 Task: Look for space in Upper Arlington, United States from 24th August, 2023 to 10th September, 2023 for 8 adults in price range Rs.12000 to Rs.15000. Place can be entire place or shared room with 4 bedrooms having 8 beds and 4 bathrooms. Property type can be house, flat, guest house. Amenities needed are: wifi, TV, free parkinig on premises, gym, breakfast. Booking option can be shelf check-in. Required host language is English.
Action: Mouse moved to (531, 138)
Screenshot: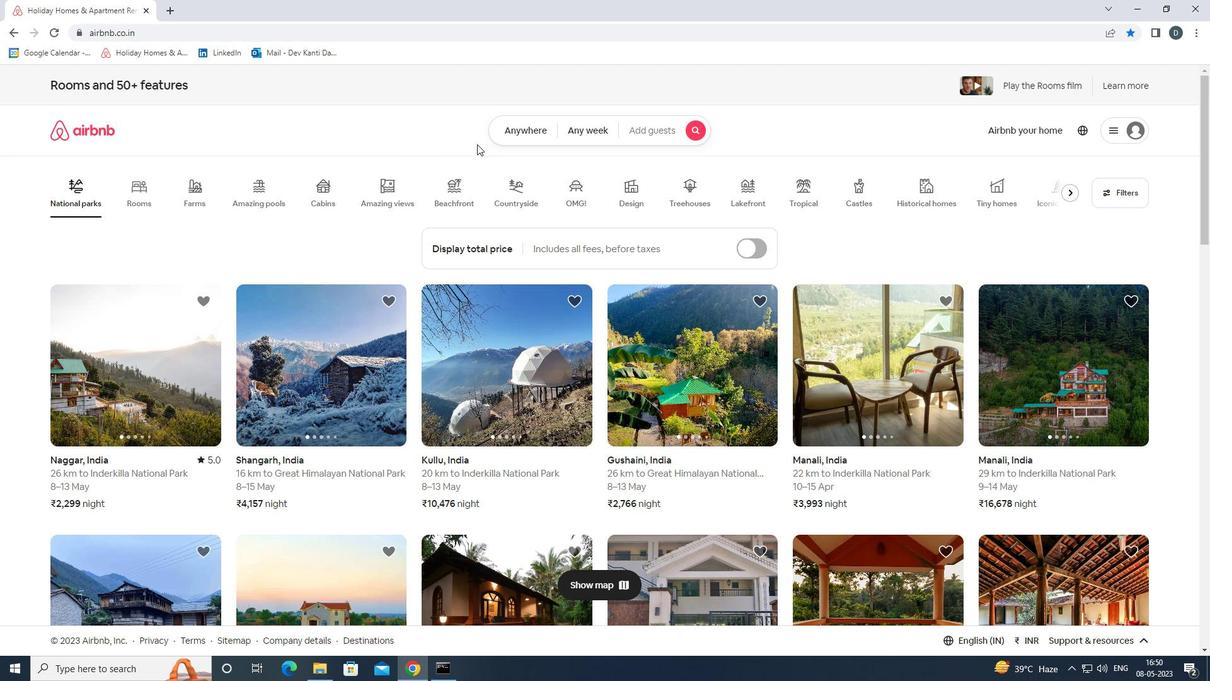 
Action: Mouse pressed left at (531, 138)
Screenshot: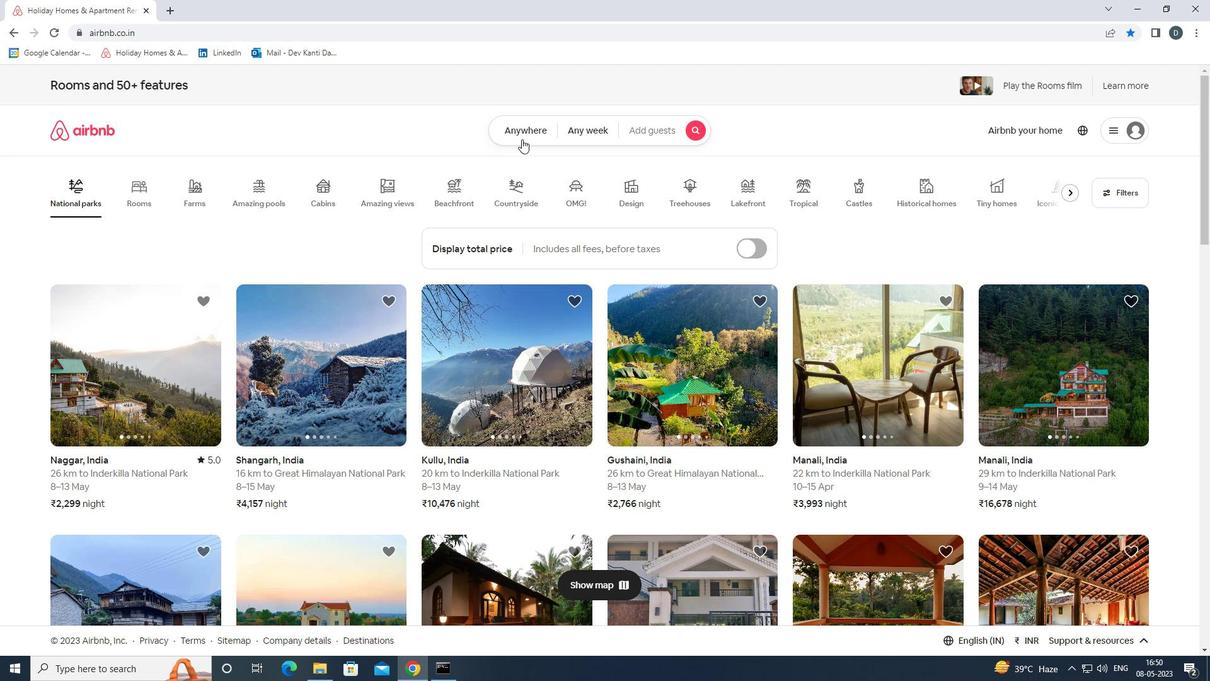 
Action: Mouse moved to (462, 180)
Screenshot: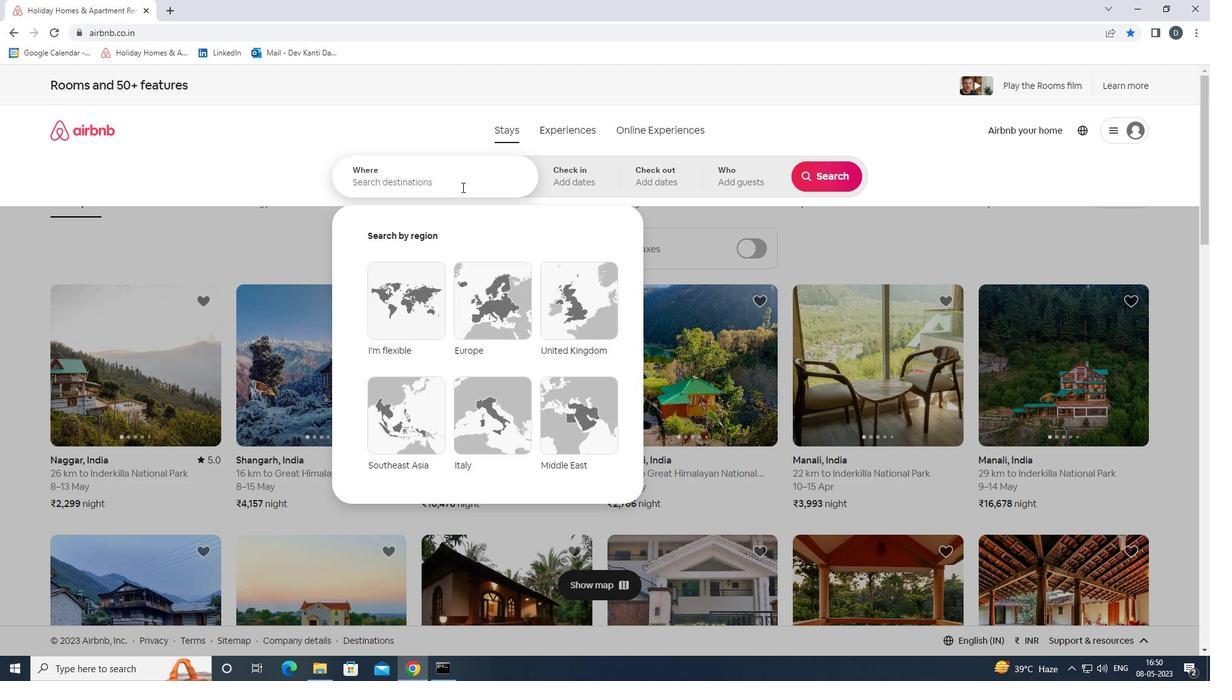 
Action: Mouse pressed left at (462, 180)
Screenshot: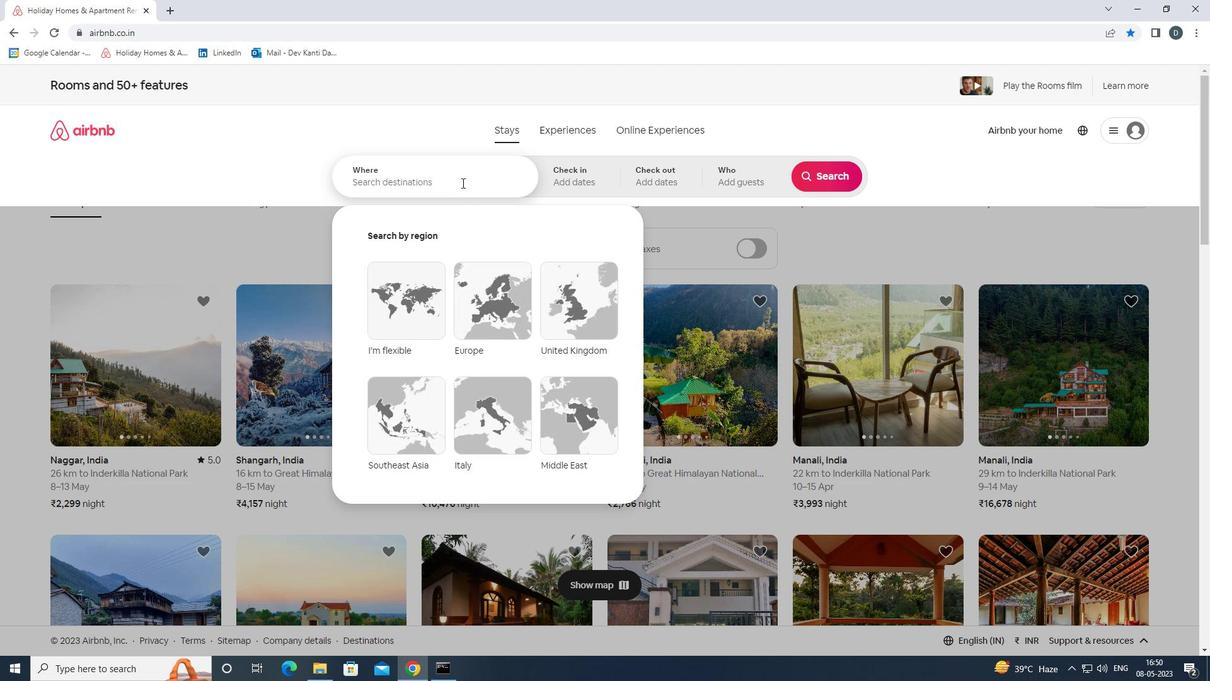 
Action: Key pressed <Key.shift><Key.shift><Key.shift><Key.shift><Key.shift><Key.shift><Key.shift><Key.shift><Key.shift><Key.shift><Key.shift><Key.shift>UPPER<Key.space><Key.shift>ARLINGTON,<Key.shift><Key.shift><Key.shift><Key.shift><Key.shift><Key.shift><Key.shift><Key.shift><Key.shift><Key.shift><Key.shift><Key.shift><Key.shift><Key.shift><Key.shift><Key.shift><Key.shift>UNITED<Key.space><Key.shift><Key.shift><Key.shift><Key.shift><Key.shift><Key.shift><Key.shift><Key.shift><Key.shift><Key.shift><Key.shift><Key.shift><Key.shift><Key.shift><Key.shift><Key.shift><Key.shift><Key.shift><Key.shift><Key.shift><Key.shift><Key.shift><Key.shift><Key.shift><Key.shift><Key.shift><Key.shift><Key.shift><Key.shift><Key.shift><Key.shift><Key.shift><Key.shift><Key.shift><Key.shift><Key.shift><Key.shift>STATES<Key.enter>
Screenshot: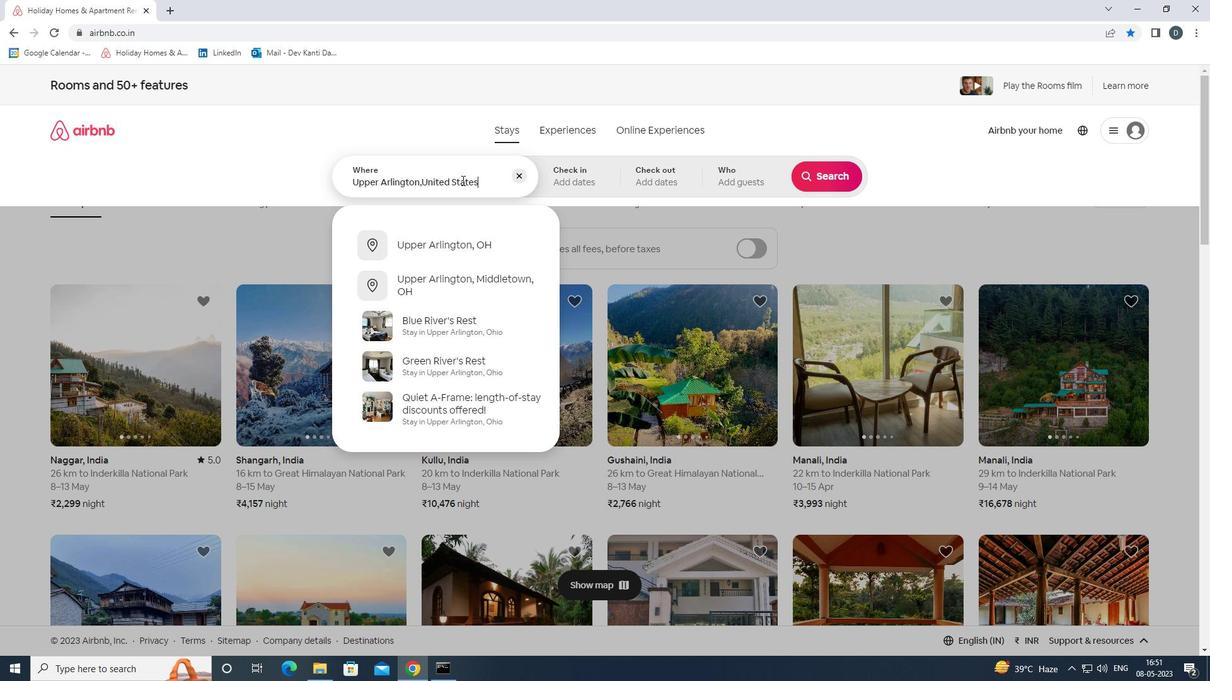 
Action: Mouse moved to (831, 279)
Screenshot: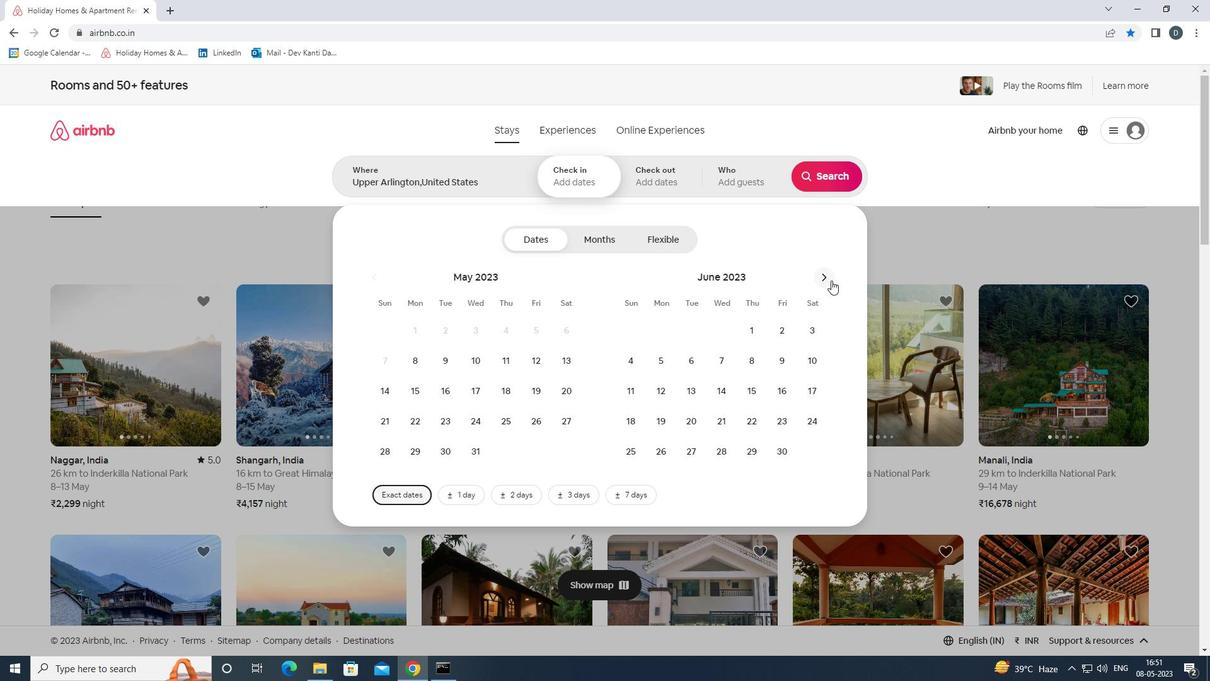 
Action: Mouse pressed left at (831, 279)
Screenshot: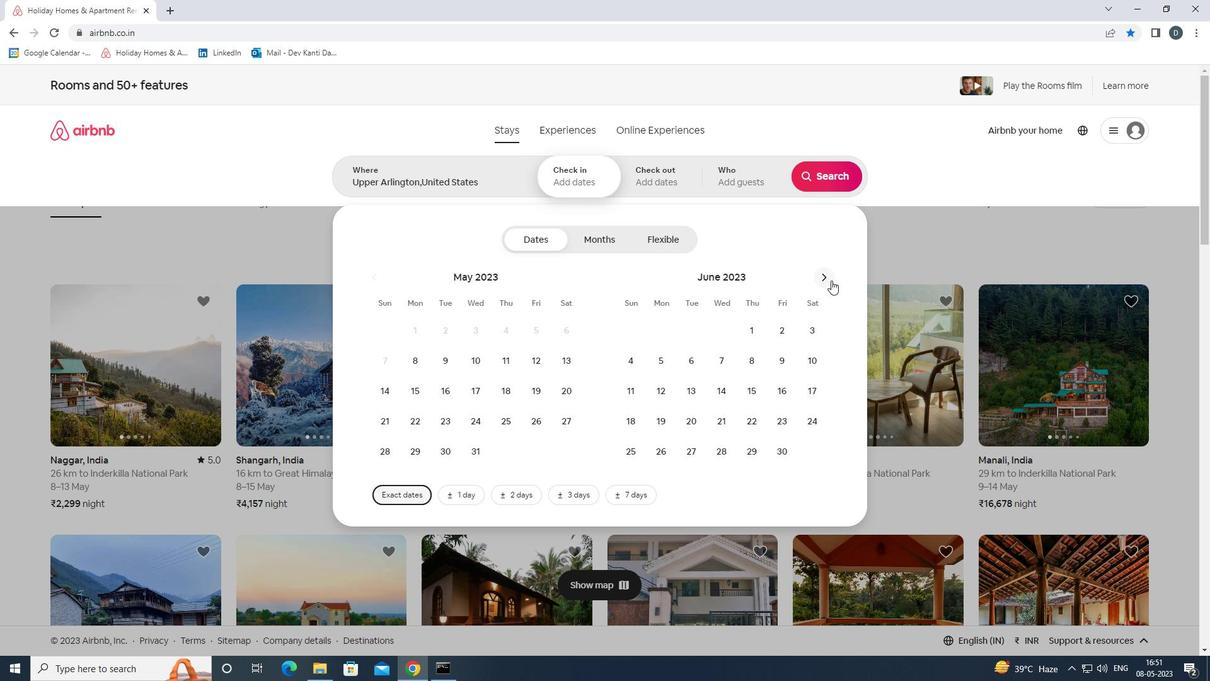 
Action: Mouse pressed left at (831, 279)
Screenshot: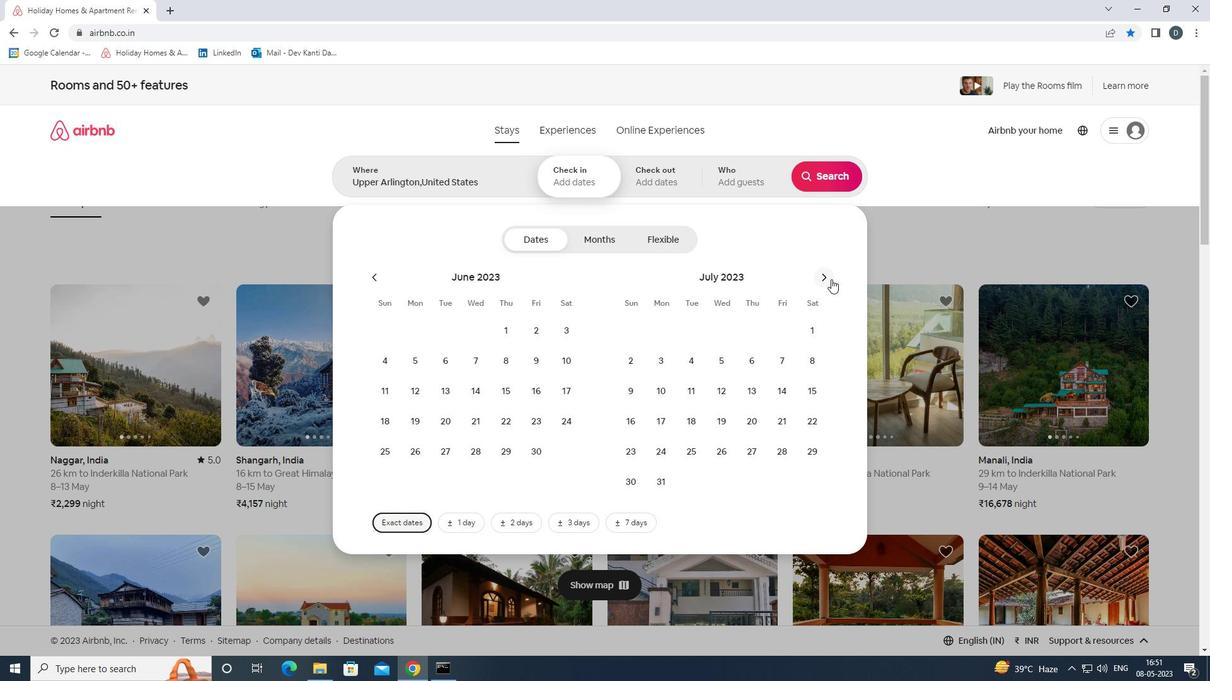 
Action: Mouse moved to (761, 413)
Screenshot: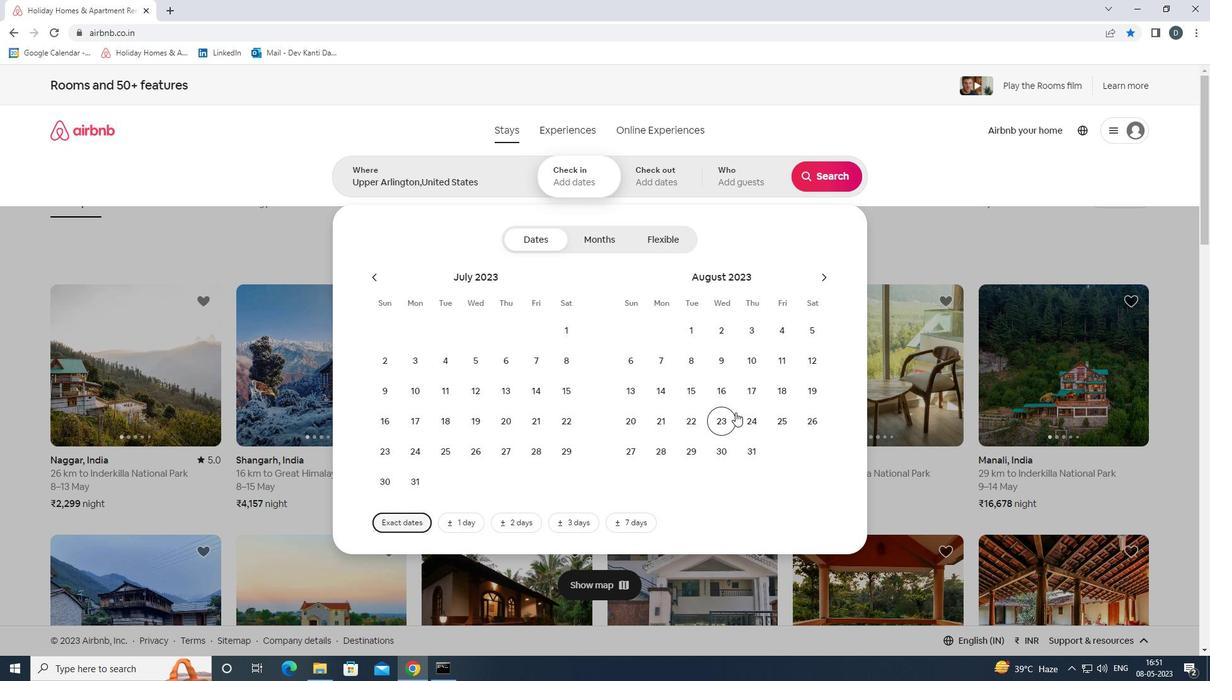 
Action: Mouse pressed left at (761, 413)
Screenshot: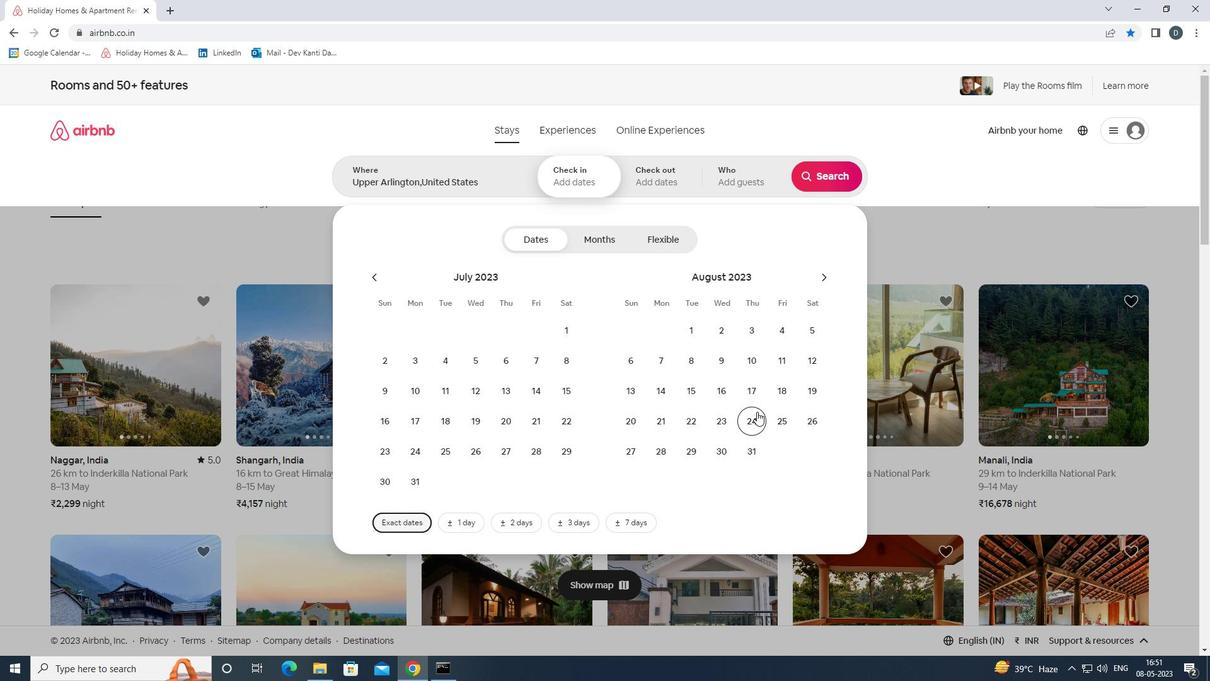 
Action: Mouse moved to (829, 276)
Screenshot: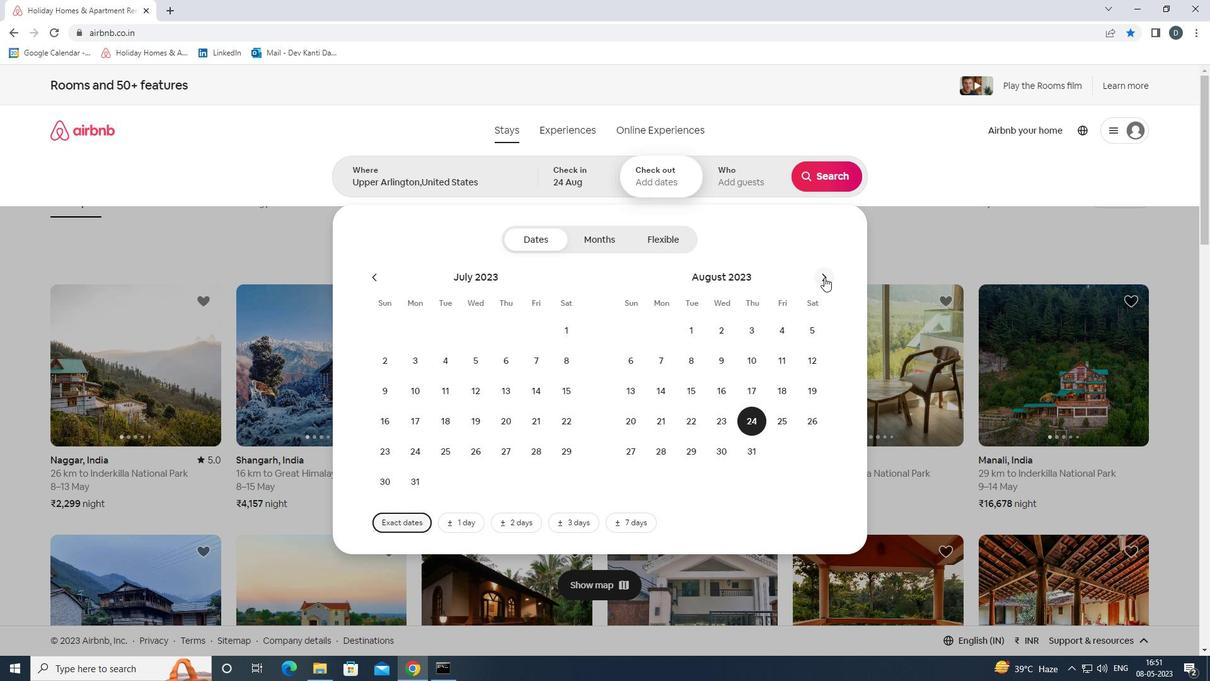 
Action: Mouse pressed left at (829, 276)
Screenshot: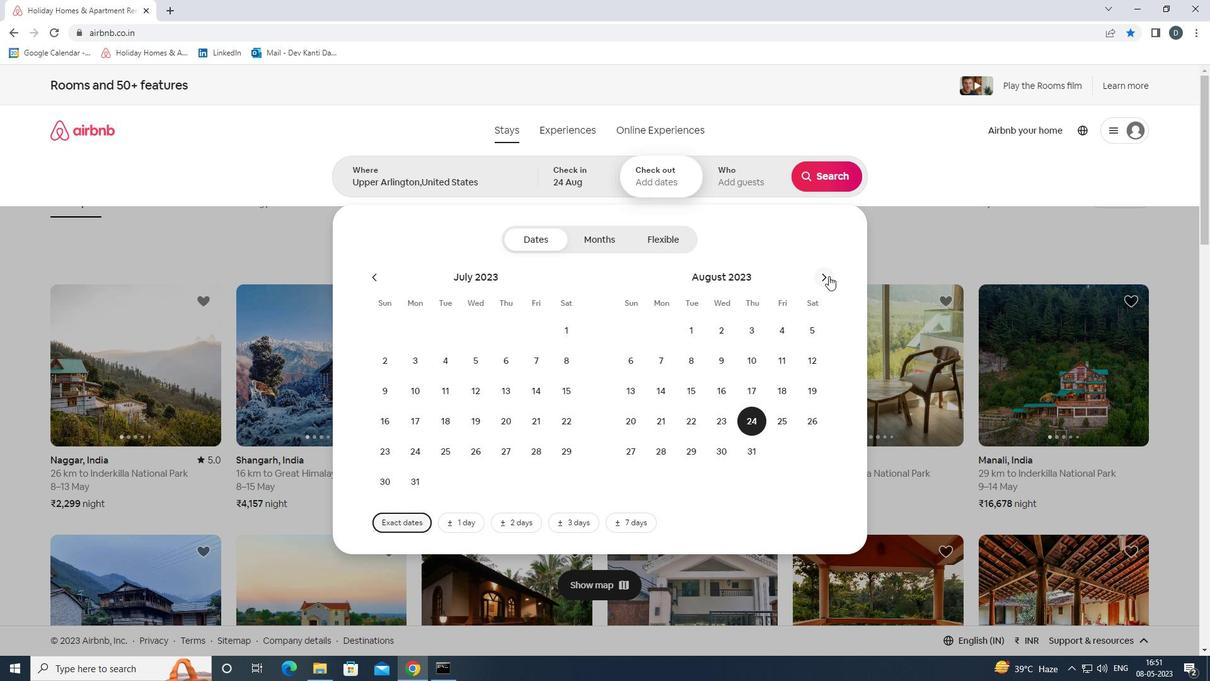 
Action: Mouse moved to (630, 392)
Screenshot: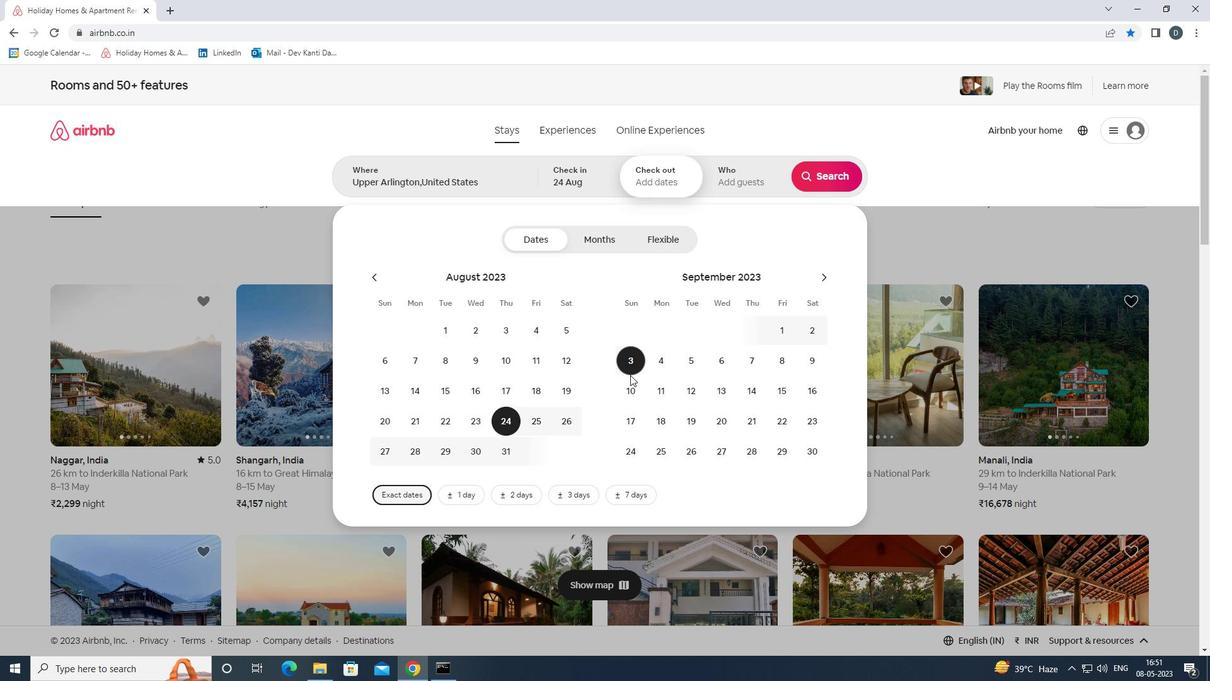 
Action: Mouse pressed left at (630, 392)
Screenshot: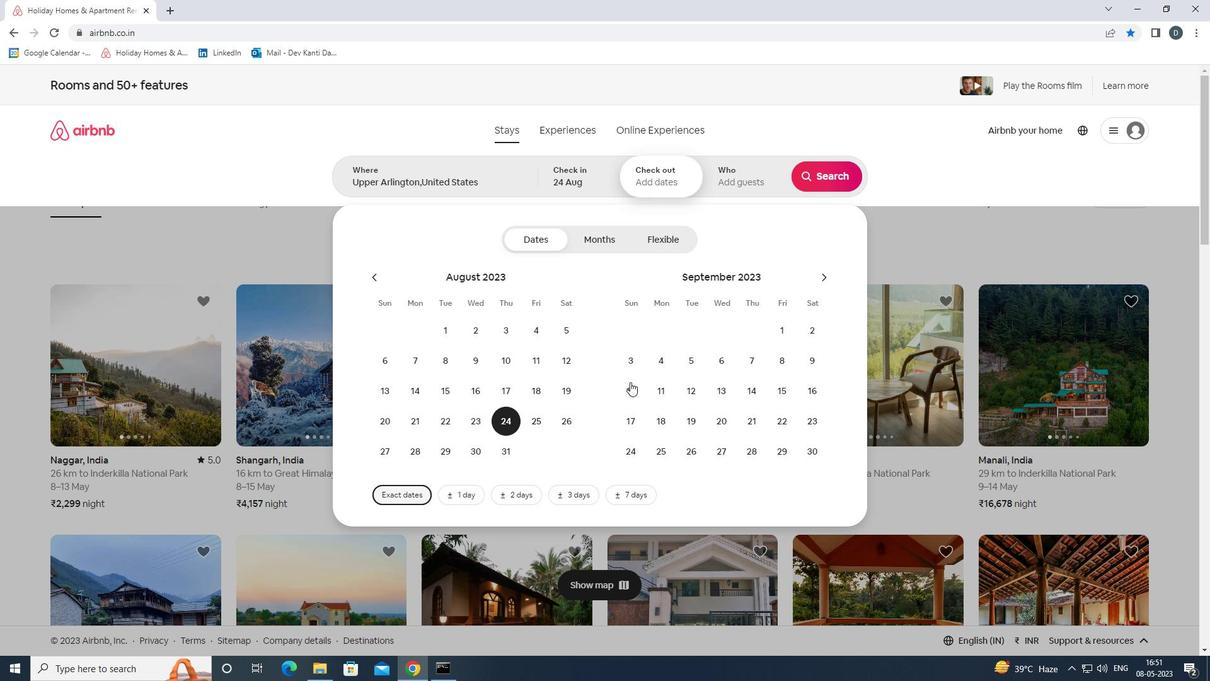 
Action: Mouse moved to (762, 186)
Screenshot: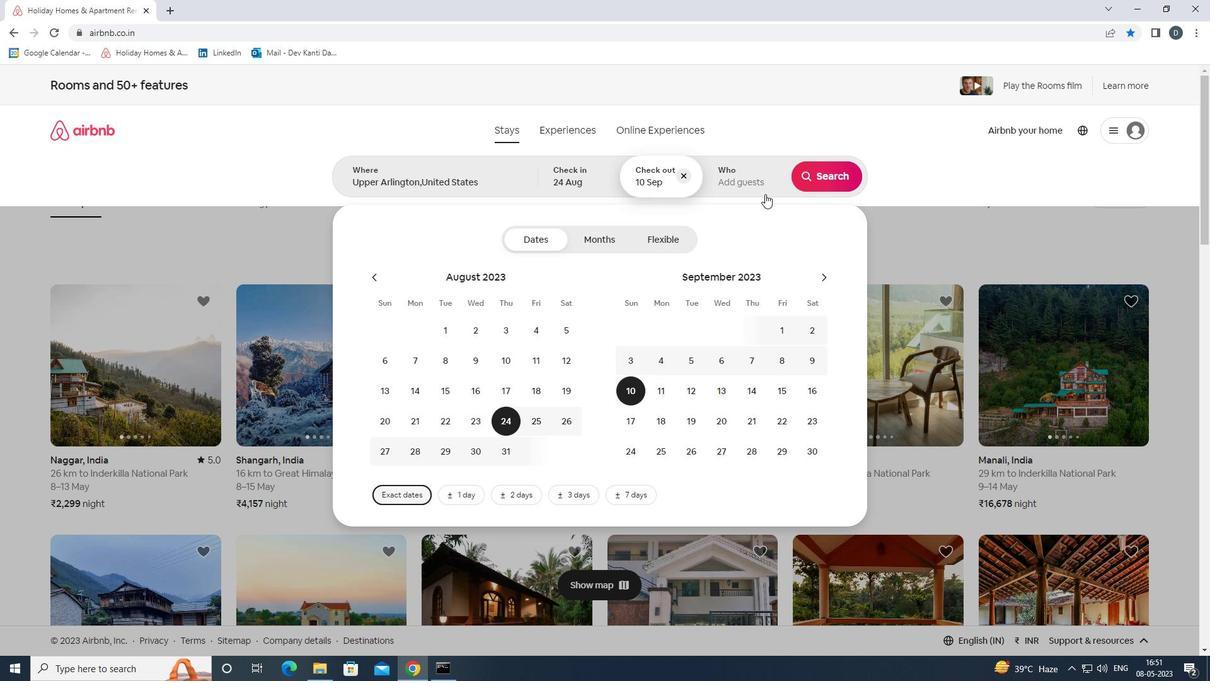 
Action: Mouse pressed left at (762, 186)
Screenshot: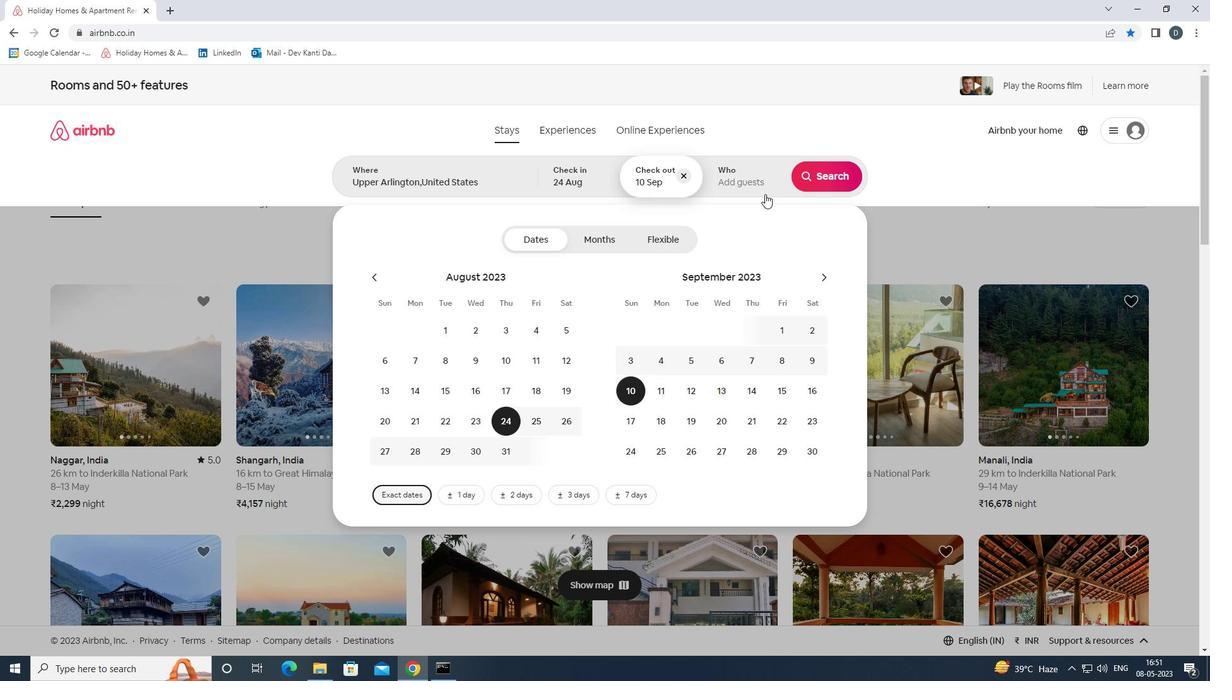 
Action: Mouse moved to (834, 242)
Screenshot: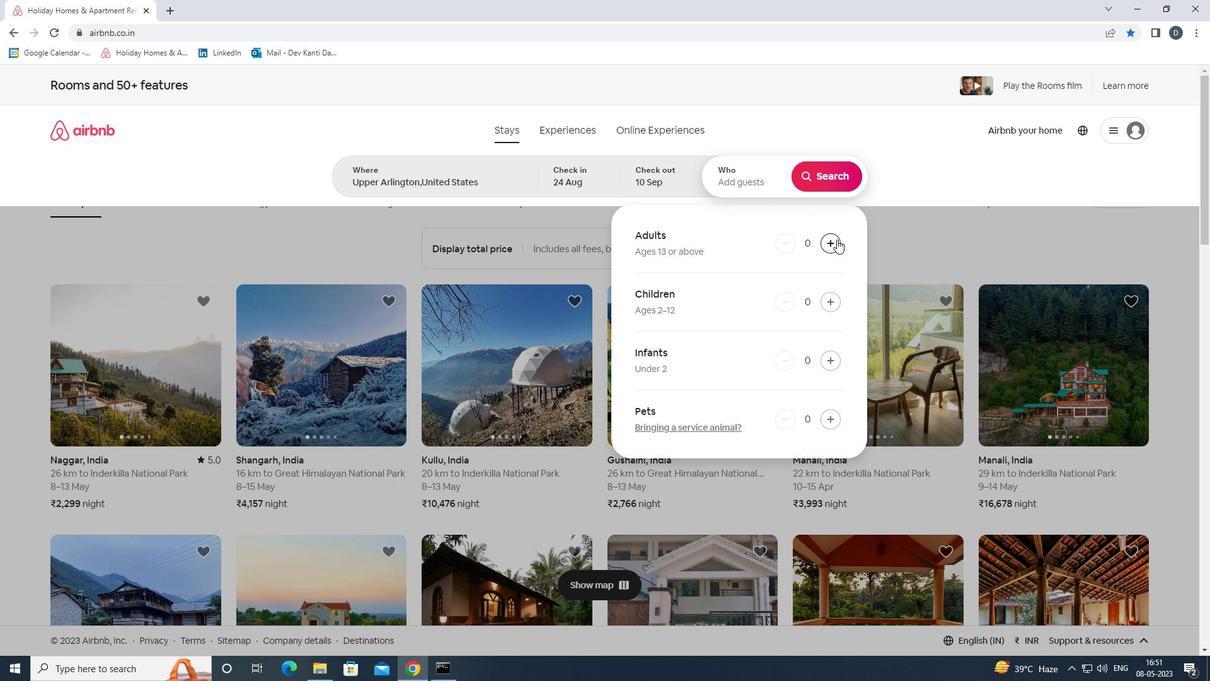 
Action: Mouse pressed left at (834, 242)
Screenshot: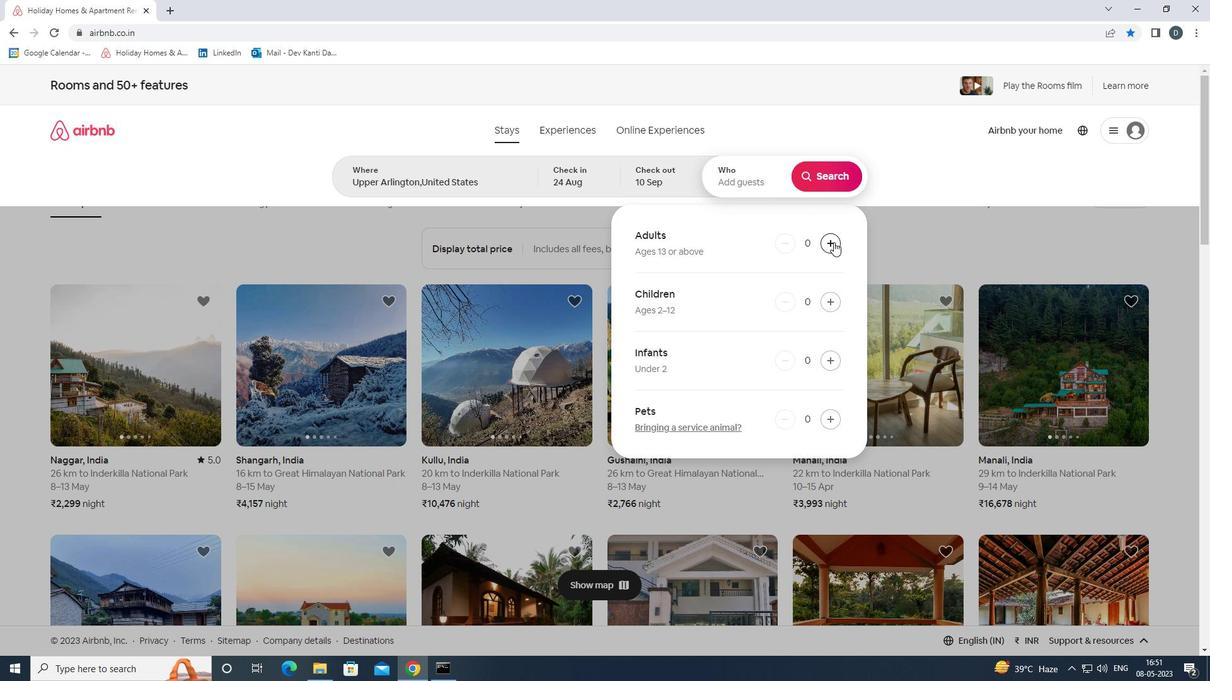 
Action: Mouse pressed left at (834, 242)
Screenshot: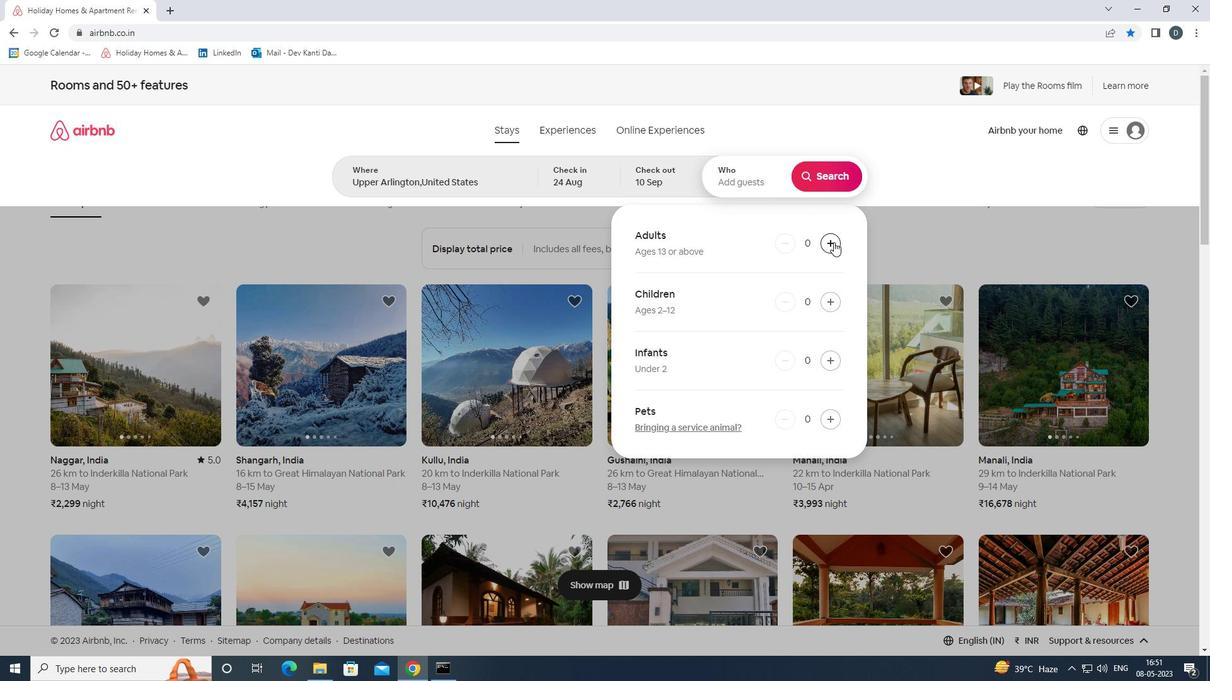 
Action: Mouse pressed left at (834, 242)
Screenshot: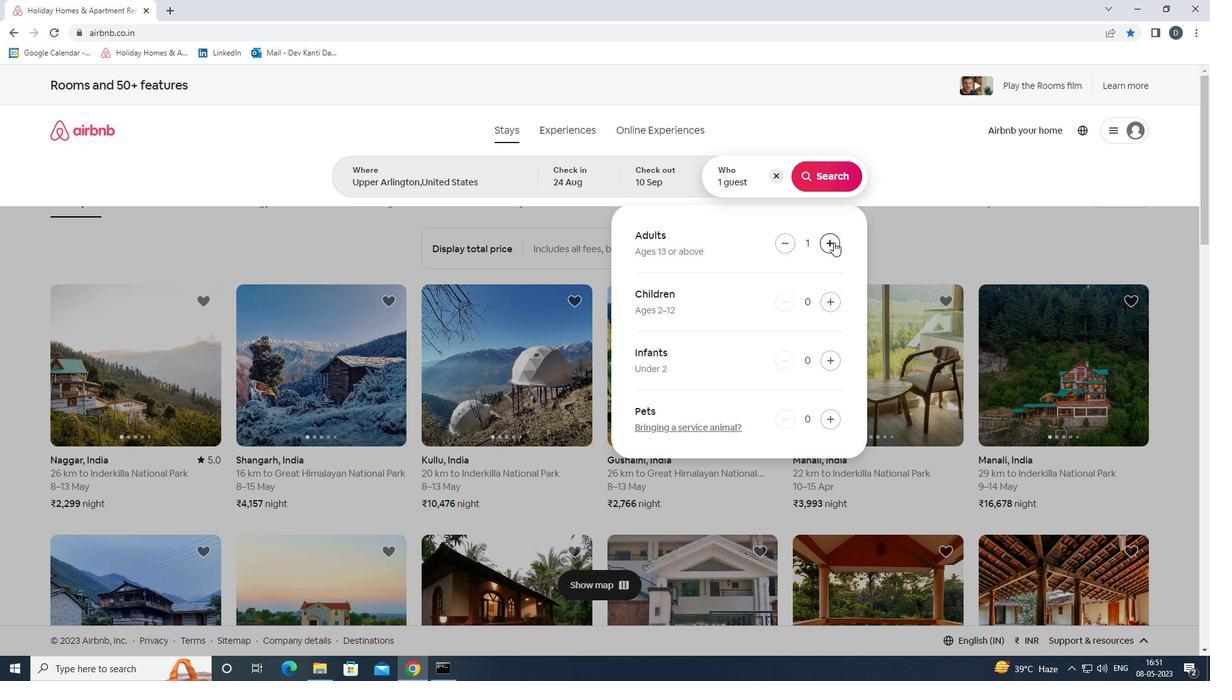 
Action: Mouse pressed left at (834, 242)
Screenshot: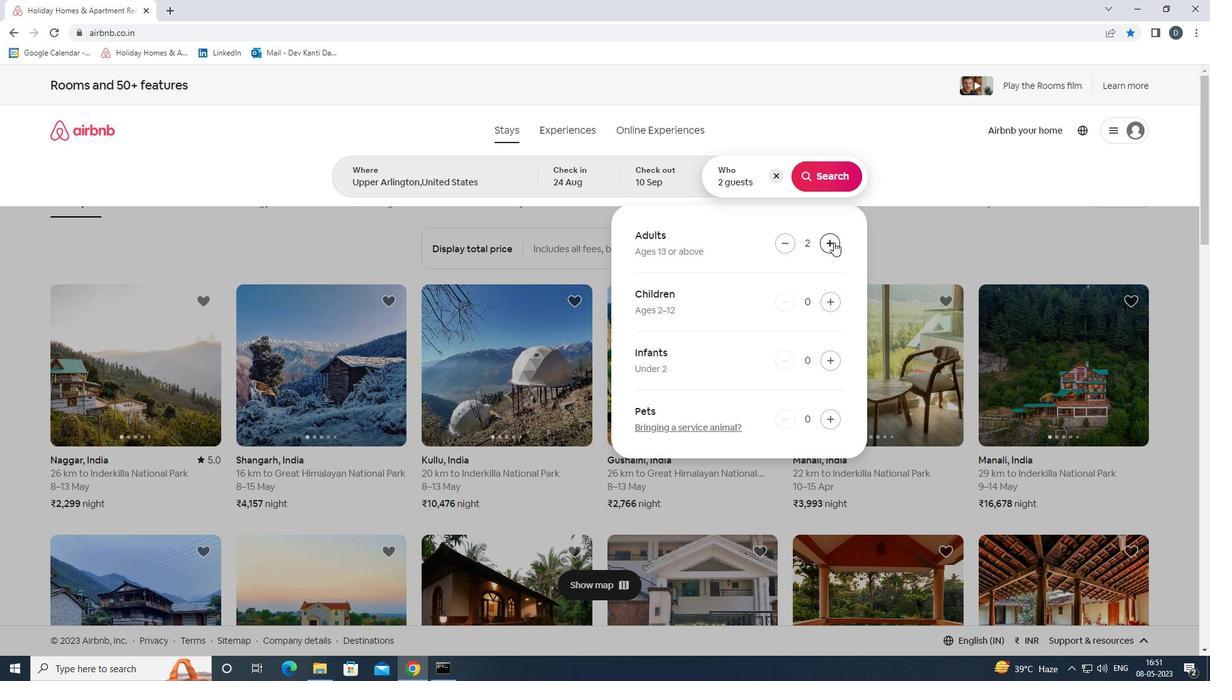 
Action: Mouse pressed left at (834, 242)
Screenshot: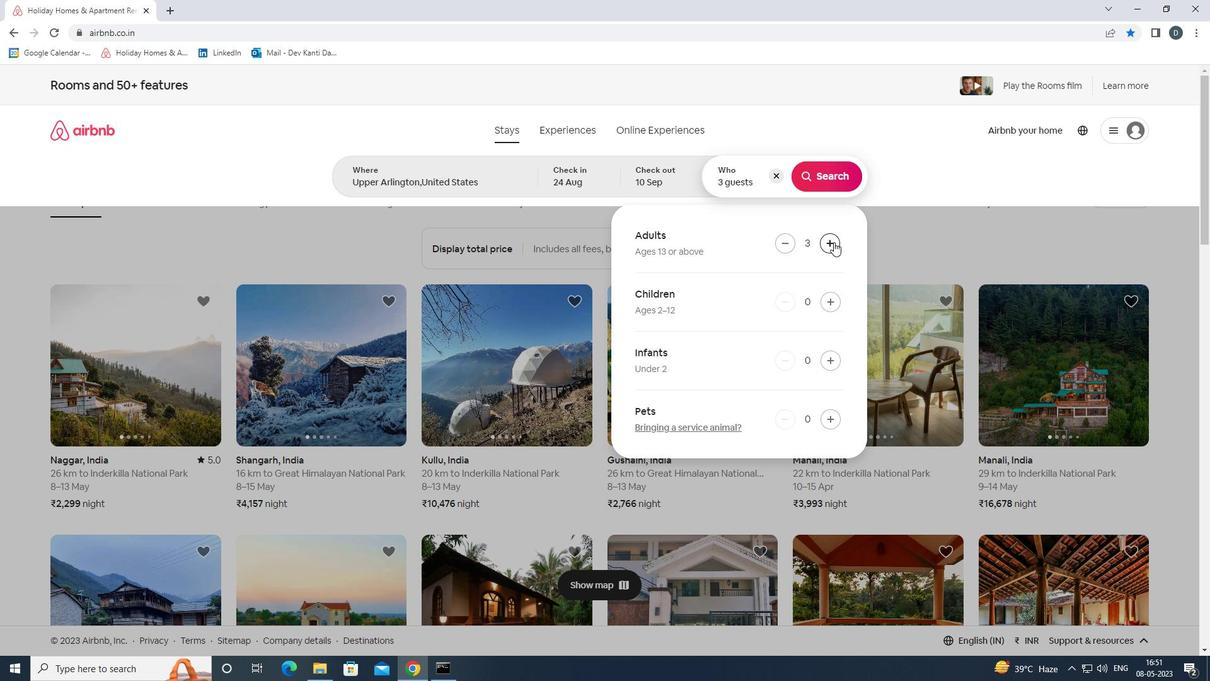 
Action: Mouse pressed left at (834, 242)
Screenshot: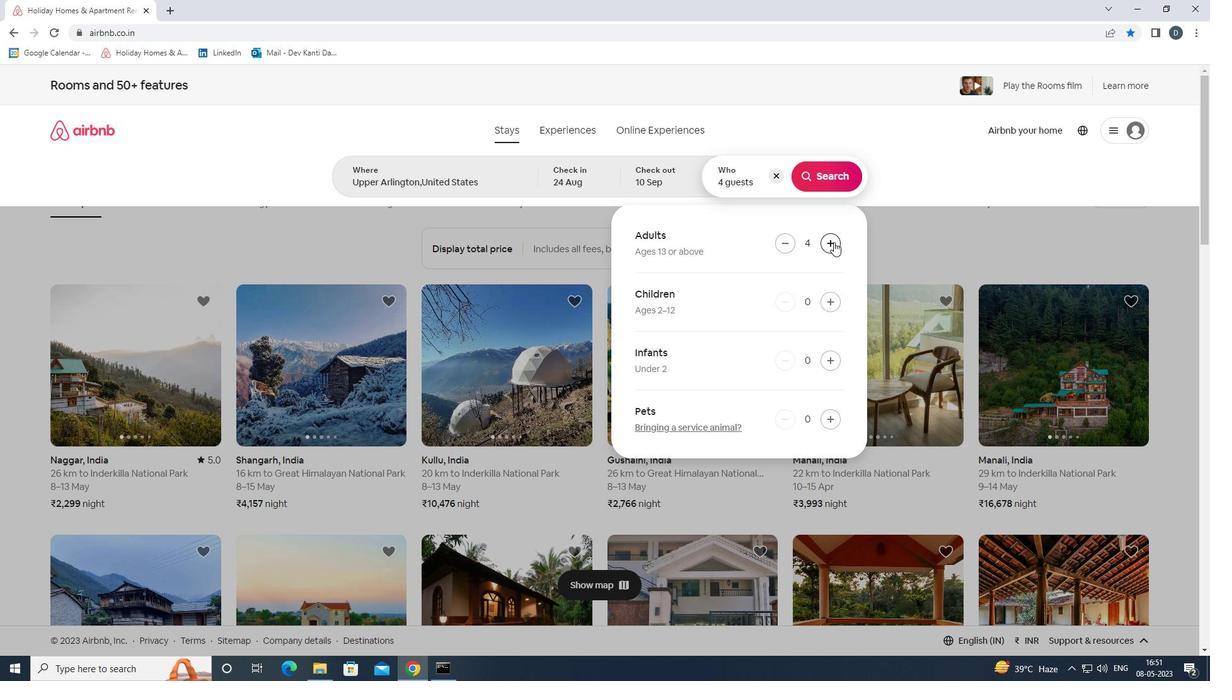 
Action: Mouse pressed left at (834, 242)
Screenshot: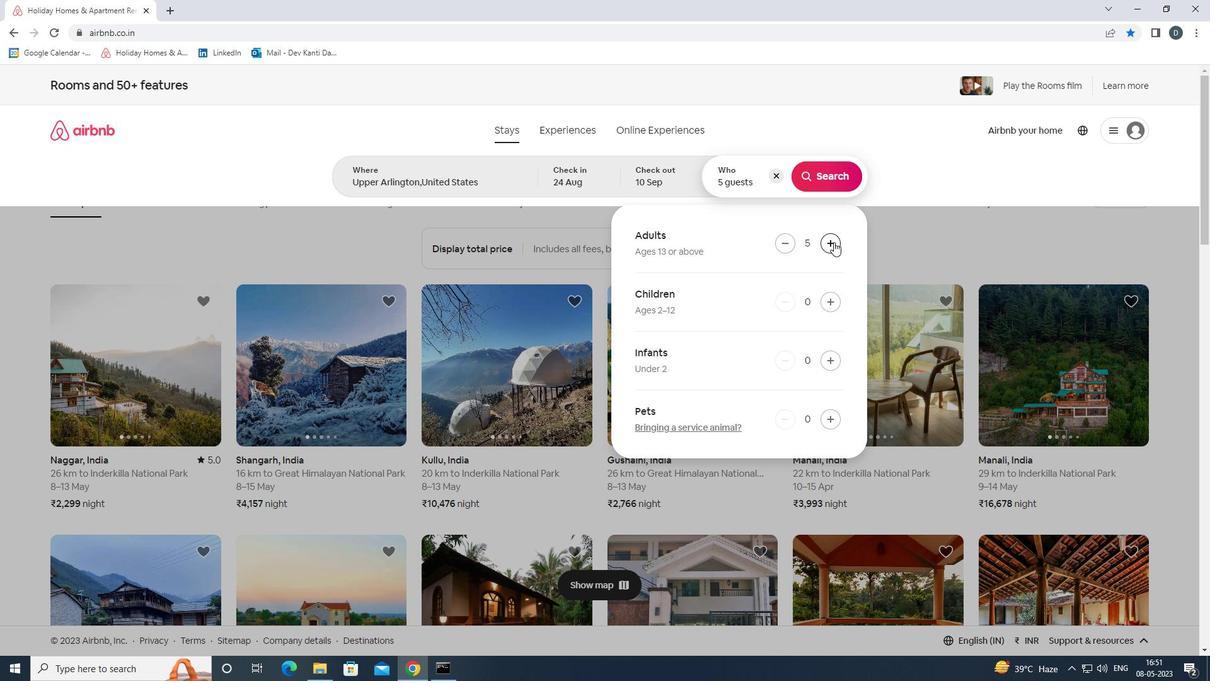 
Action: Mouse pressed left at (834, 242)
Screenshot: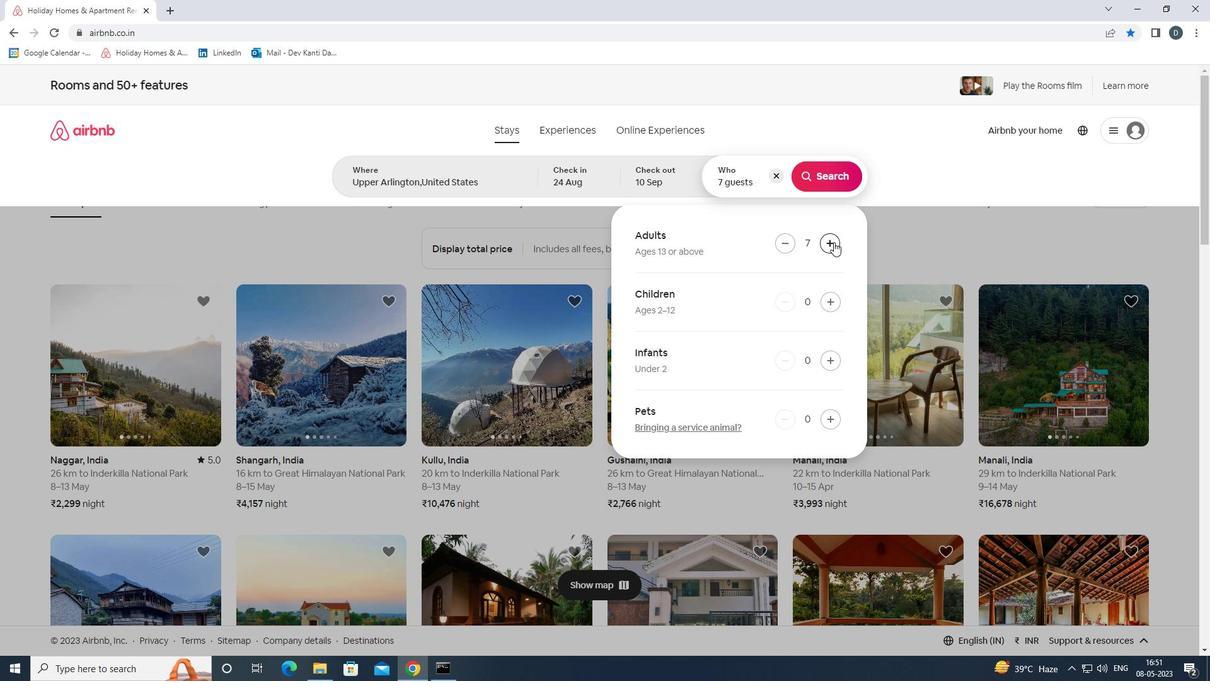 
Action: Mouse moved to (828, 180)
Screenshot: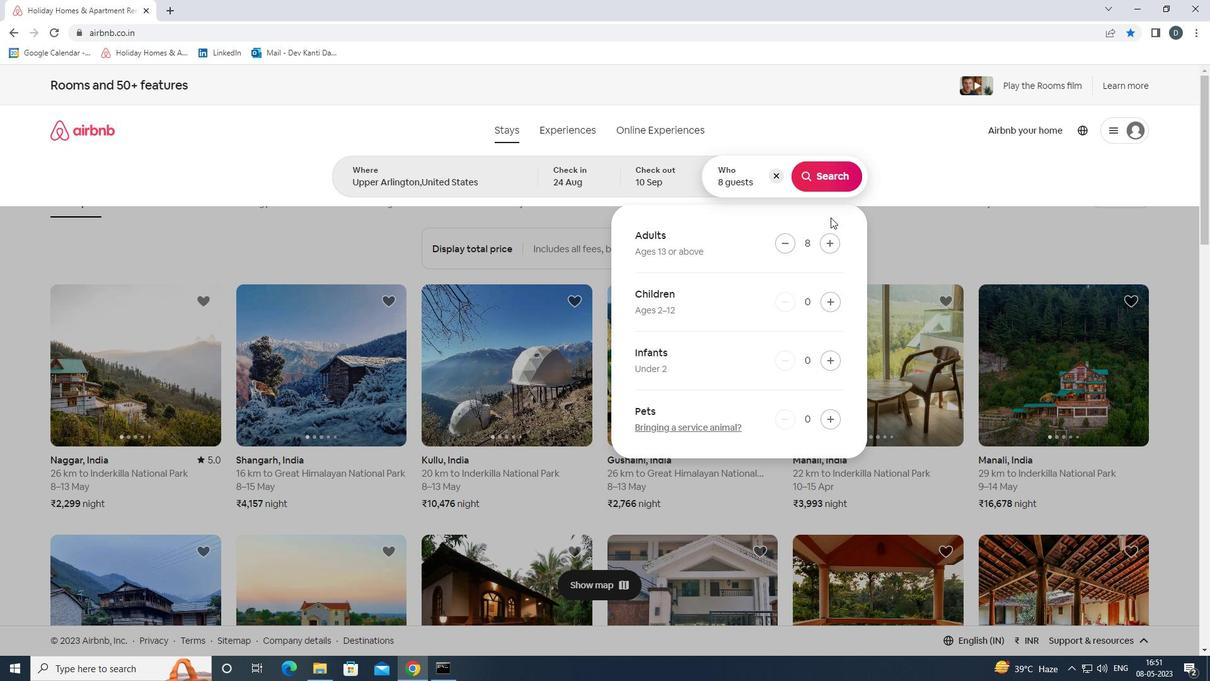 
Action: Mouse pressed left at (828, 180)
Screenshot: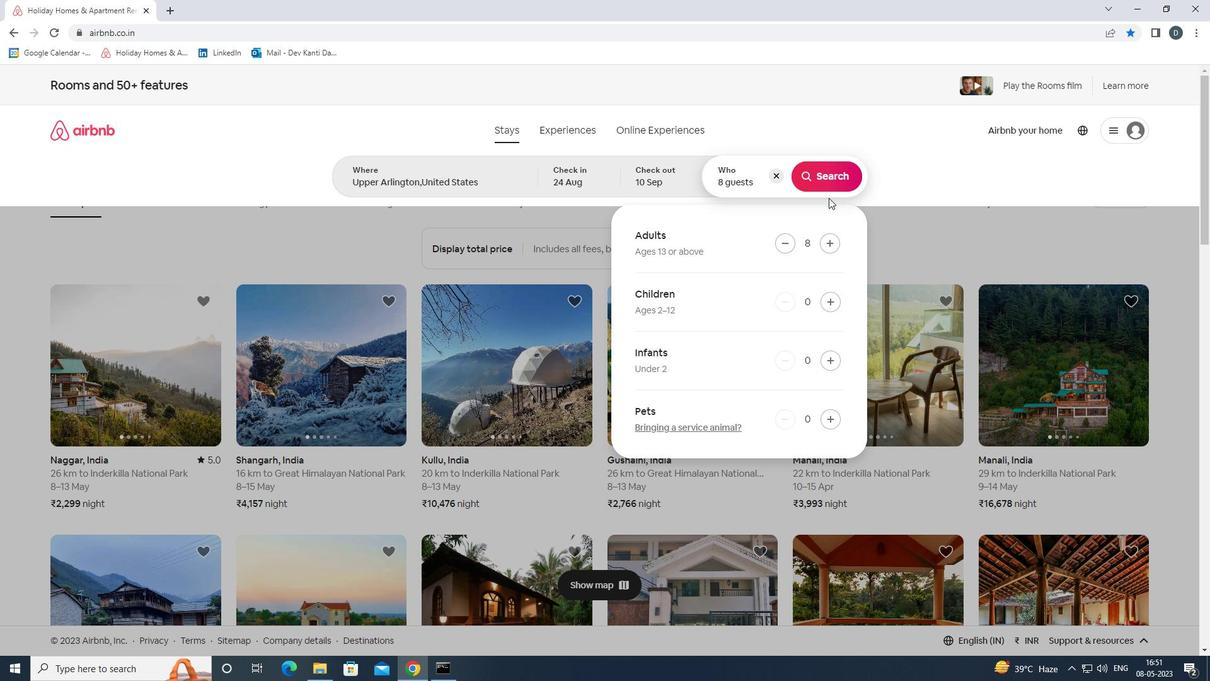 
Action: Mouse moved to (1151, 139)
Screenshot: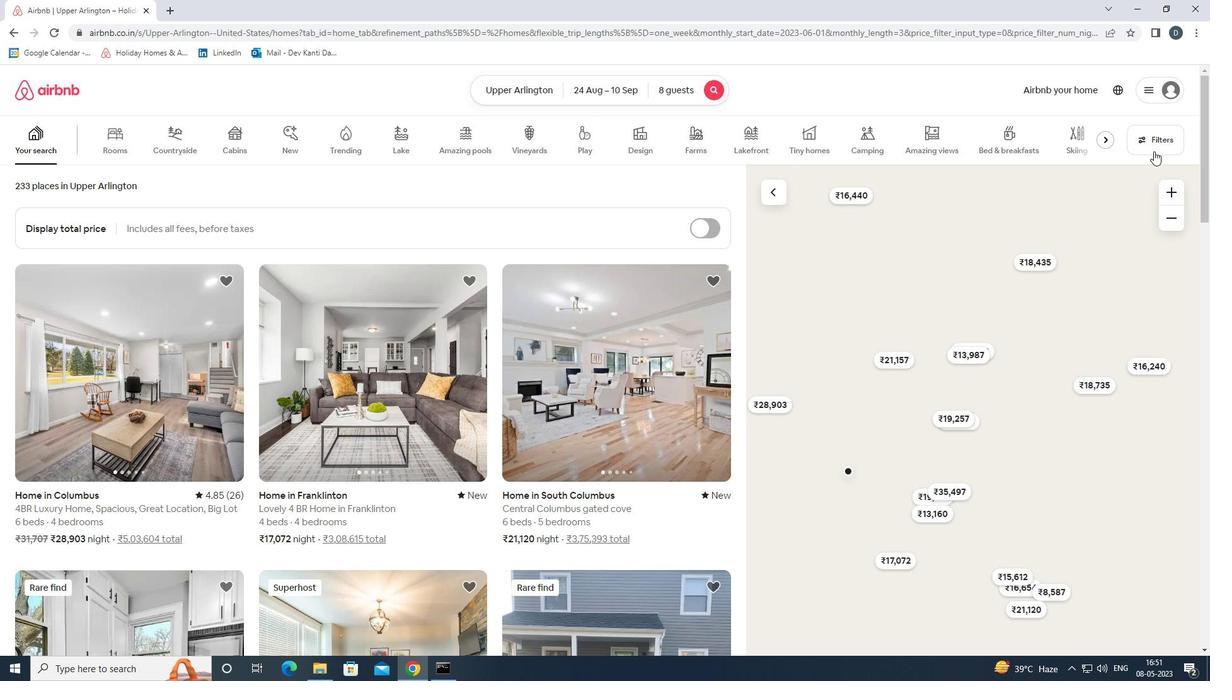 
Action: Mouse pressed left at (1151, 139)
Screenshot: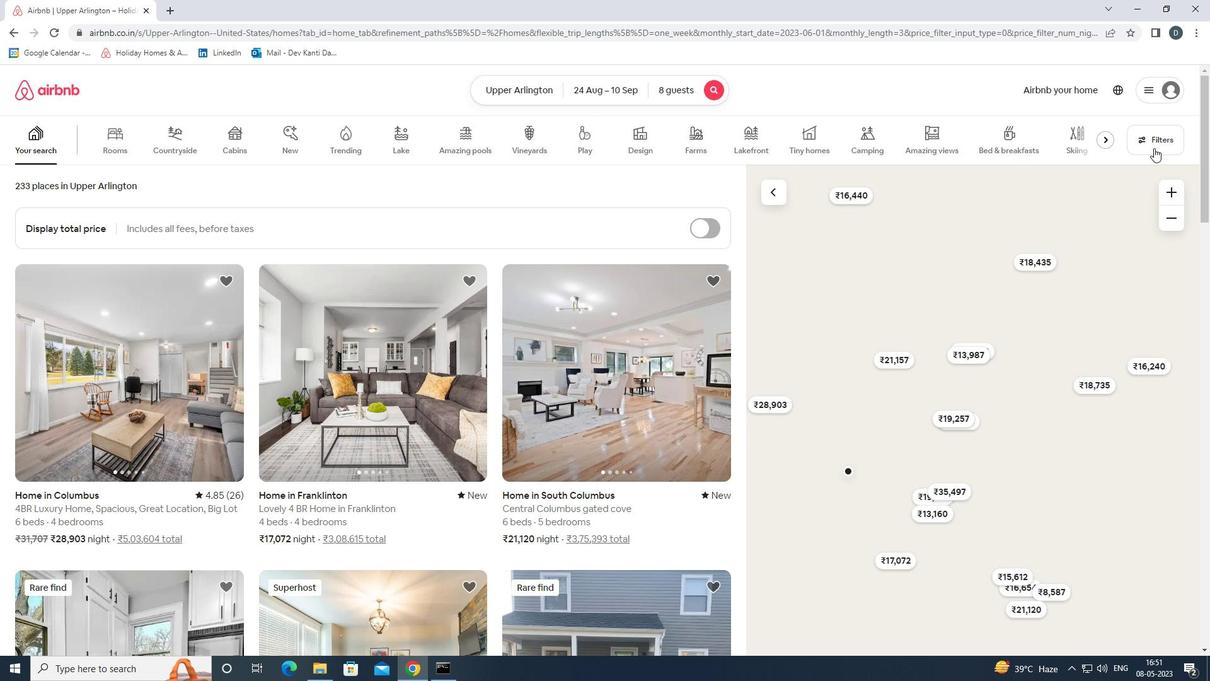 
Action: Mouse moved to (513, 450)
Screenshot: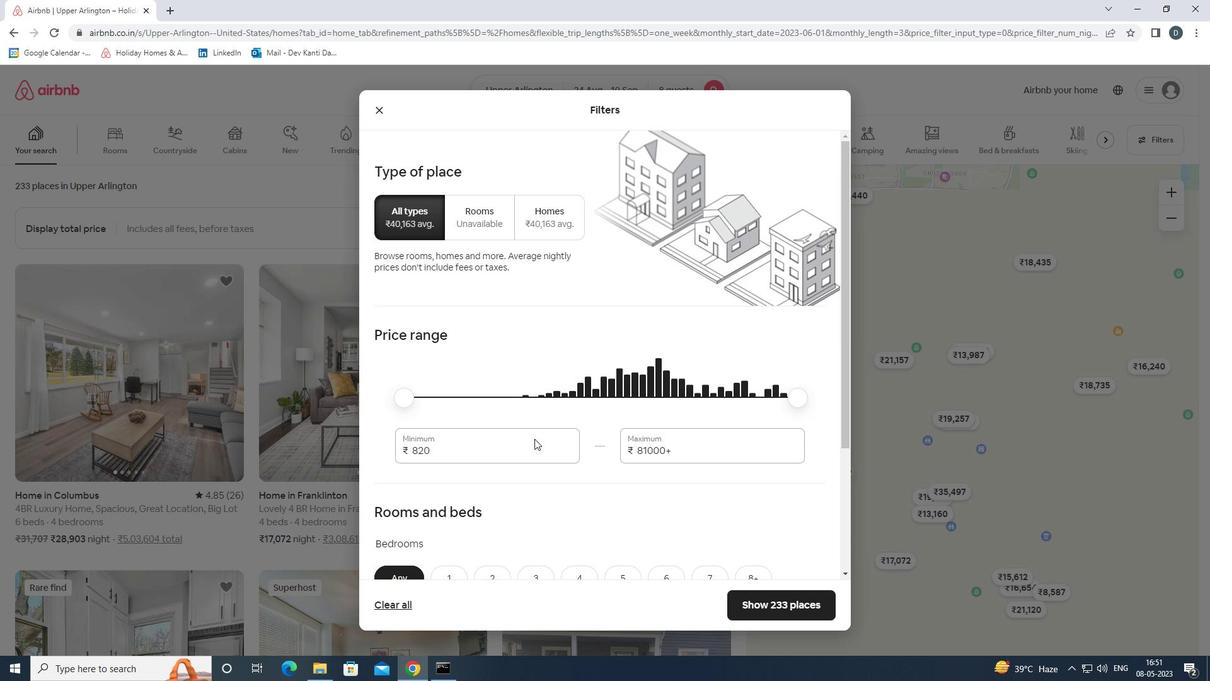 
Action: Mouse pressed left at (513, 450)
Screenshot: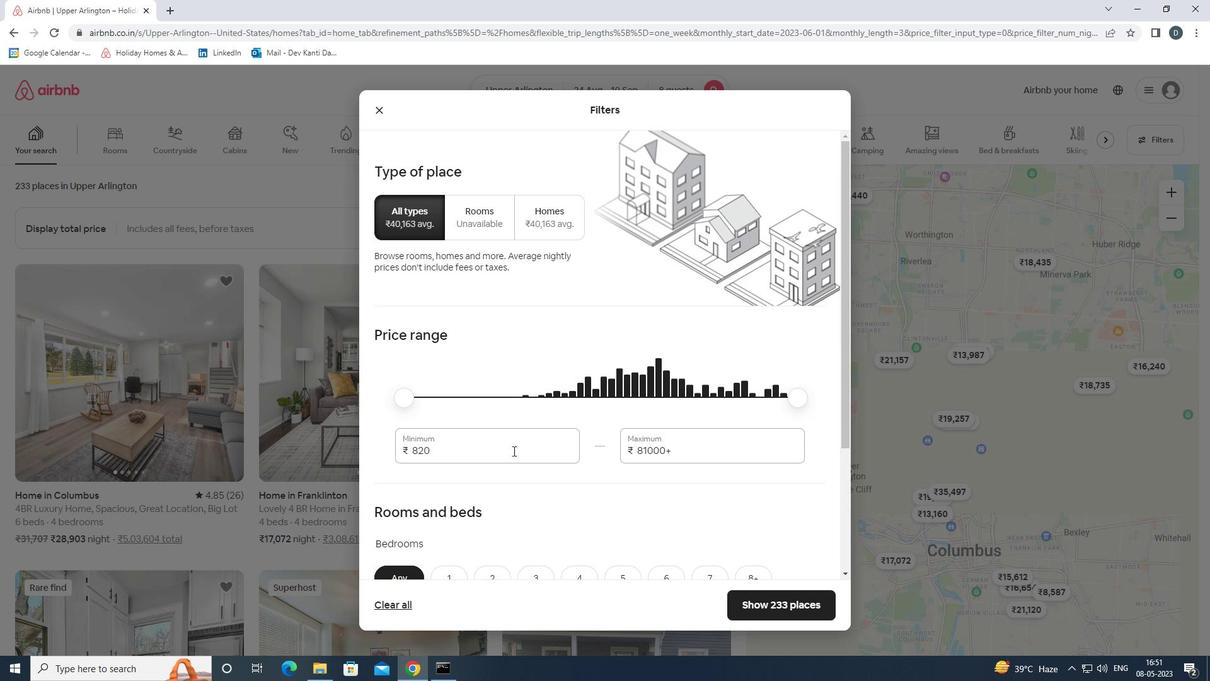 
Action: Mouse pressed left at (513, 450)
Screenshot: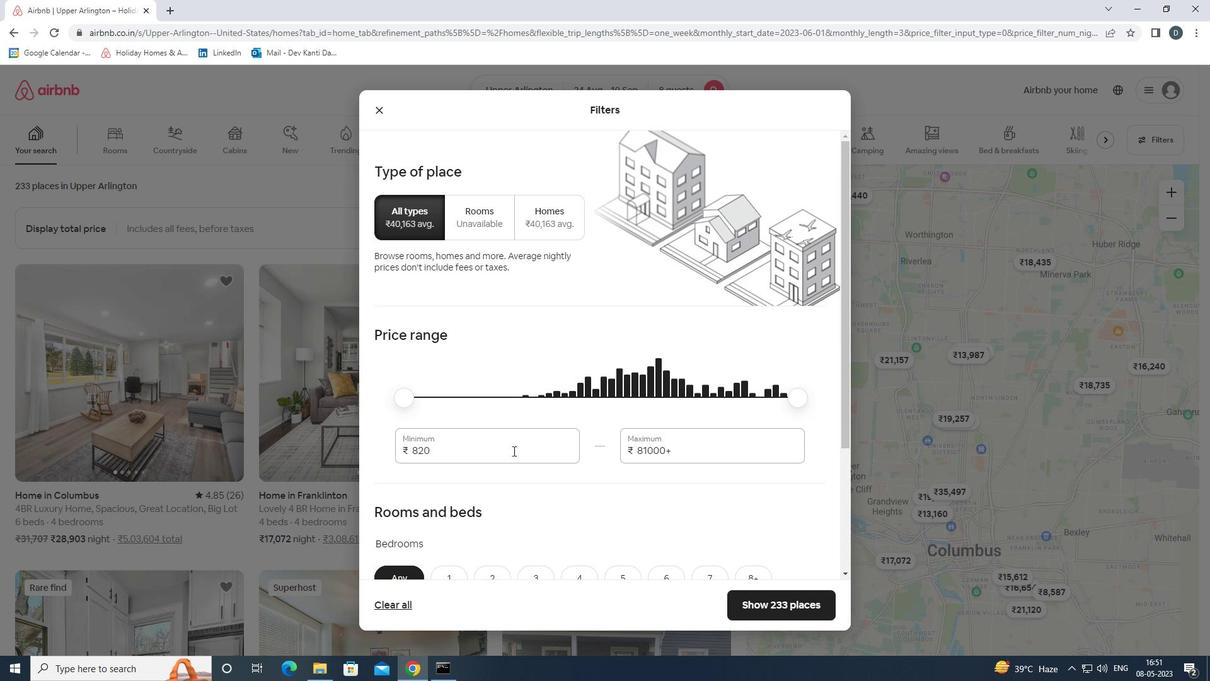 
Action: Mouse moved to (506, 451)
Screenshot: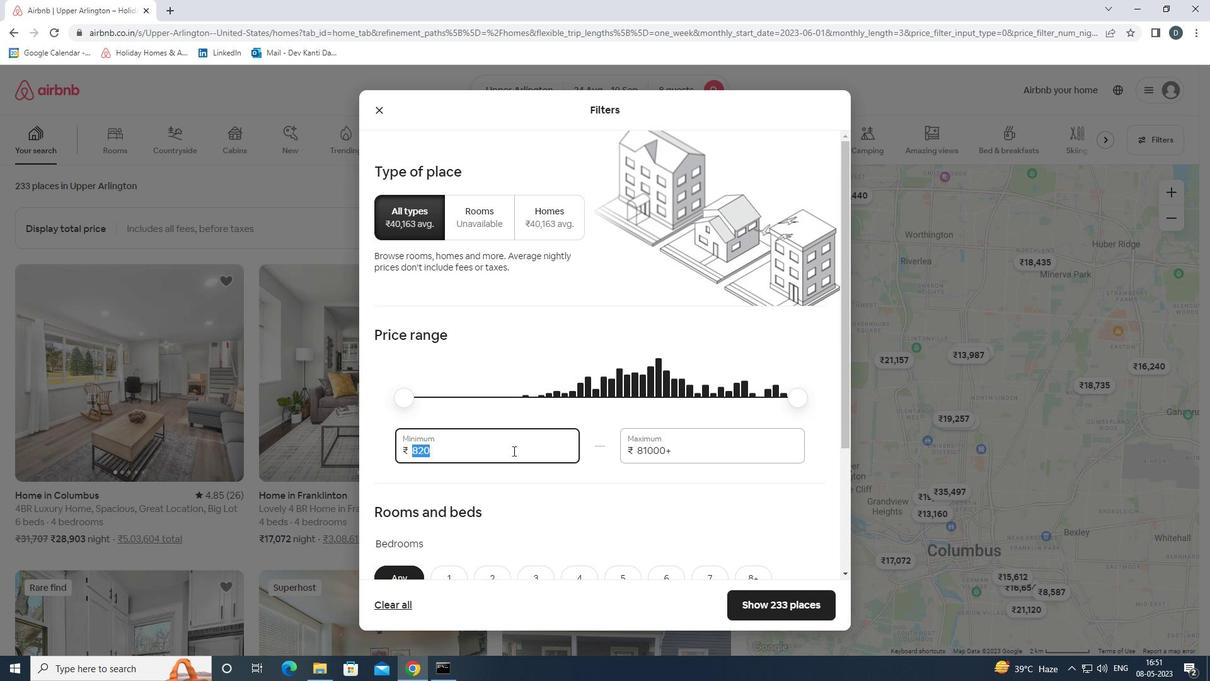 
Action: Key pressed 12000<Key.tab>15000
Screenshot: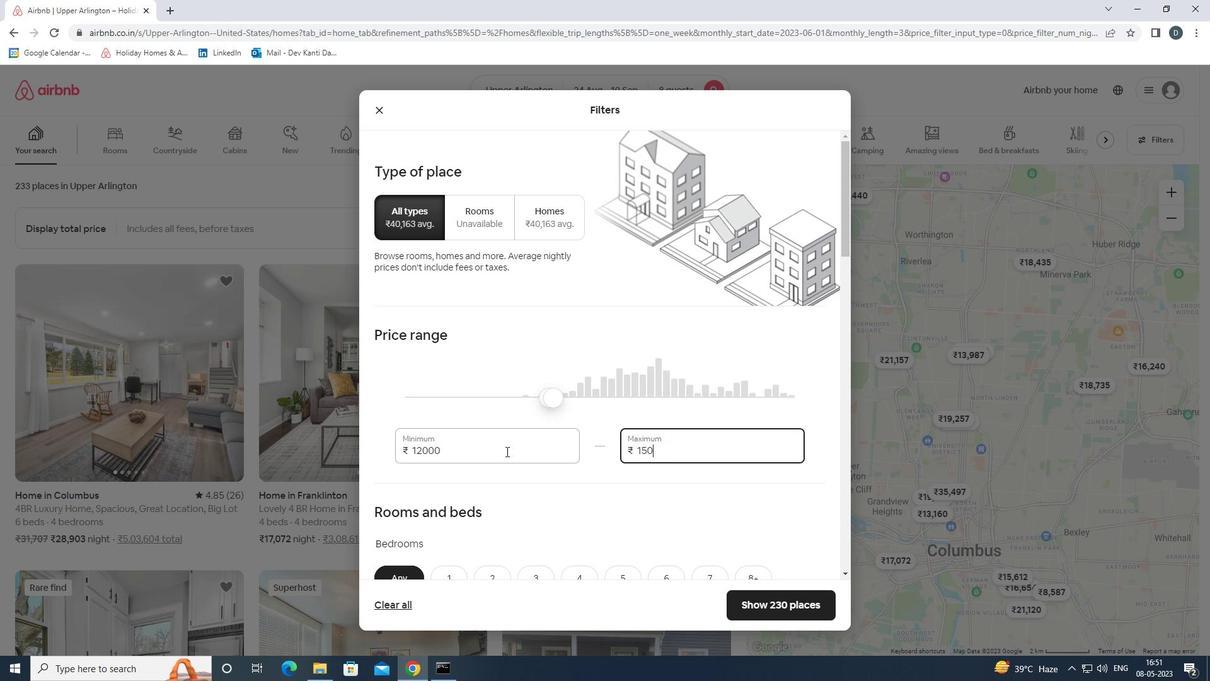 
Action: Mouse moved to (513, 449)
Screenshot: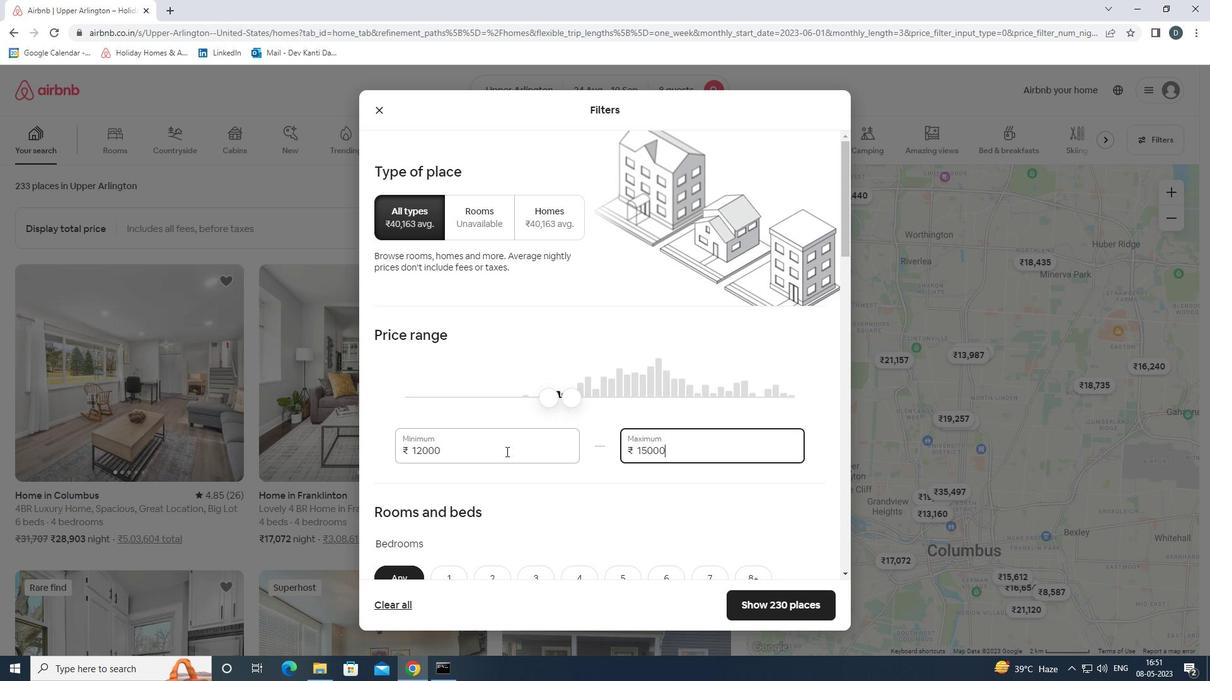 
Action: Mouse scrolled (513, 448) with delta (0, 0)
Screenshot: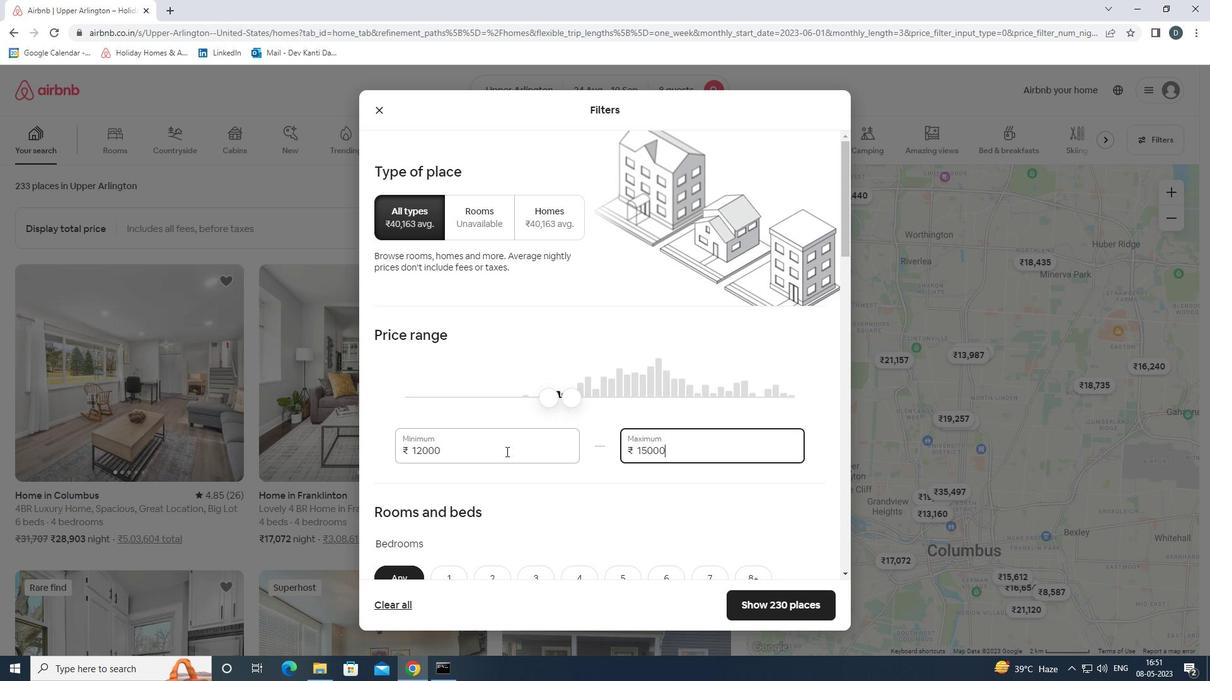 
Action: Mouse moved to (513, 449)
Screenshot: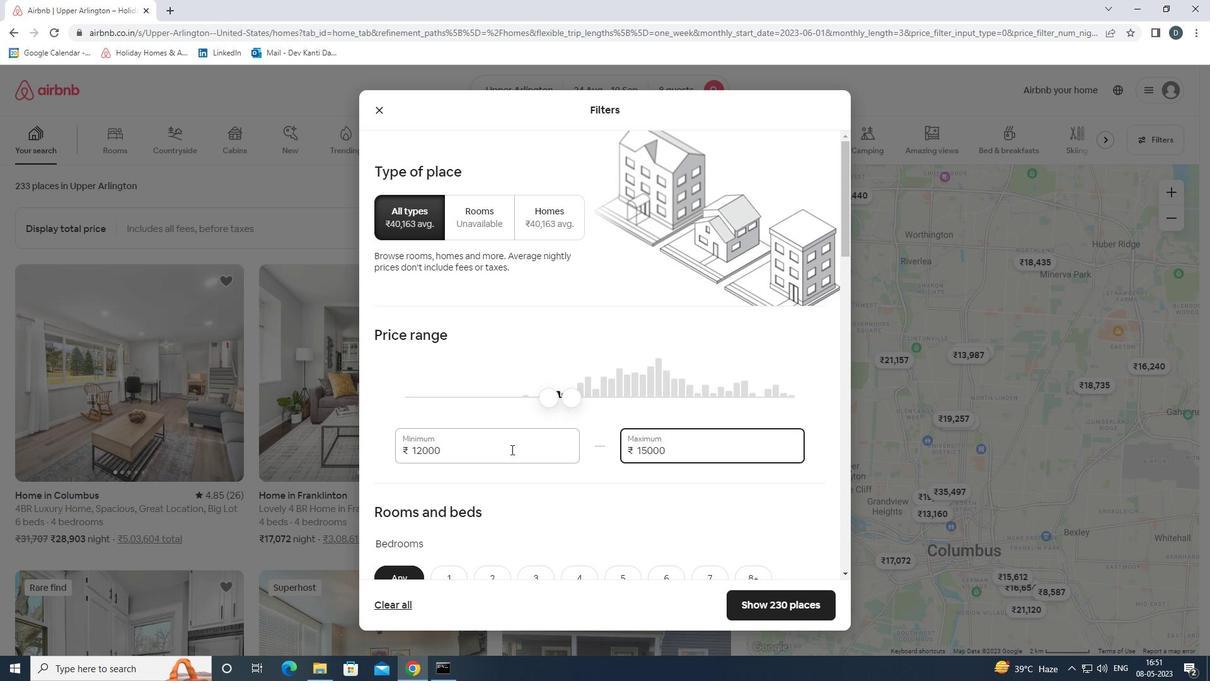 
Action: Mouse scrolled (513, 448) with delta (0, 0)
Screenshot: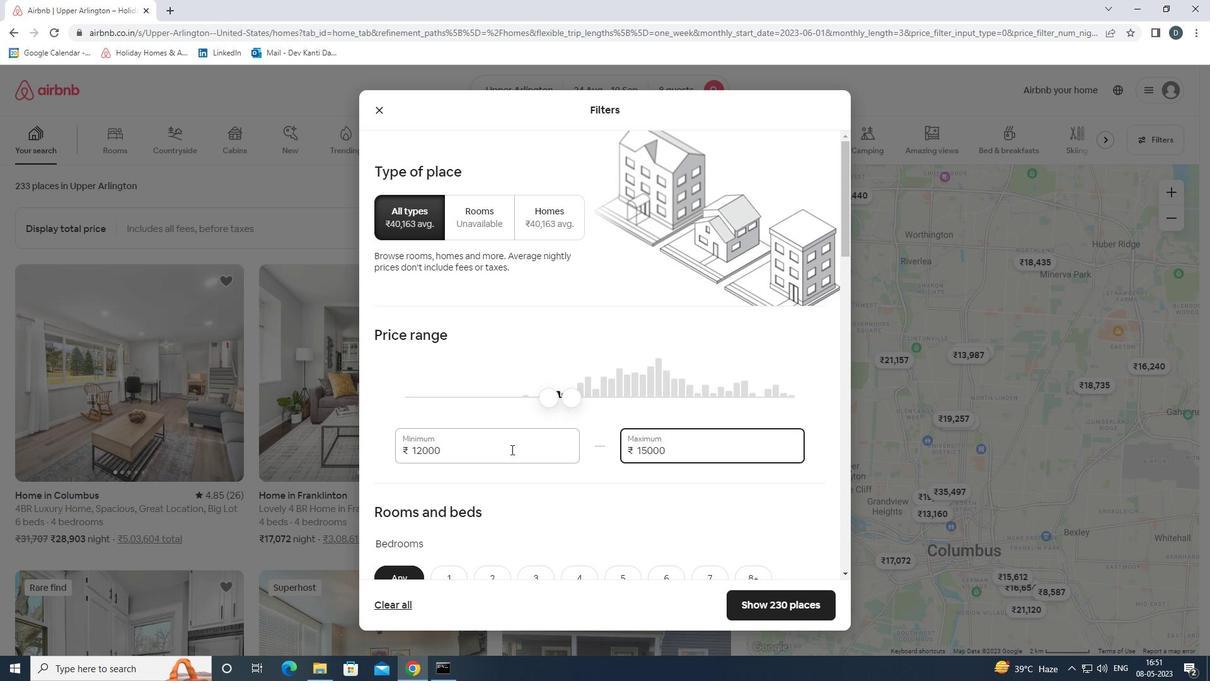 
Action: Mouse moved to (521, 447)
Screenshot: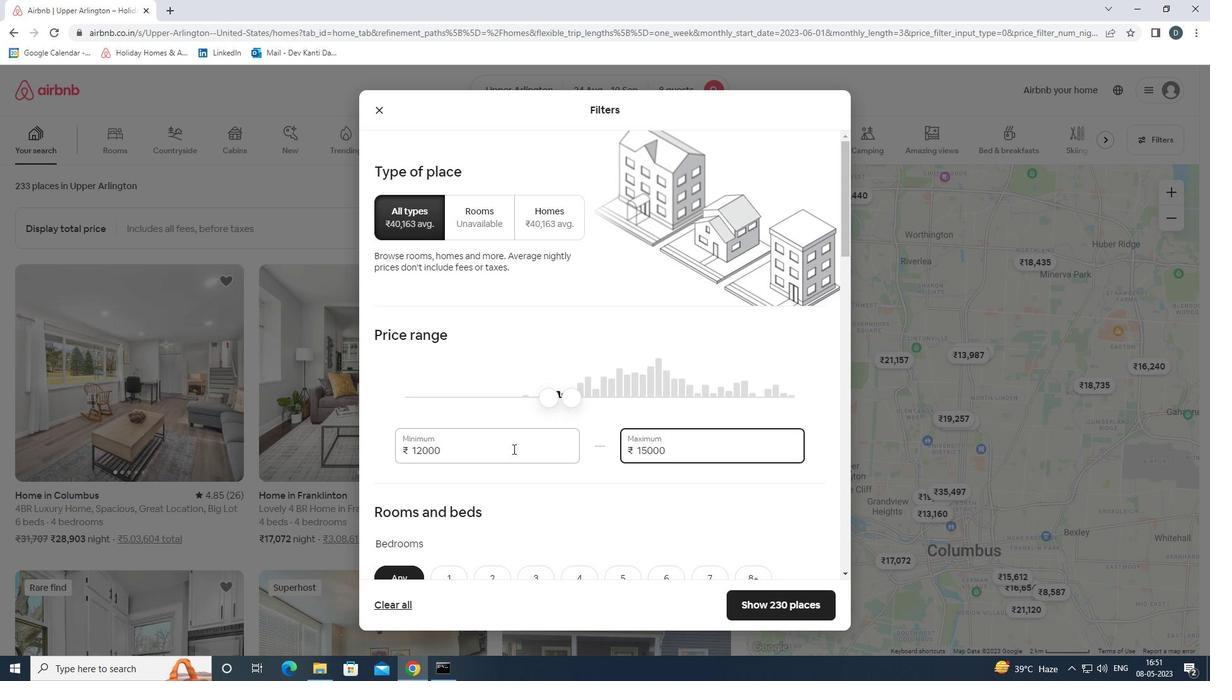 
Action: Mouse scrolled (521, 447) with delta (0, 0)
Screenshot: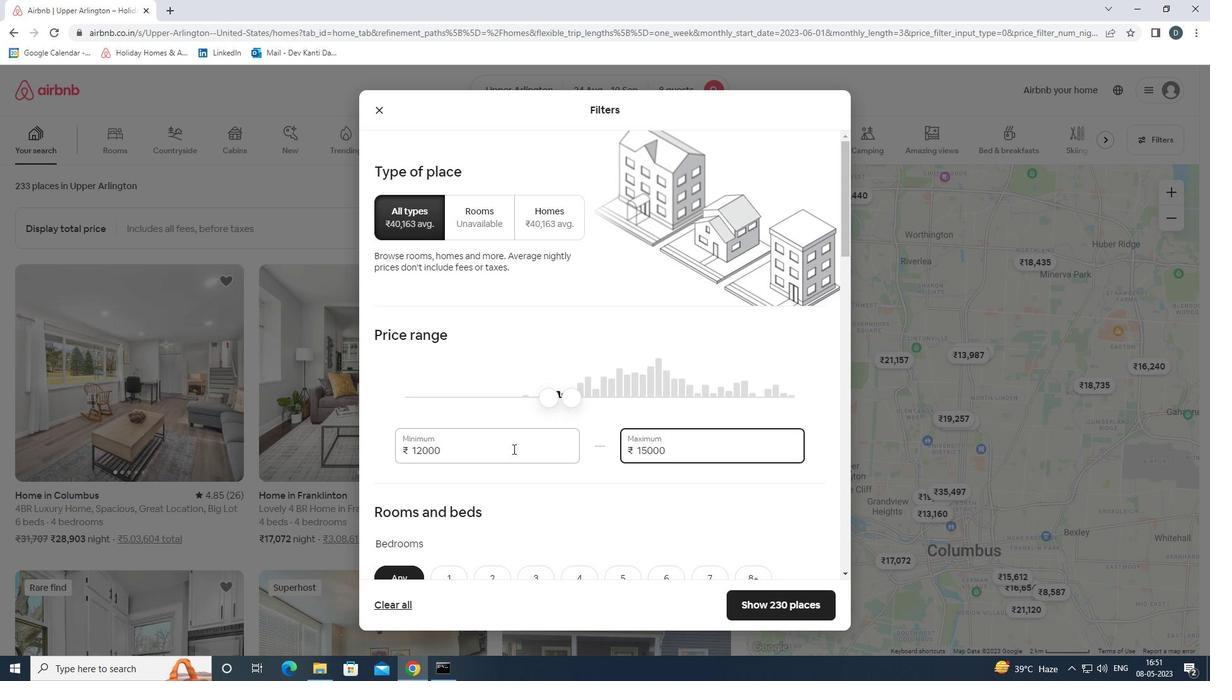 
Action: Mouse moved to (537, 437)
Screenshot: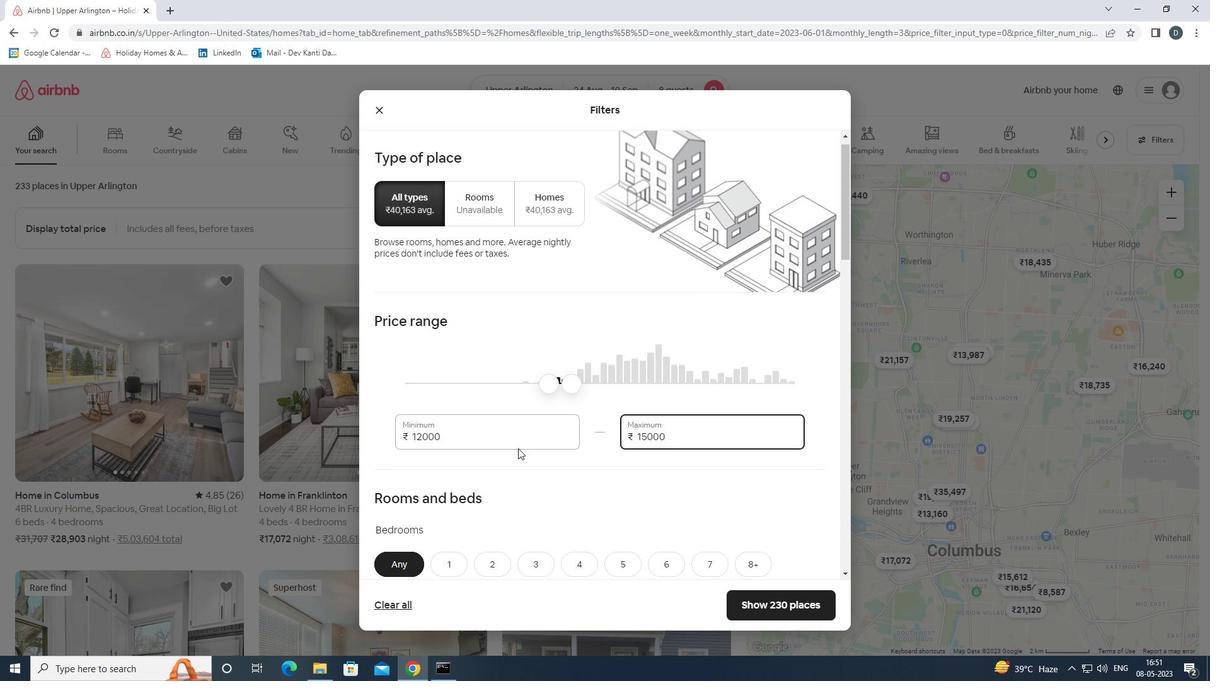 
Action: Mouse scrolled (537, 436) with delta (0, 0)
Screenshot: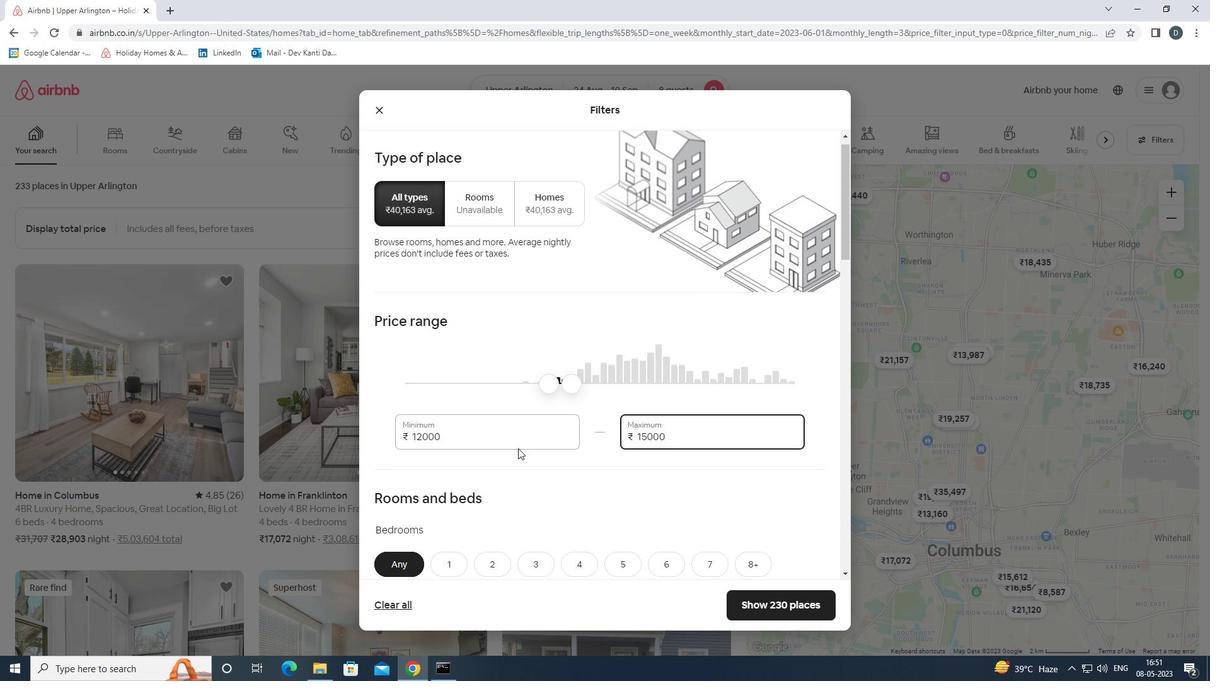 
Action: Mouse moved to (586, 361)
Screenshot: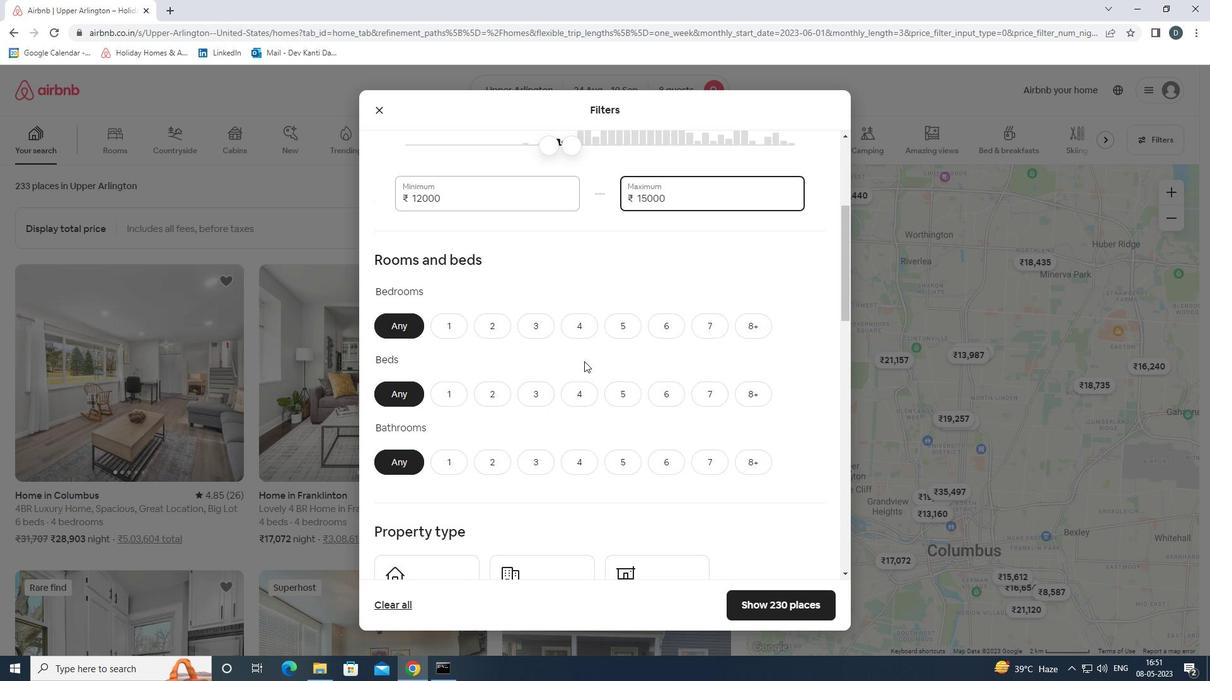 
Action: Mouse scrolled (586, 360) with delta (0, 0)
Screenshot: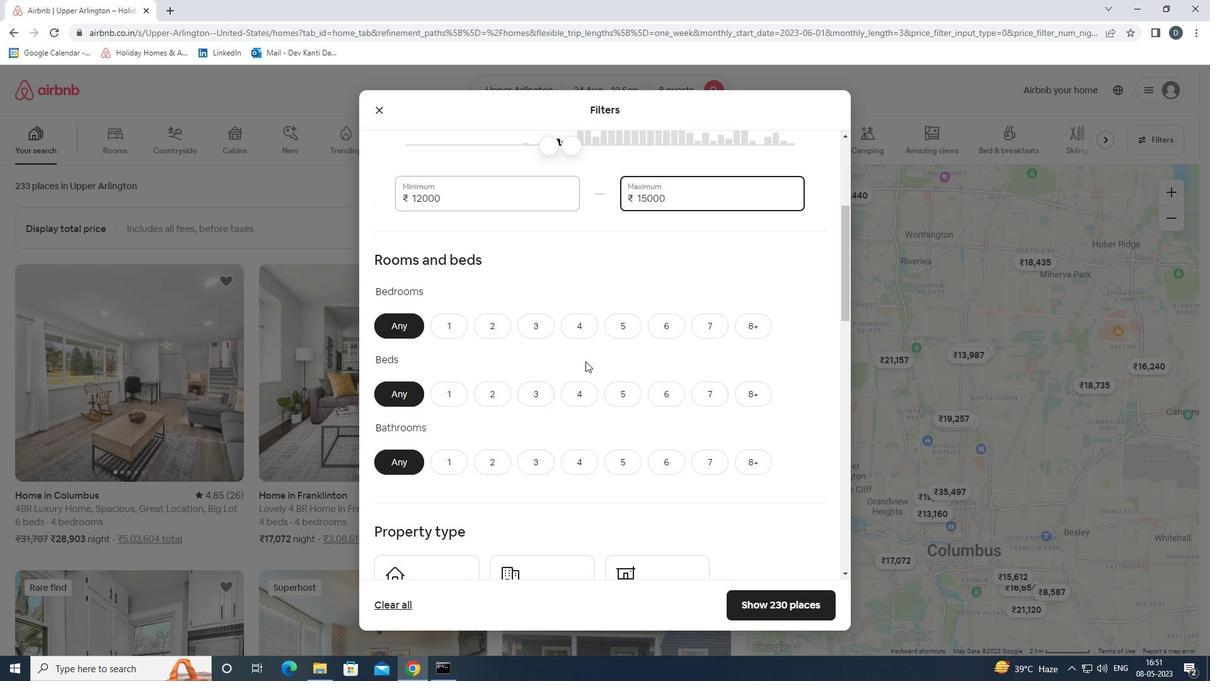 
Action: Mouse moved to (581, 261)
Screenshot: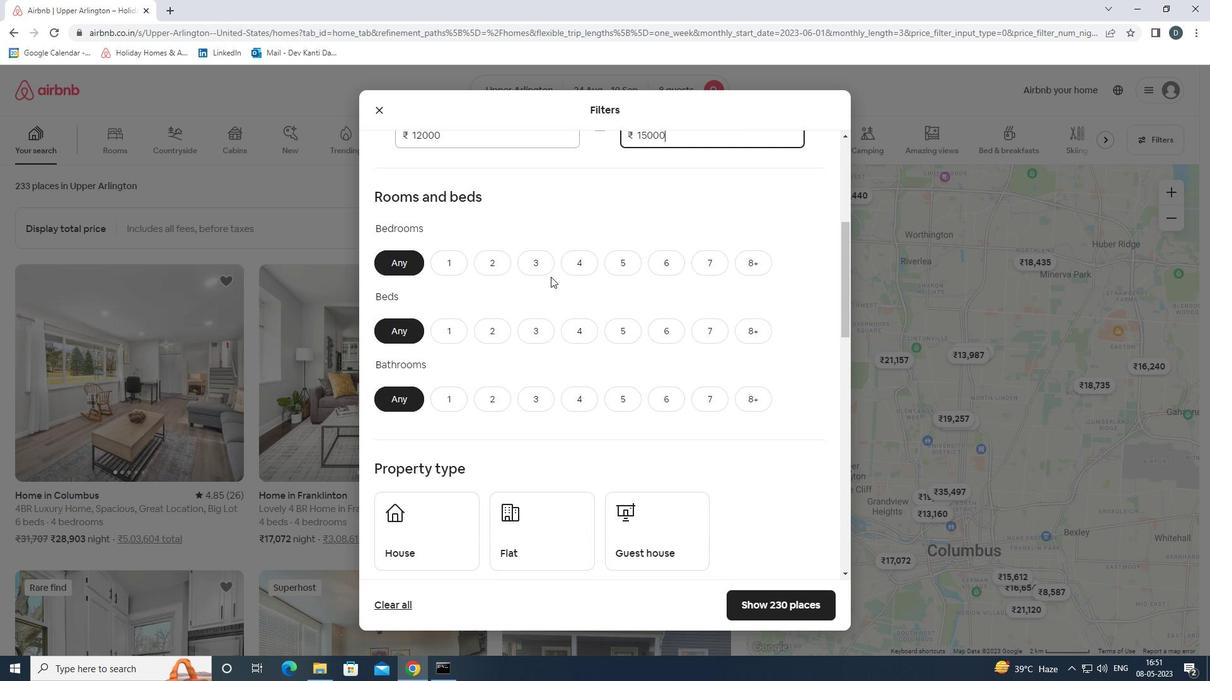 
Action: Mouse pressed left at (581, 261)
Screenshot: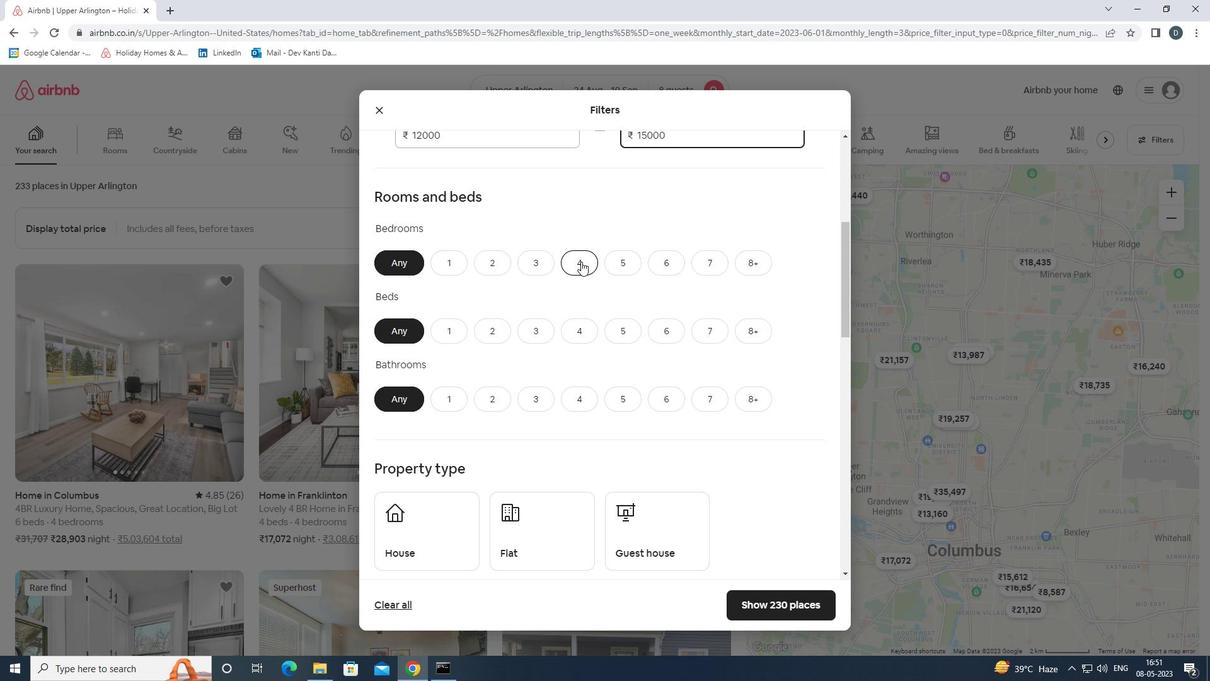 
Action: Mouse moved to (743, 326)
Screenshot: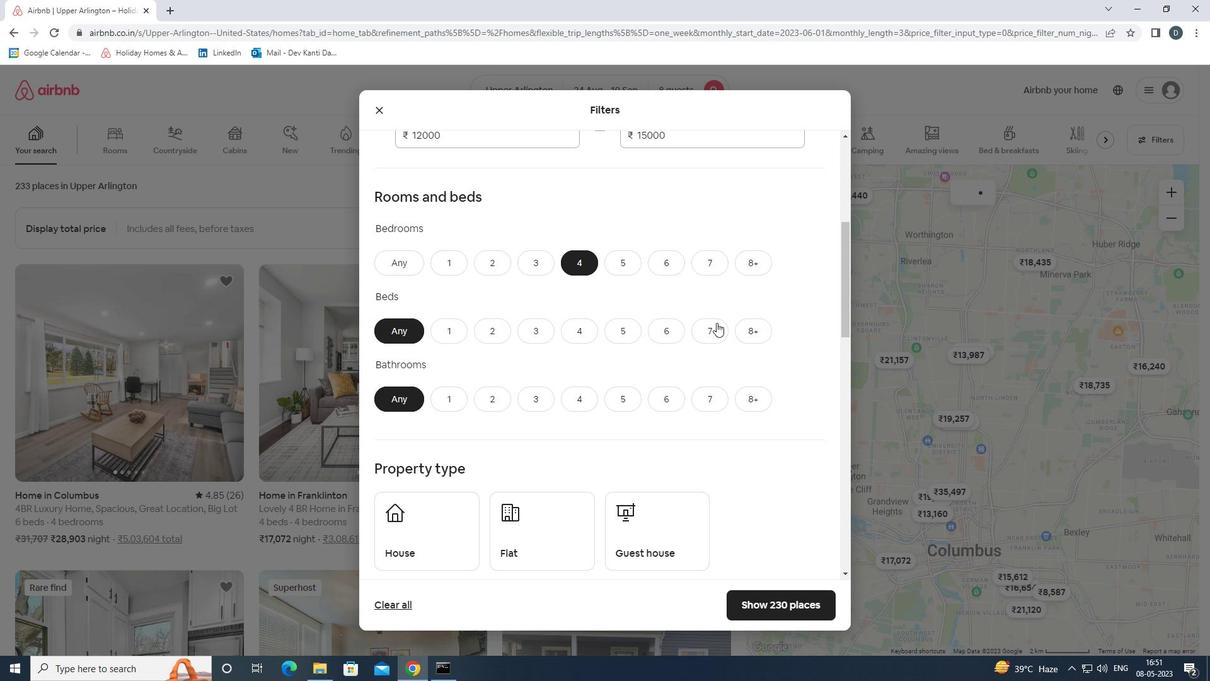 
Action: Mouse pressed left at (743, 326)
Screenshot: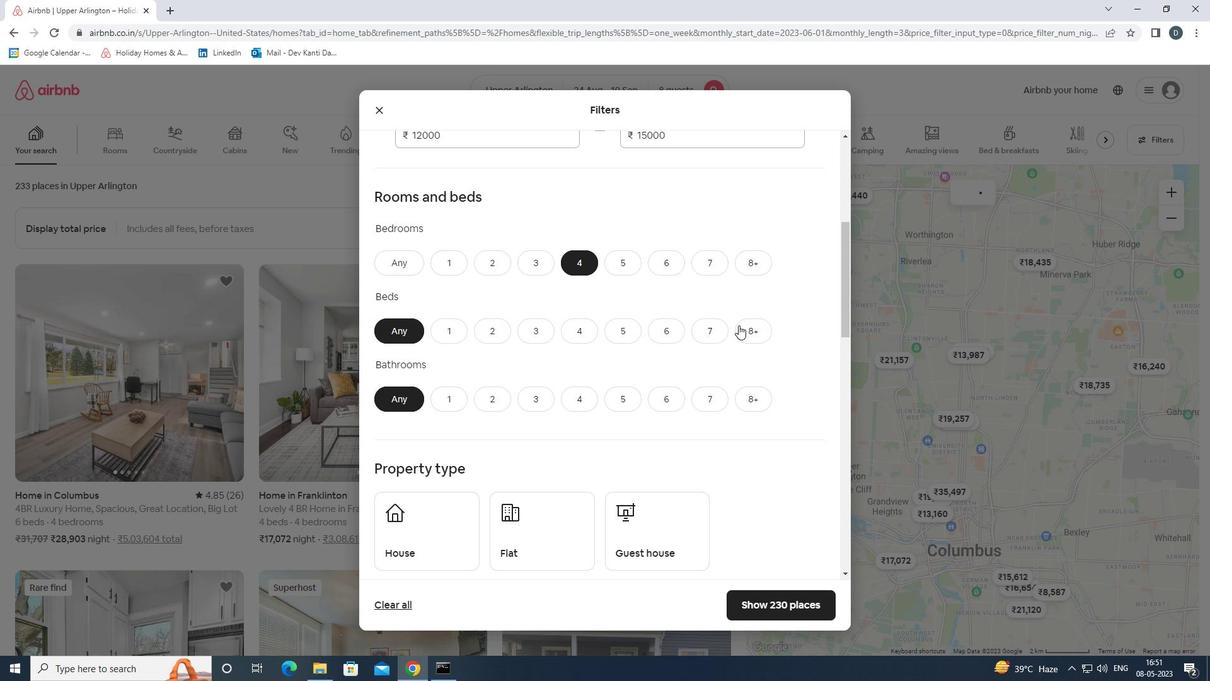 
Action: Mouse moved to (575, 392)
Screenshot: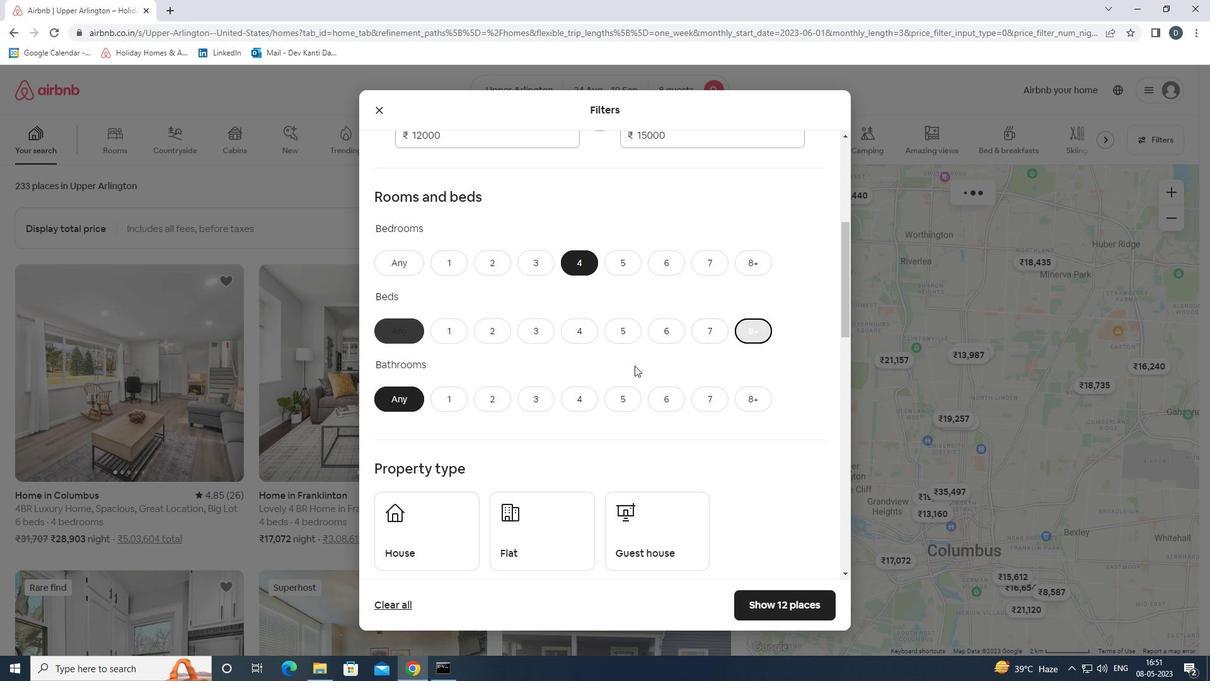 
Action: Mouse pressed left at (575, 392)
Screenshot: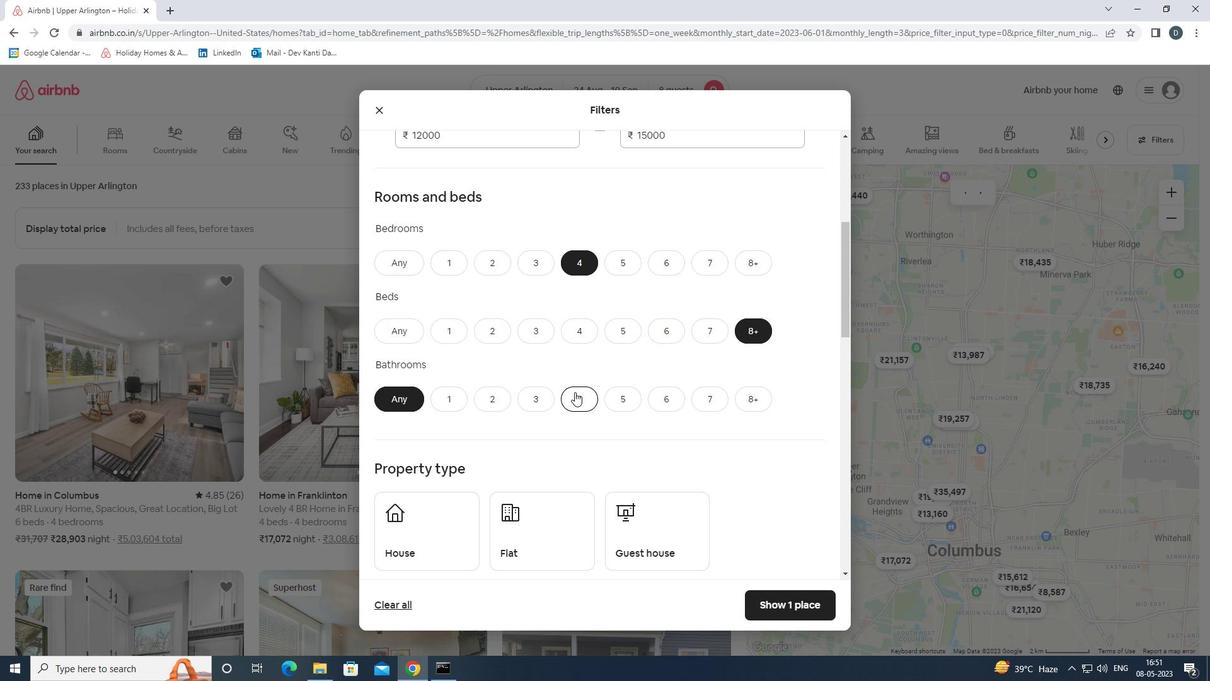 
Action: Mouse scrolled (575, 391) with delta (0, 0)
Screenshot: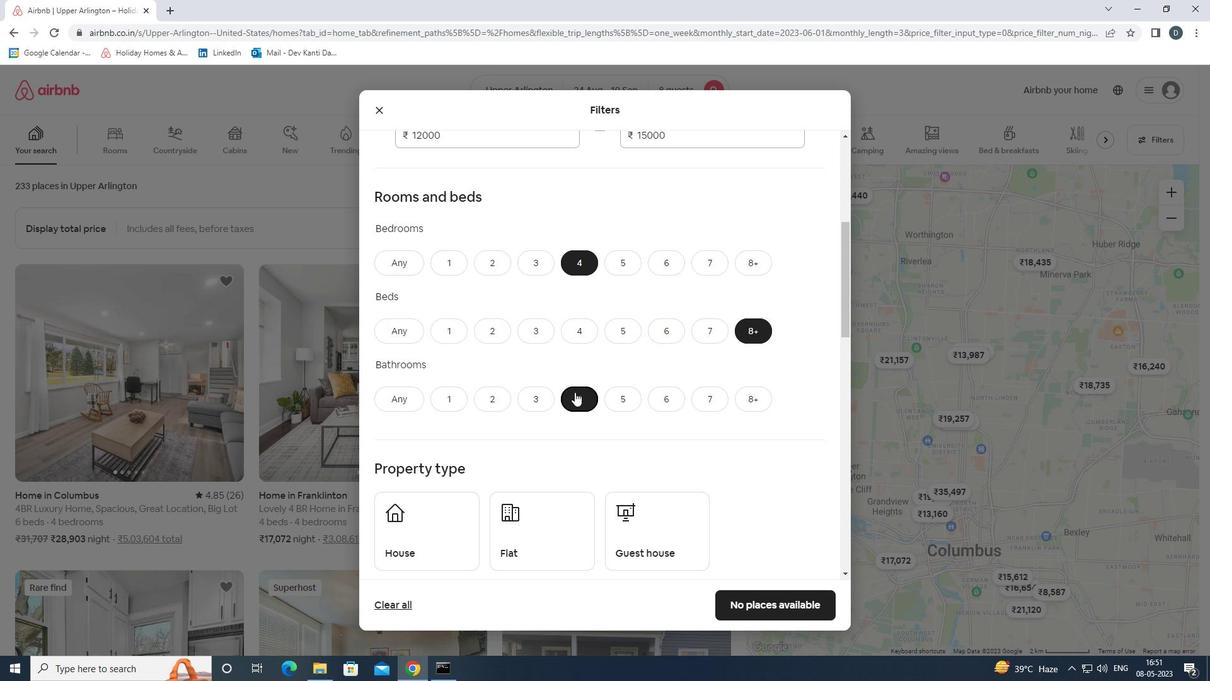 
Action: Mouse scrolled (575, 391) with delta (0, 0)
Screenshot: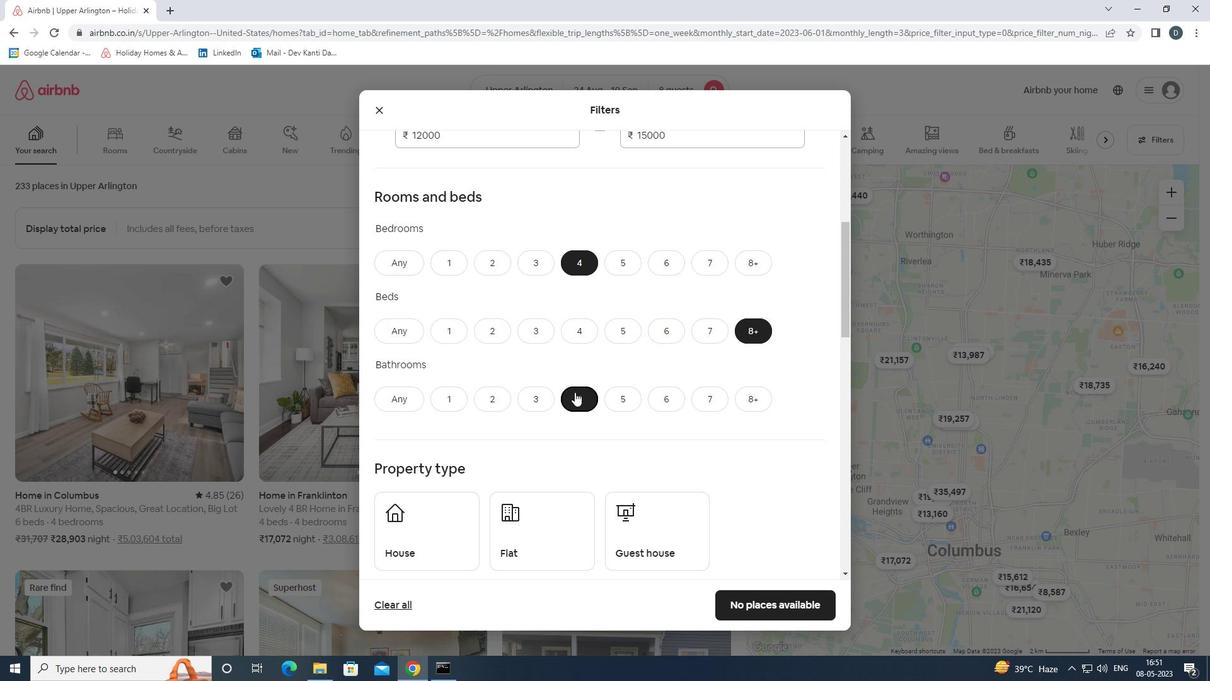 
Action: Mouse moved to (426, 402)
Screenshot: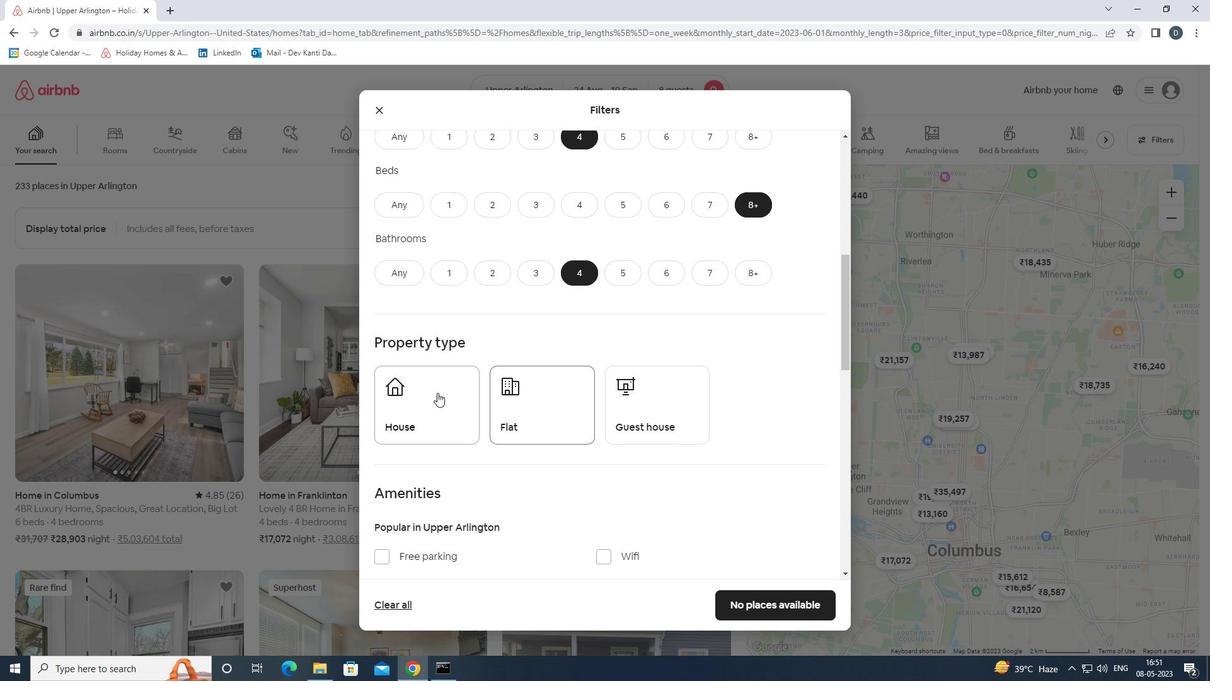
Action: Mouse pressed left at (426, 402)
Screenshot: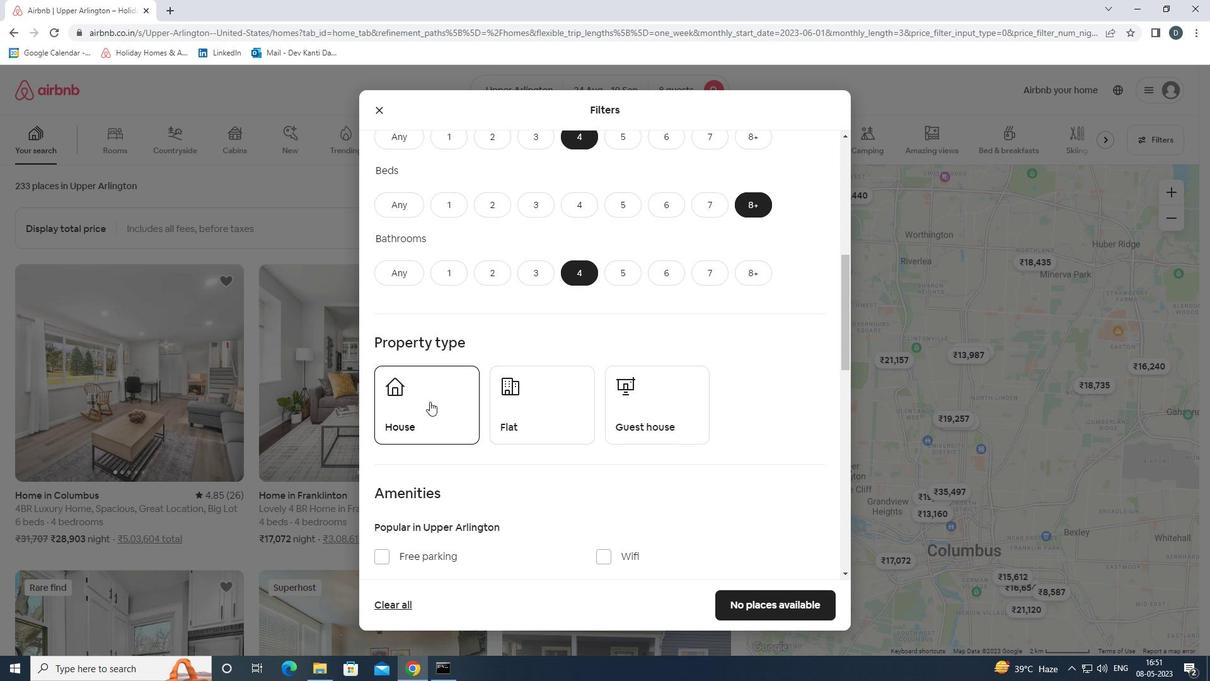 
Action: Mouse moved to (528, 402)
Screenshot: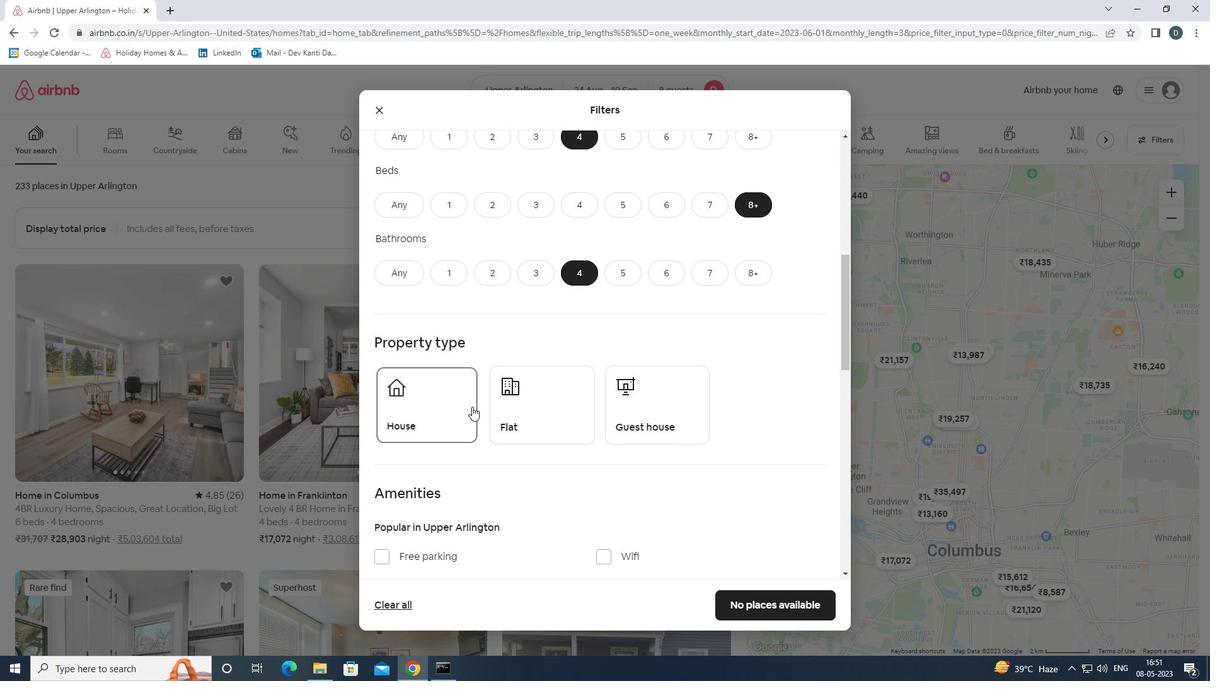 
Action: Mouse pressed left at (528, 402)
Screenshot: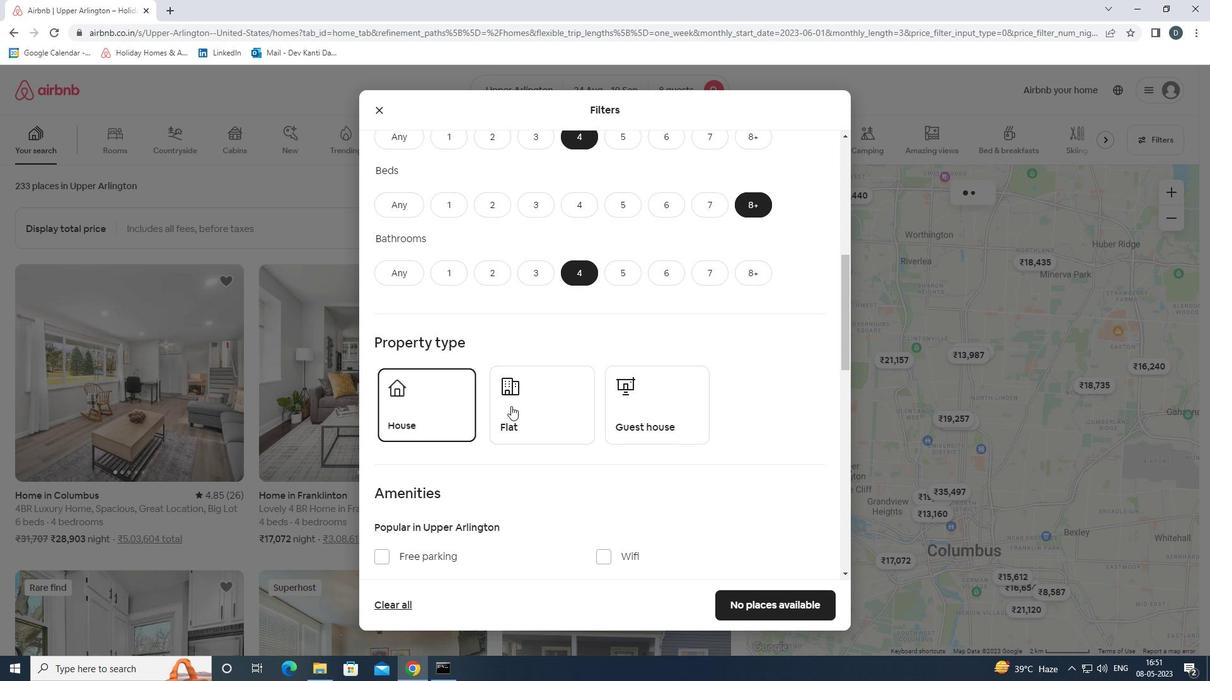 
Action: Mouse moved to (623, 401)
Screenshot: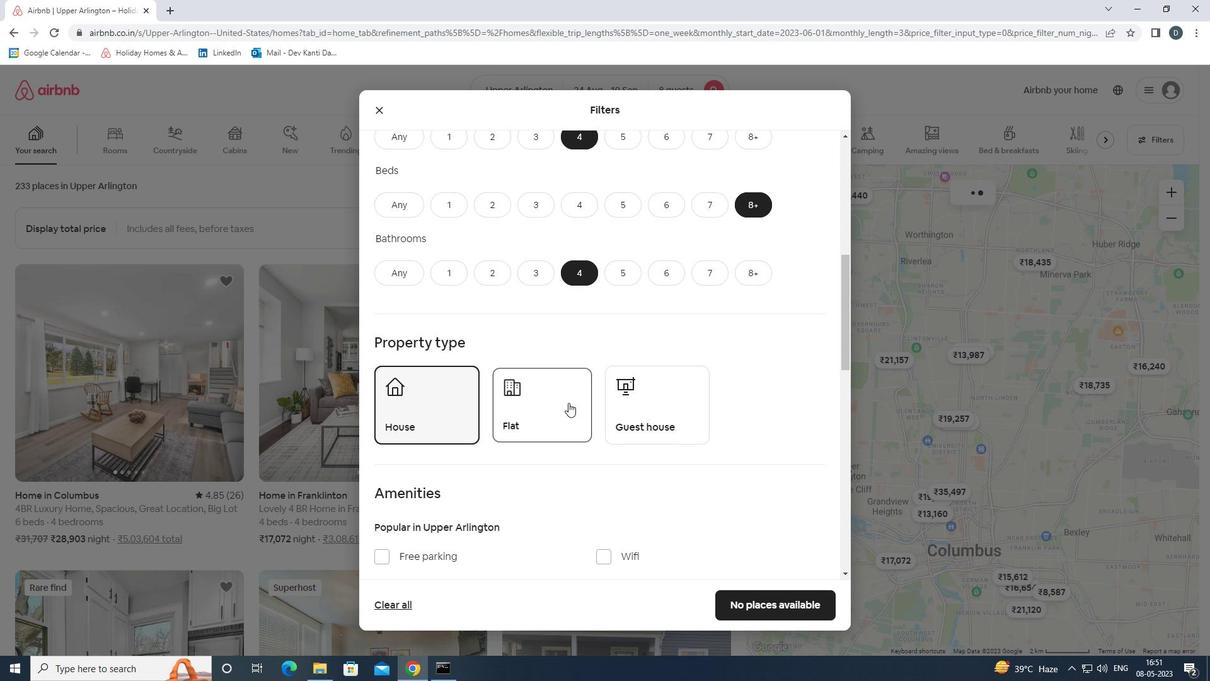 
Action: Mouse pressed left at (623, 401)
Screenshot: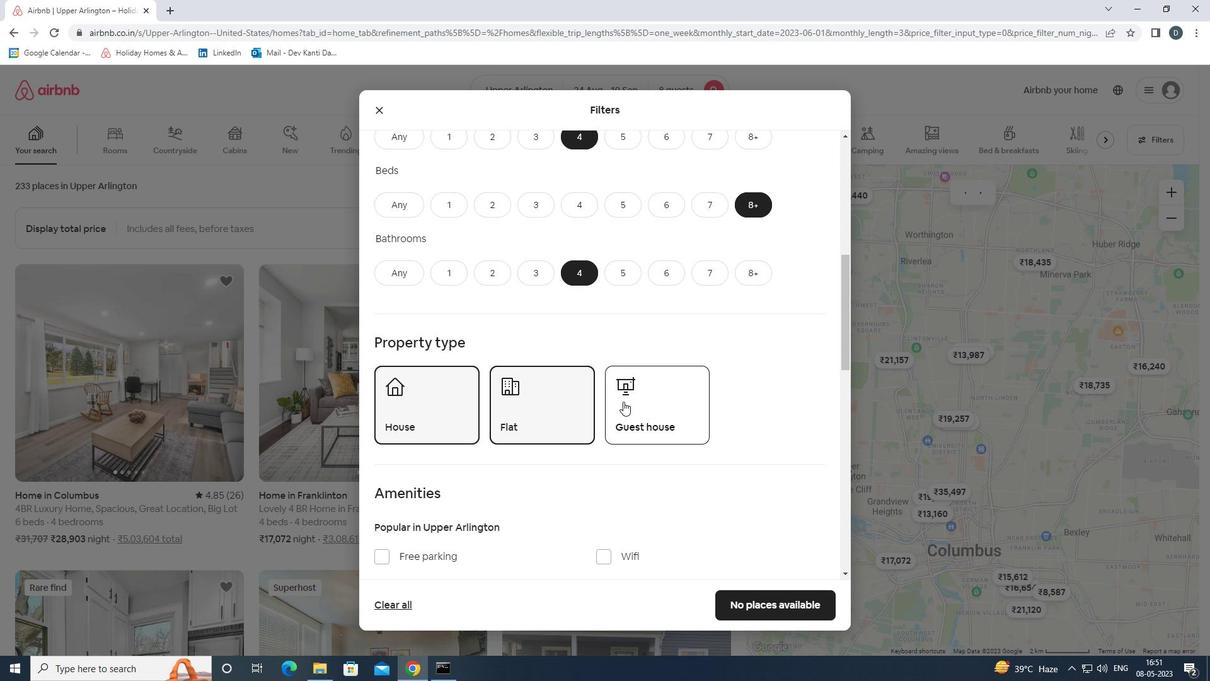 
Action: Mouse moved to (624, 399)
Screenshot: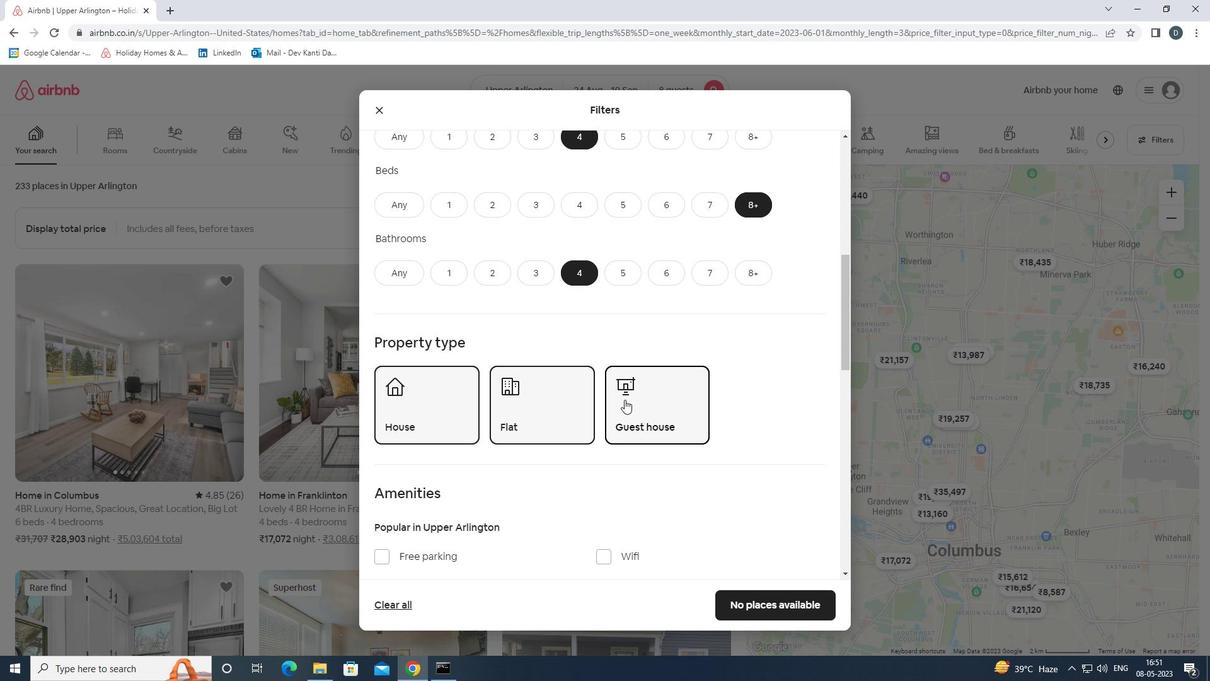
Action: Mouse scrolled (624, 399) with delta (0, 0)
Screenshot: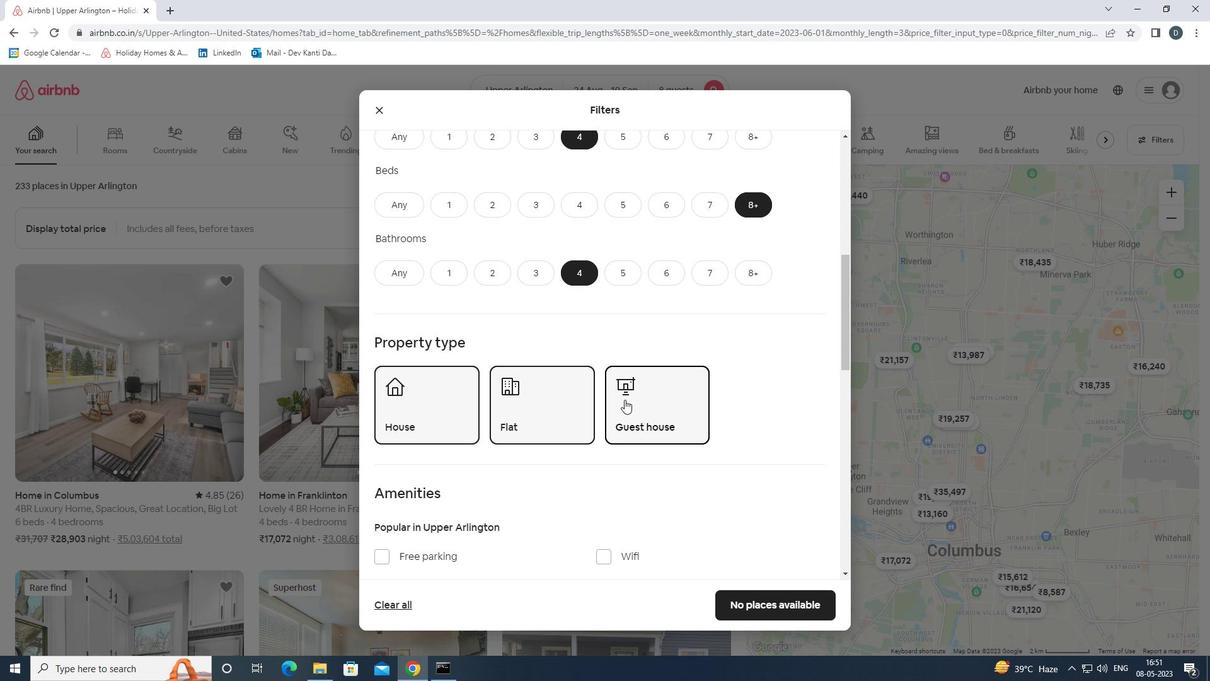 
Action: Mouse scrolled (624, 399) with delta (0, 0)
Screenshot: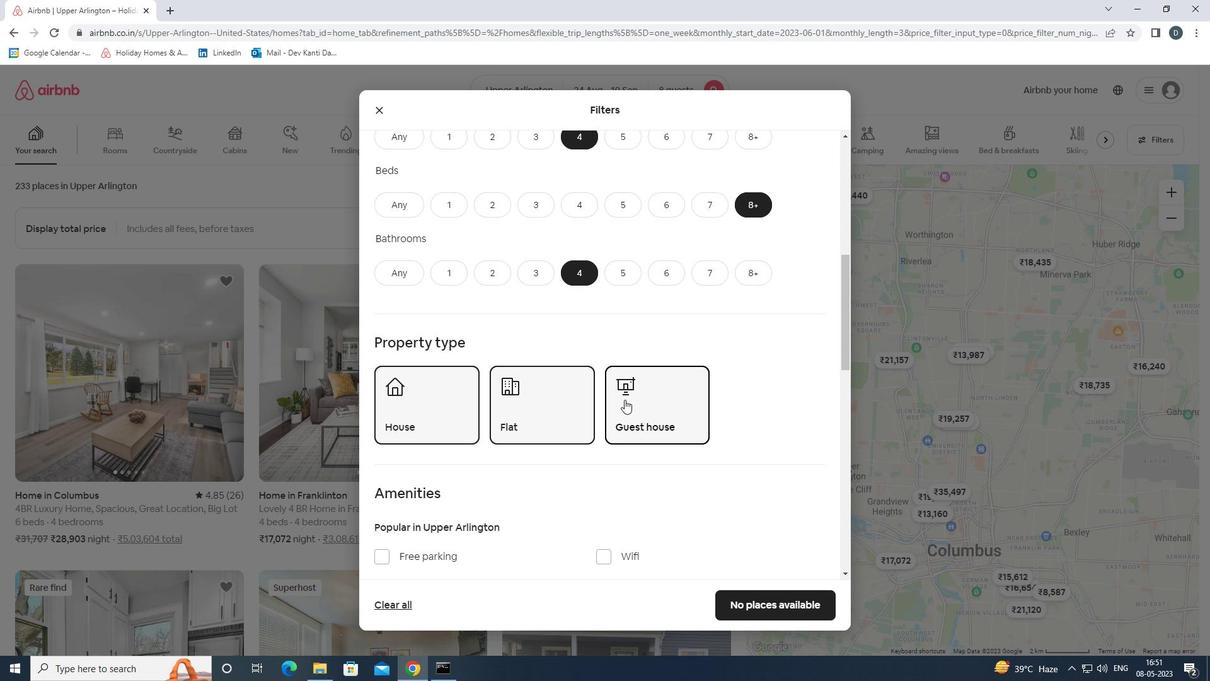 
Action: Mouse moved to (602, 435)
Screenshot: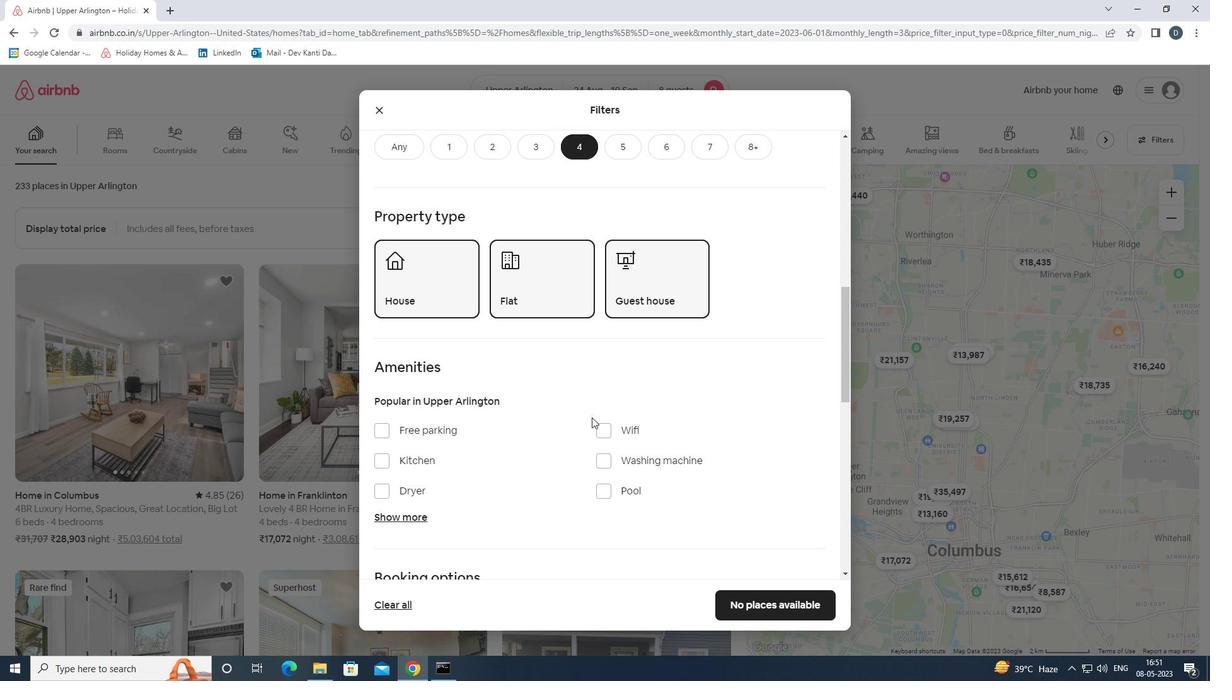 
Action: Mouse pressed left at (602, 435)
Screenshot: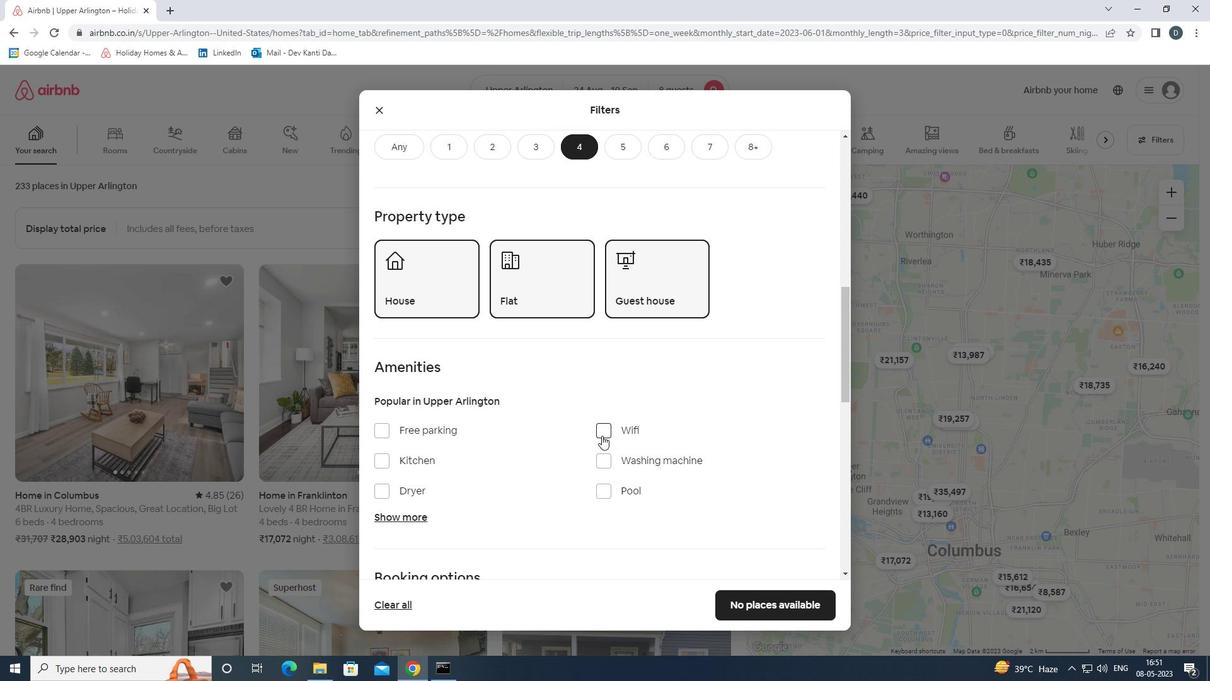 
Action: Mouse moved to (424, 428)
Screenshot: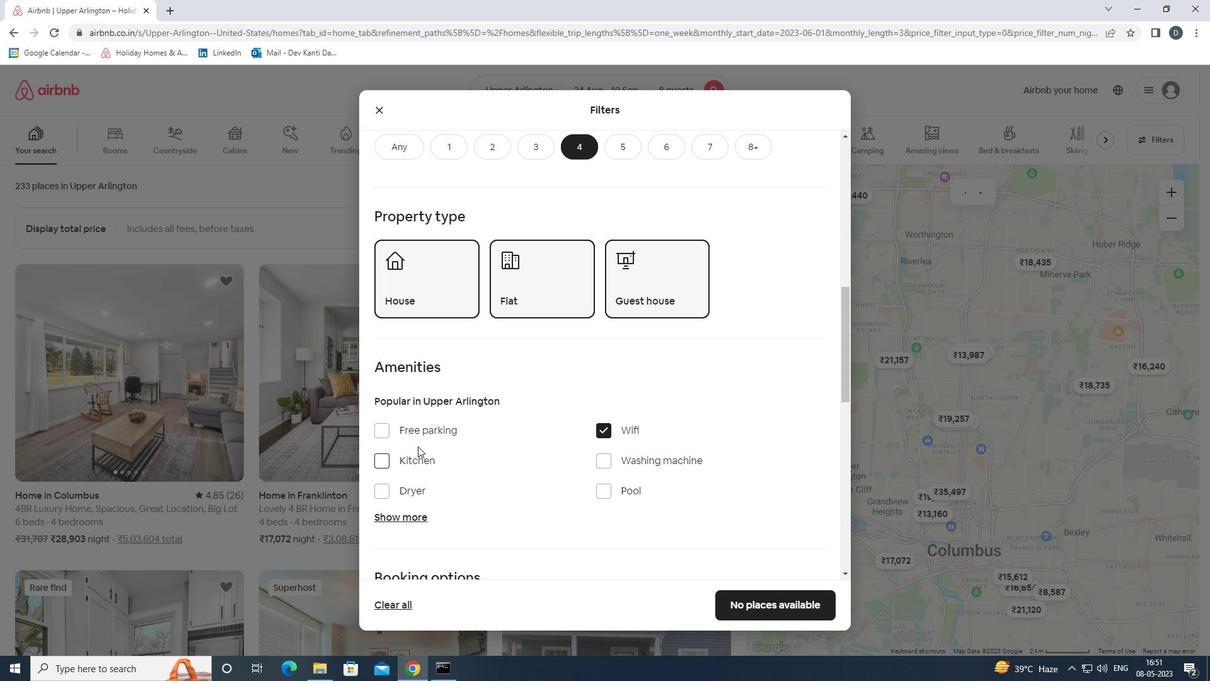 
Action: Mouse pressed left at (424, 428)
Screenshot: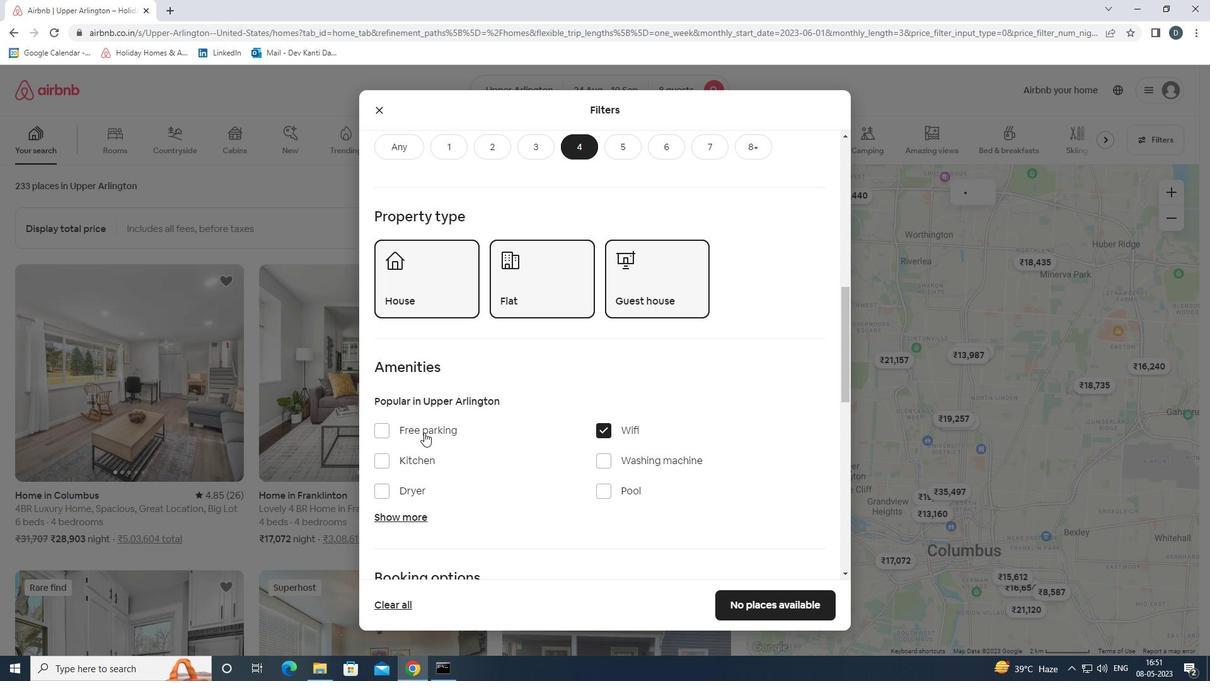 
Action: Mouse moved to (421, 519)
Screenshot: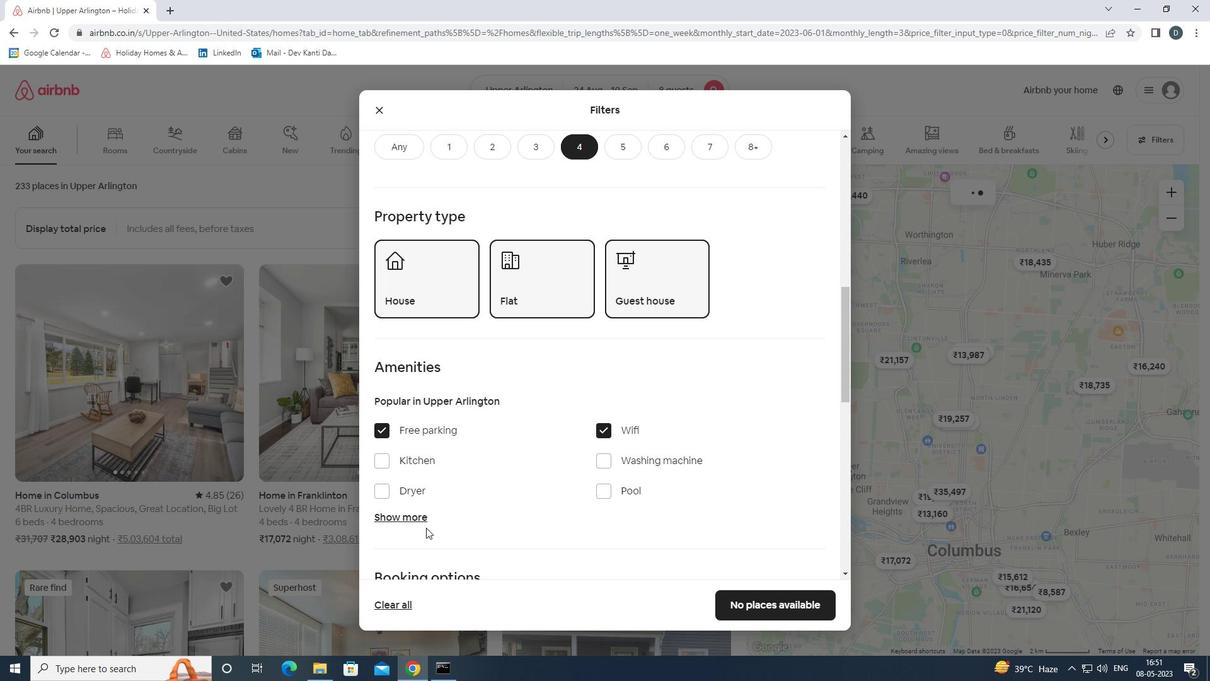 
Action: Mouse pressed left at (421, 519)
Screenshot: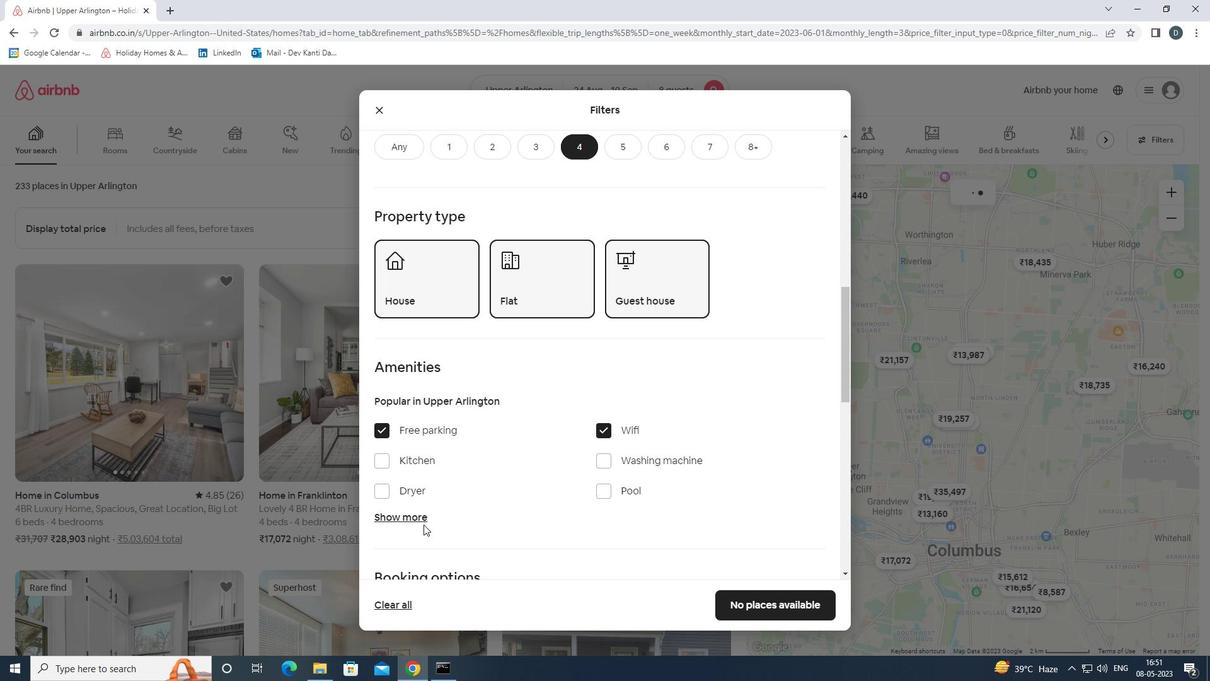 
Action: Mouse moved to (535, 494)
Screenshot: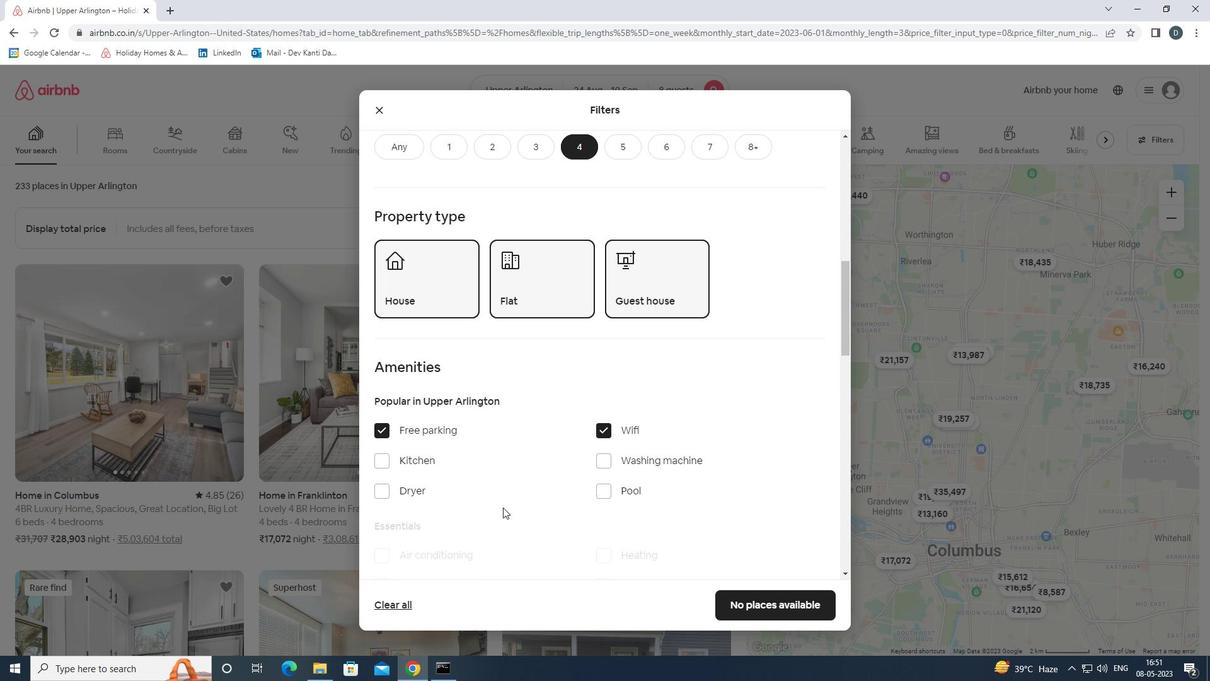 
Action: Mouse scrolled (535, 493) with delta (0, 0)
Screenshot: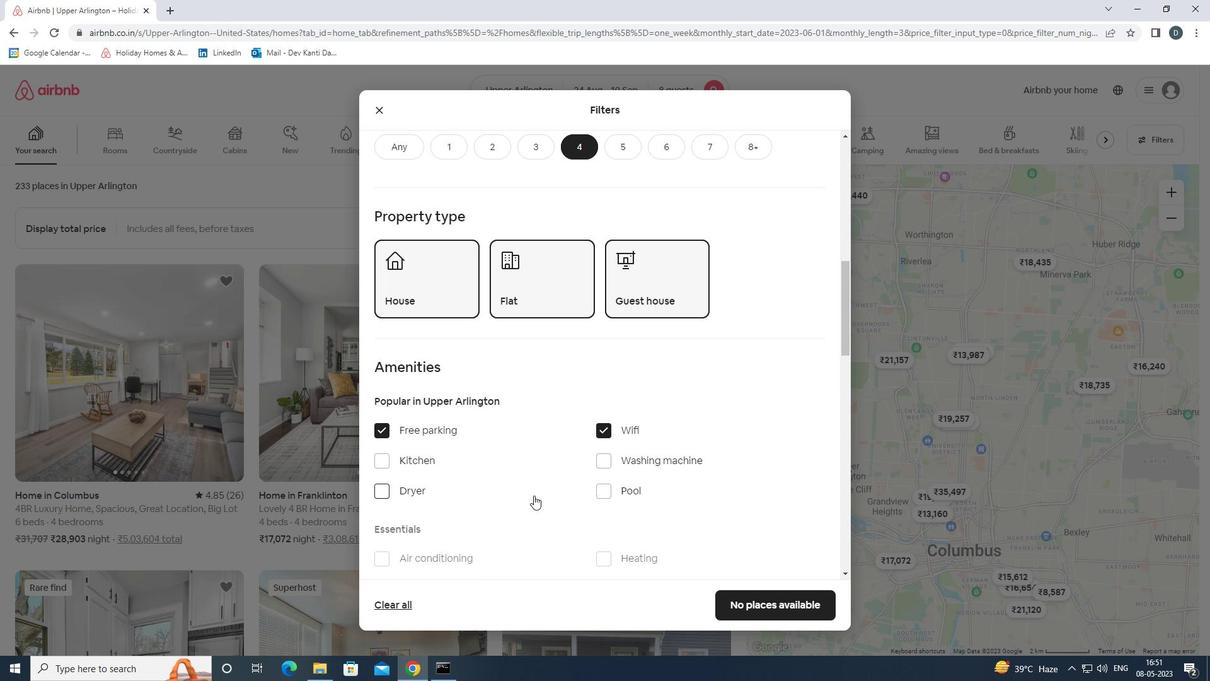 
Action: Mouse scrolled (535, 493) with delta (0, 0)
Screenshot: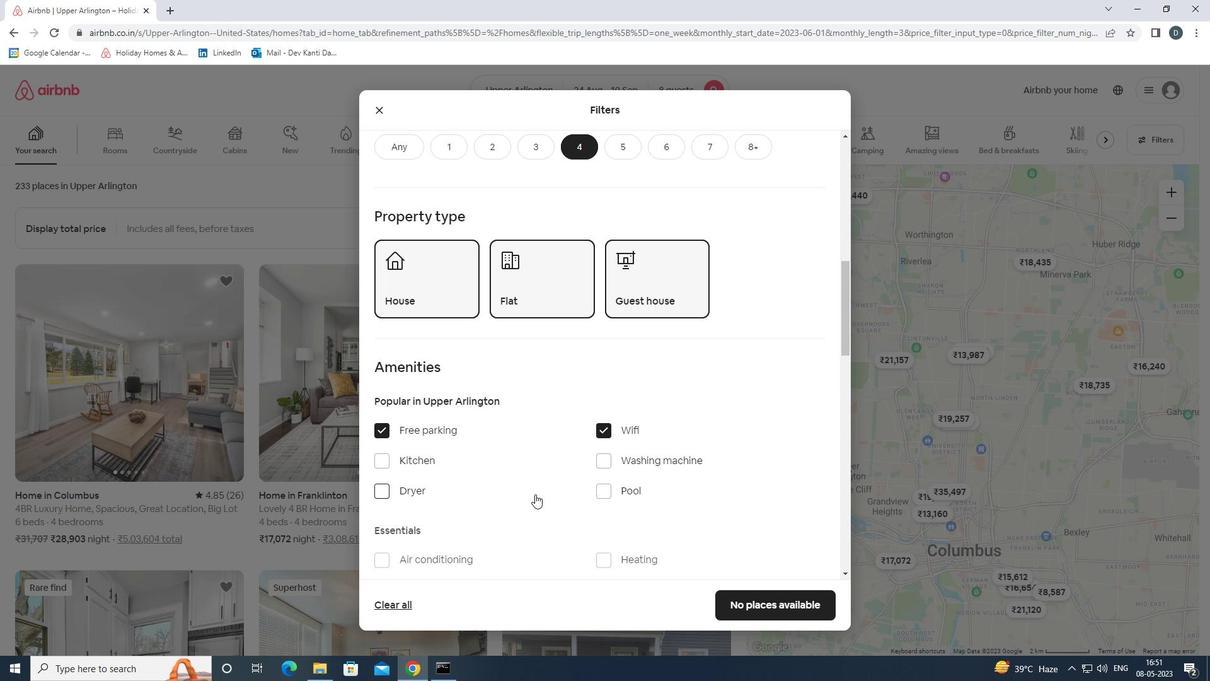 
Action: Mouse scrolled (535, 493) with delta (0, 0)
Screenshot: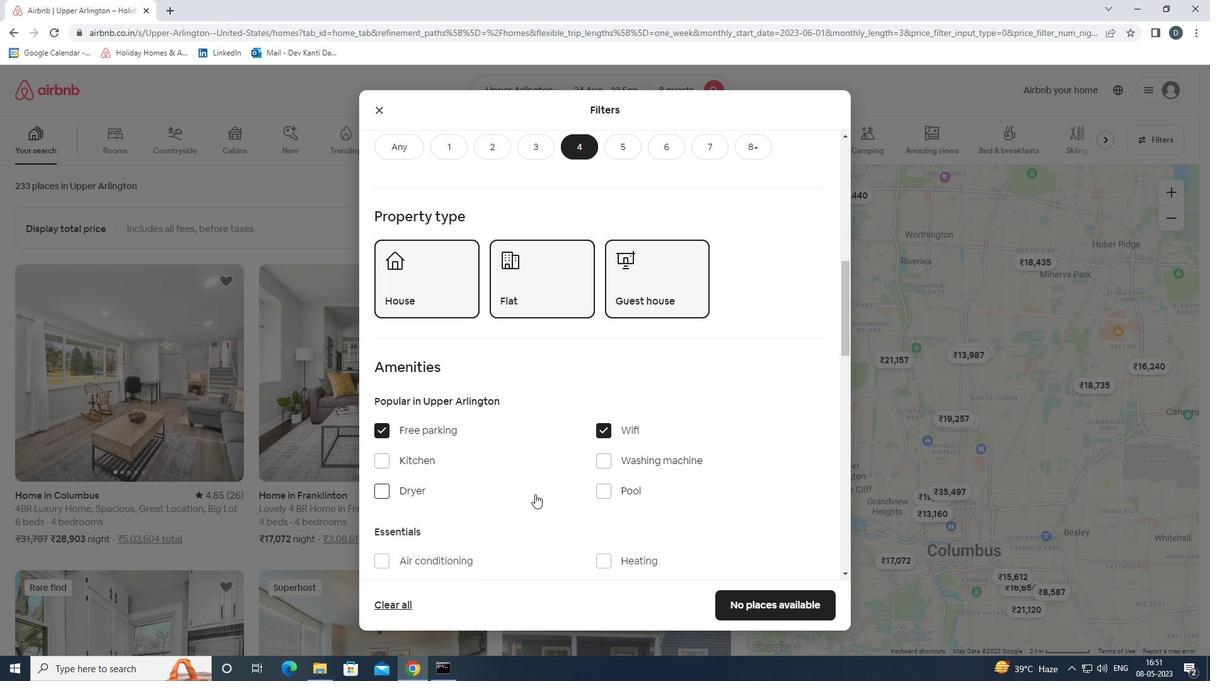 
Action: Mouse moved to (584, 467)
Screenshot: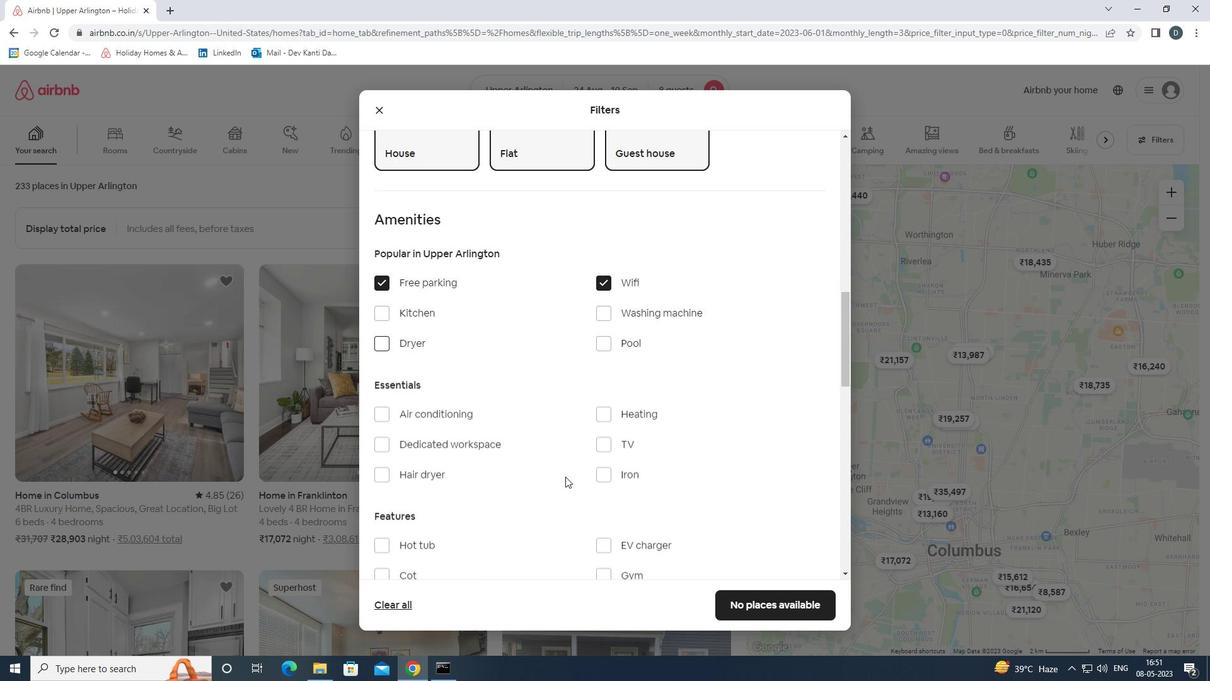 
Action: Mouse scrolled (584, 467) with delta (0, 0)
Screenshot: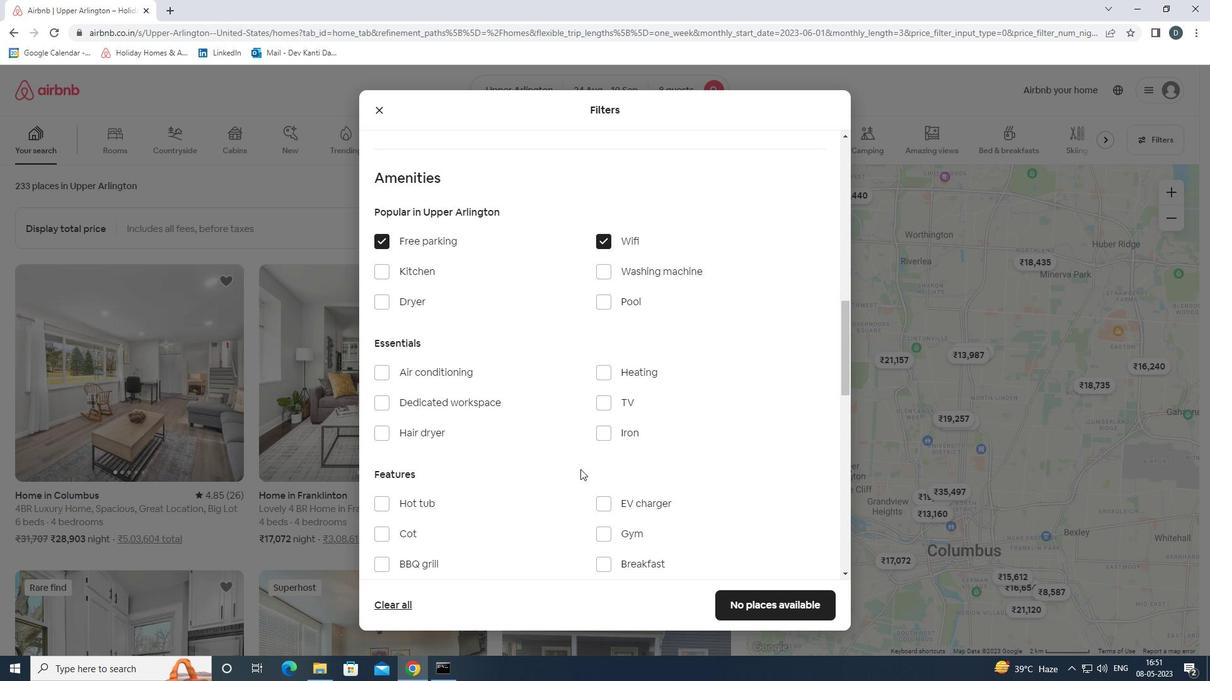 
Action: Mouse moved to (625, 340)
Screenshot: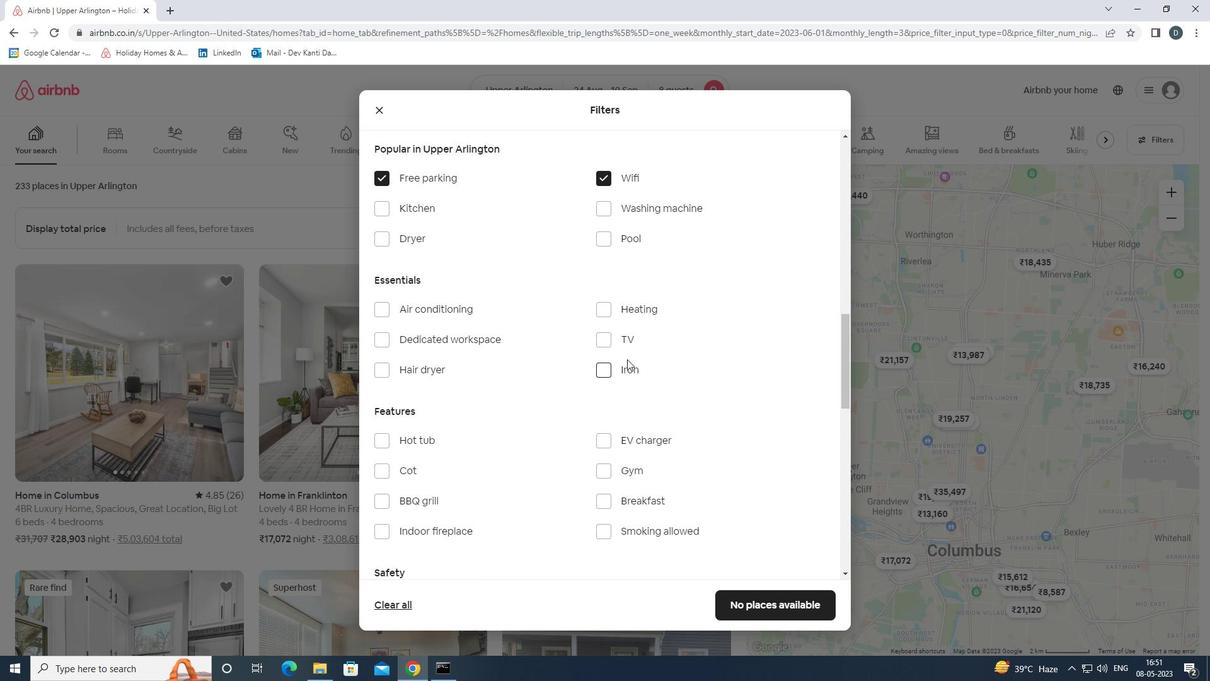 
Action: Mouse pressed left at (625, 340)
Screenshot: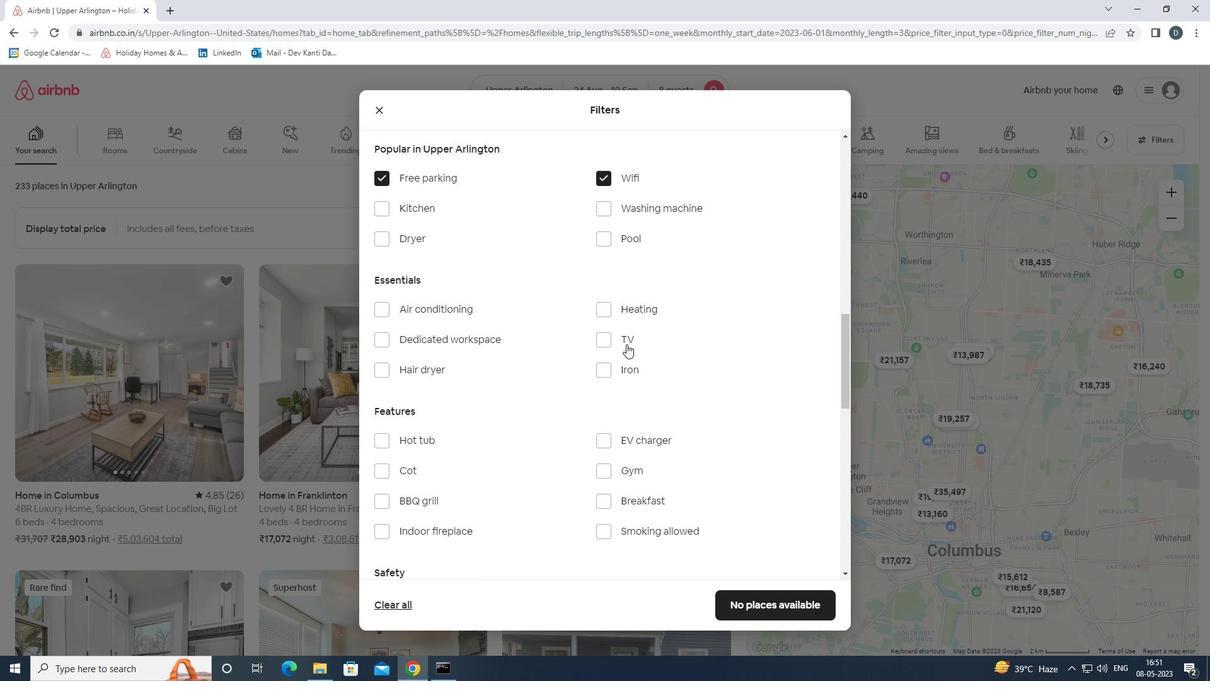
Action: Mouse moved to (594, 463)
Screenshot: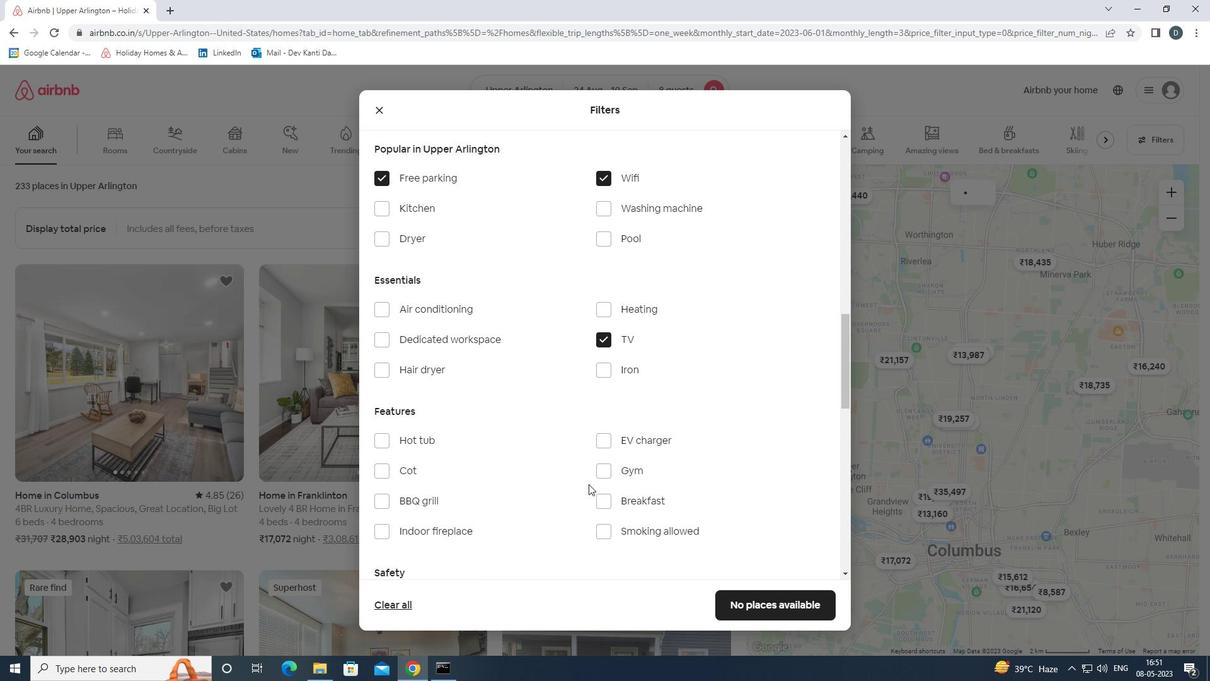 
Action: Mouse pressed left at (594, 463)
Screenshot: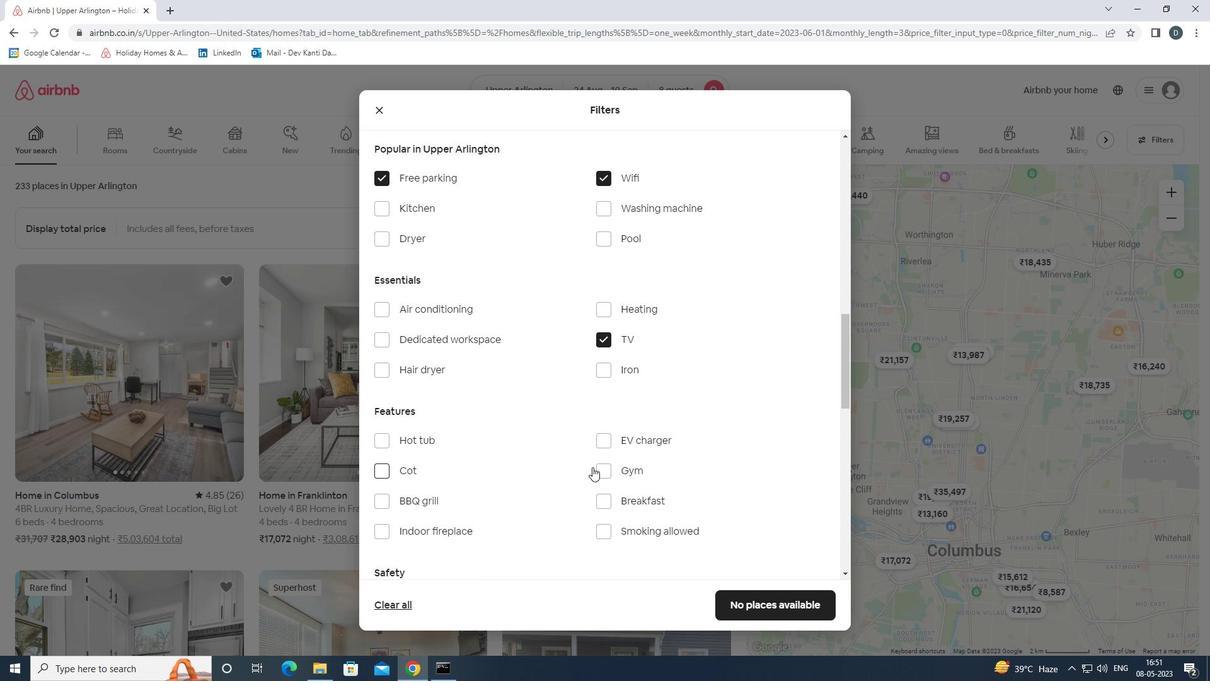
Action: Mouse moved to (615, 498)
Screenshot: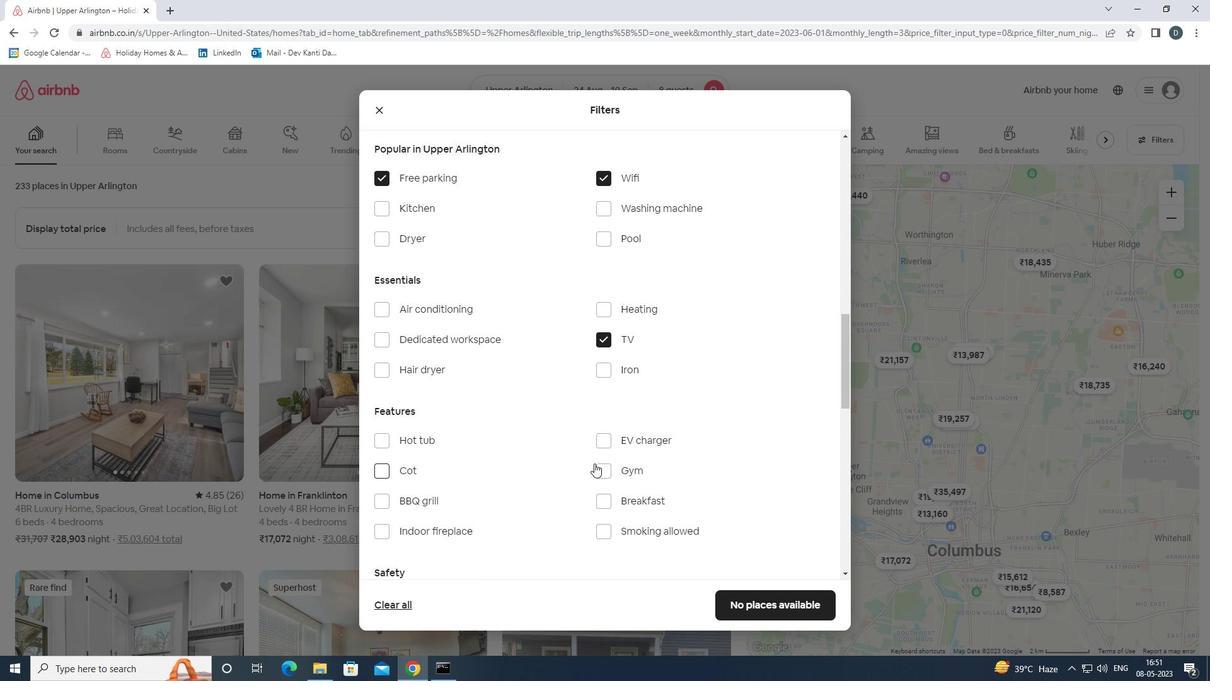 
Action: Mouse pressed left at (615, 498)
Screenshot: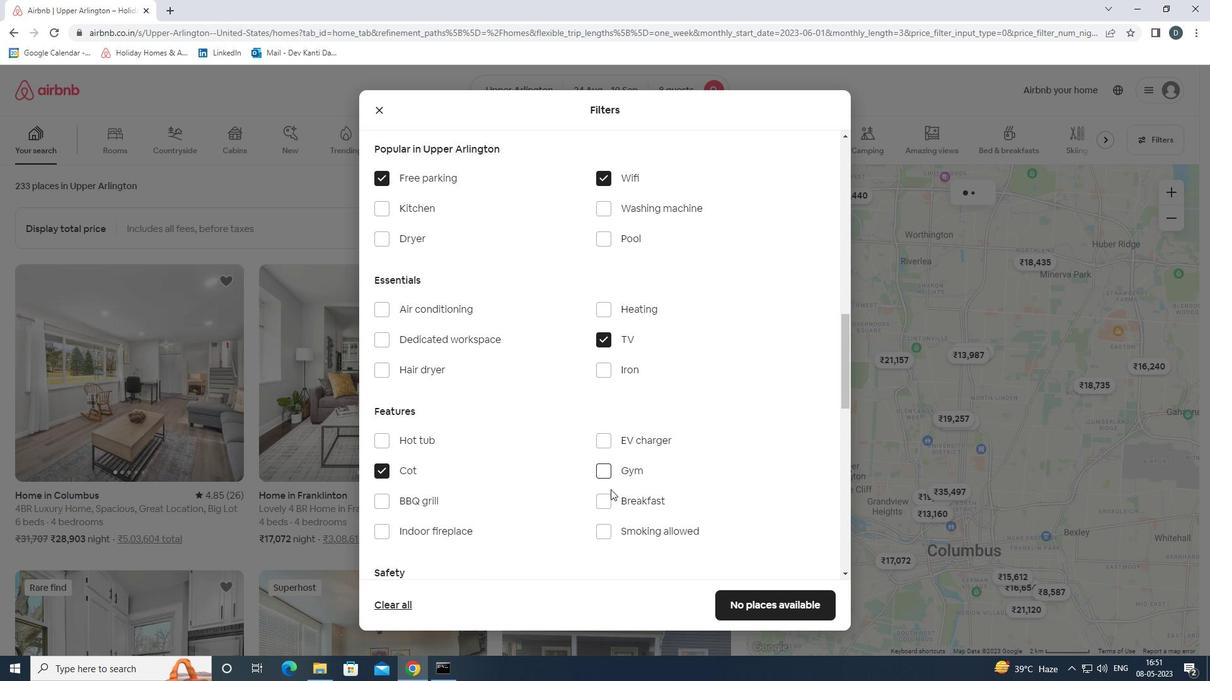 
Action: Mouse moved to (396, 467)
Screenshot: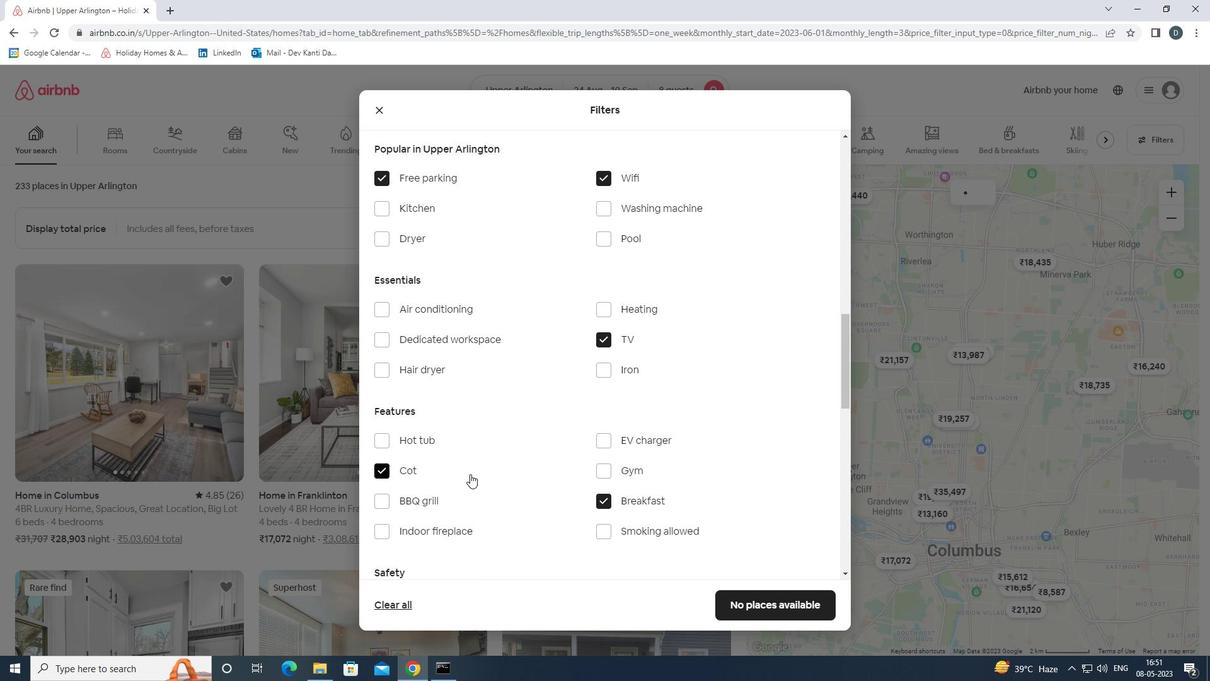 
Action: Mouse pressed left at (396, 467)
Screenshot: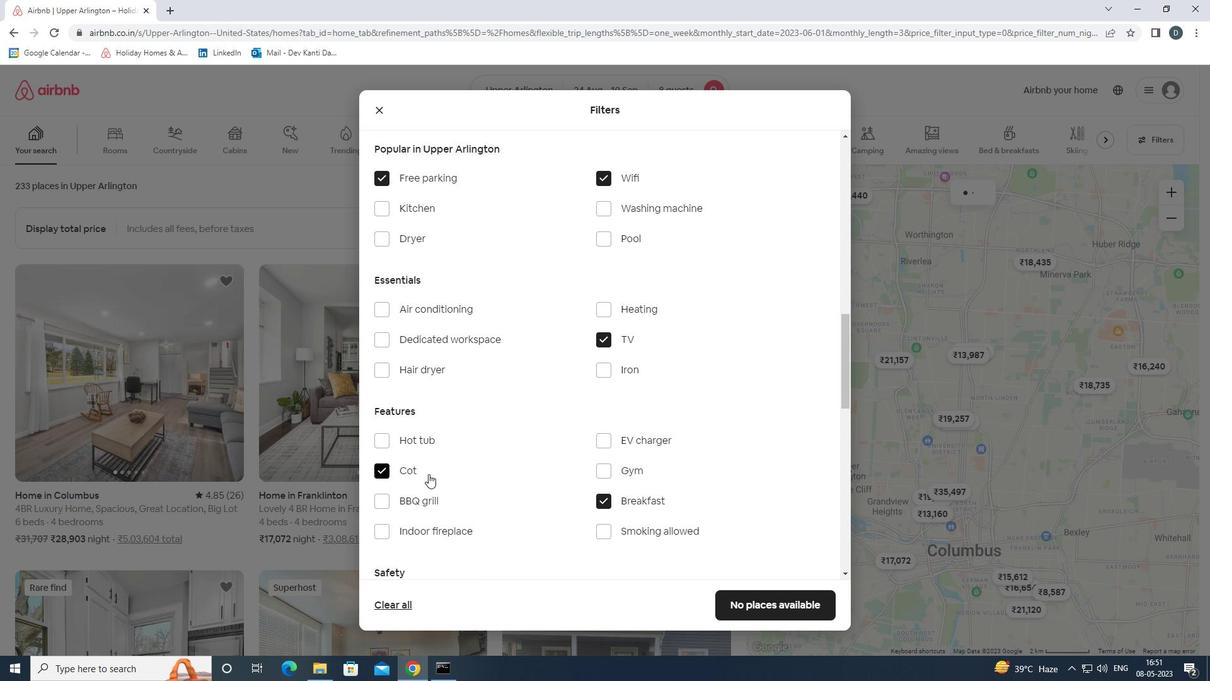 
Action: Mouse moved to (619, 466)
Screenshot: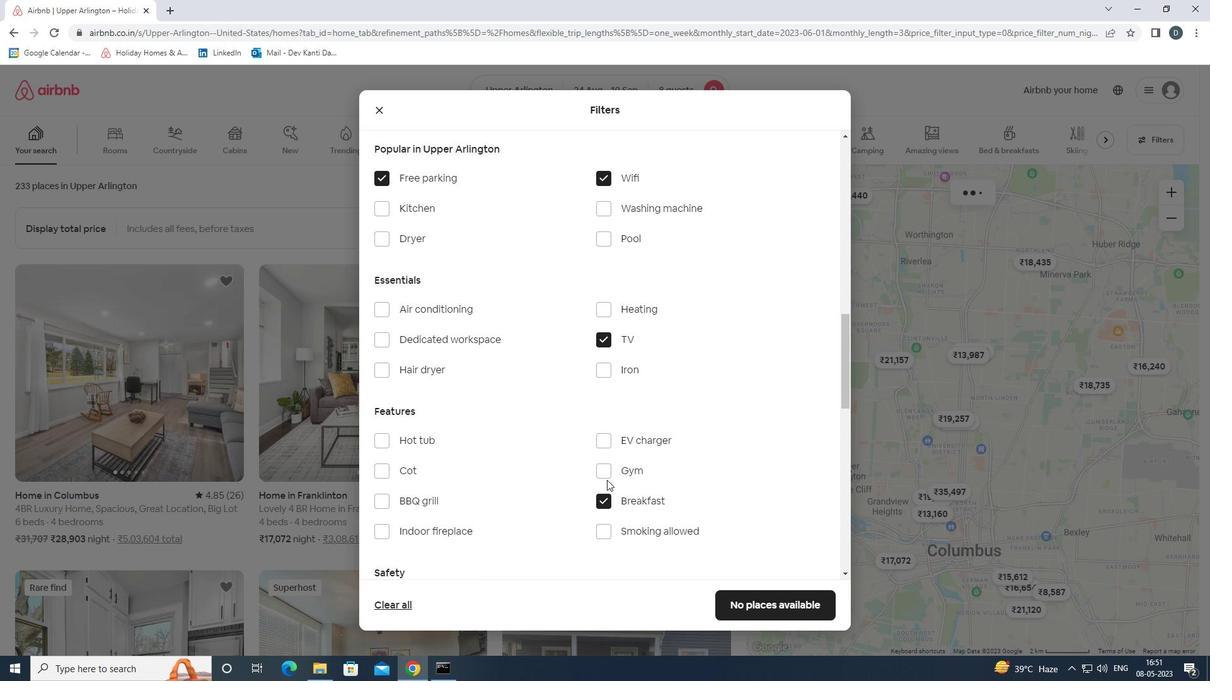 
Action: Mouse pressed left at (619, 466)
Screenshot: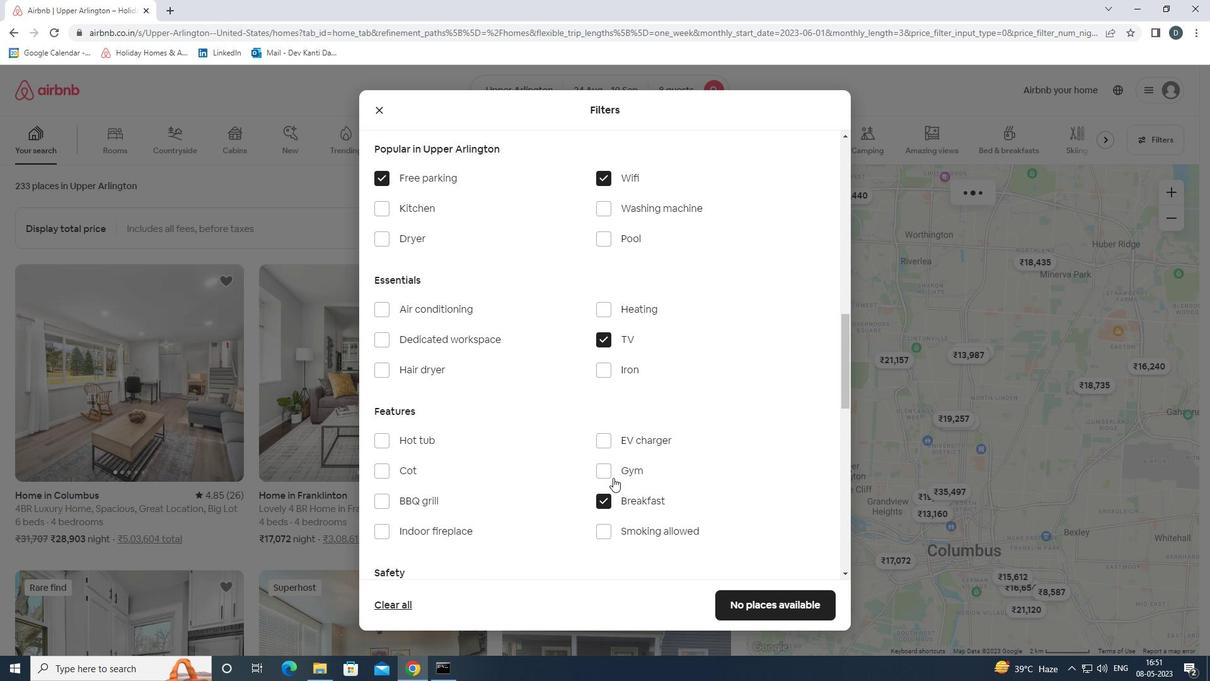 
Action: Mouse moved to (738, 461)
Screenshot: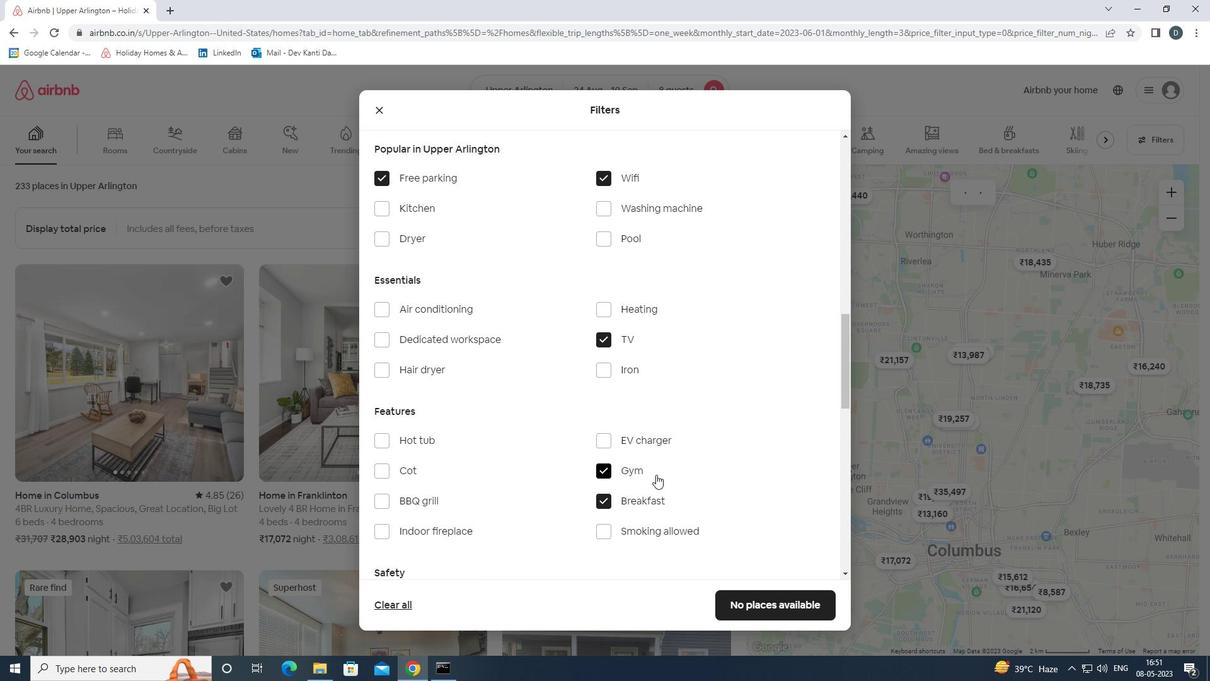 
Action: Mouse scrolled (738, 461) with delta (0, 0)
Screenshot: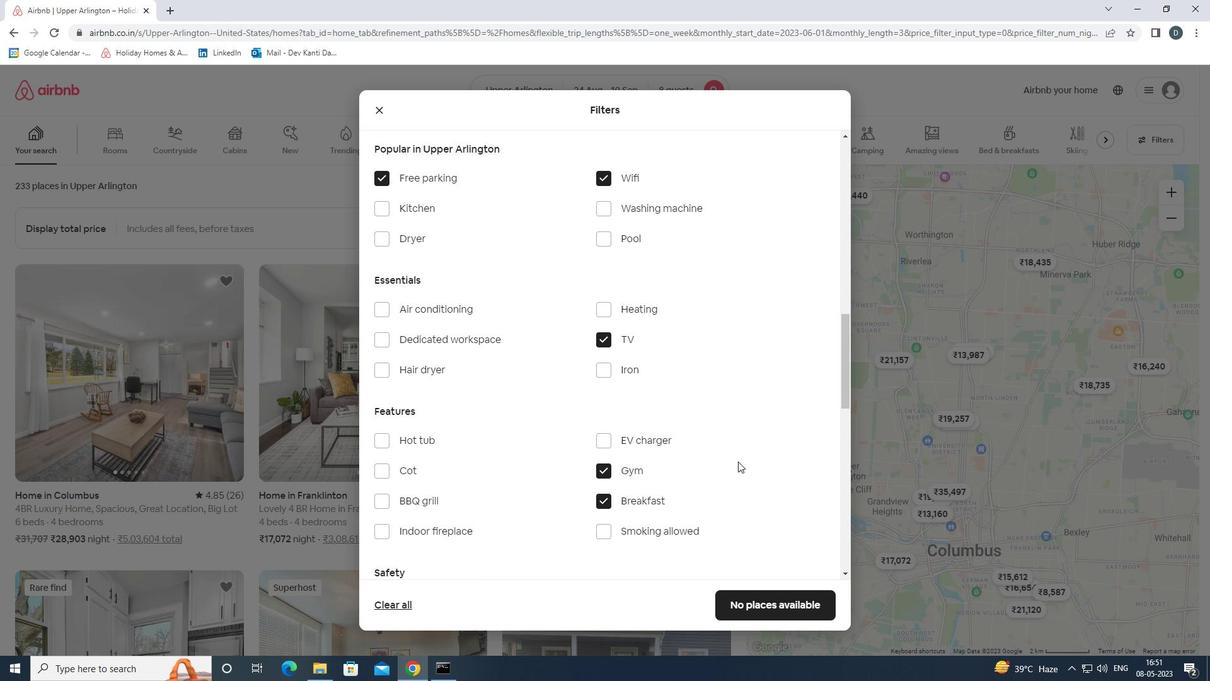 
Action: Mouse scrolled (738, 461) with delta (0, 0)
Screenshot: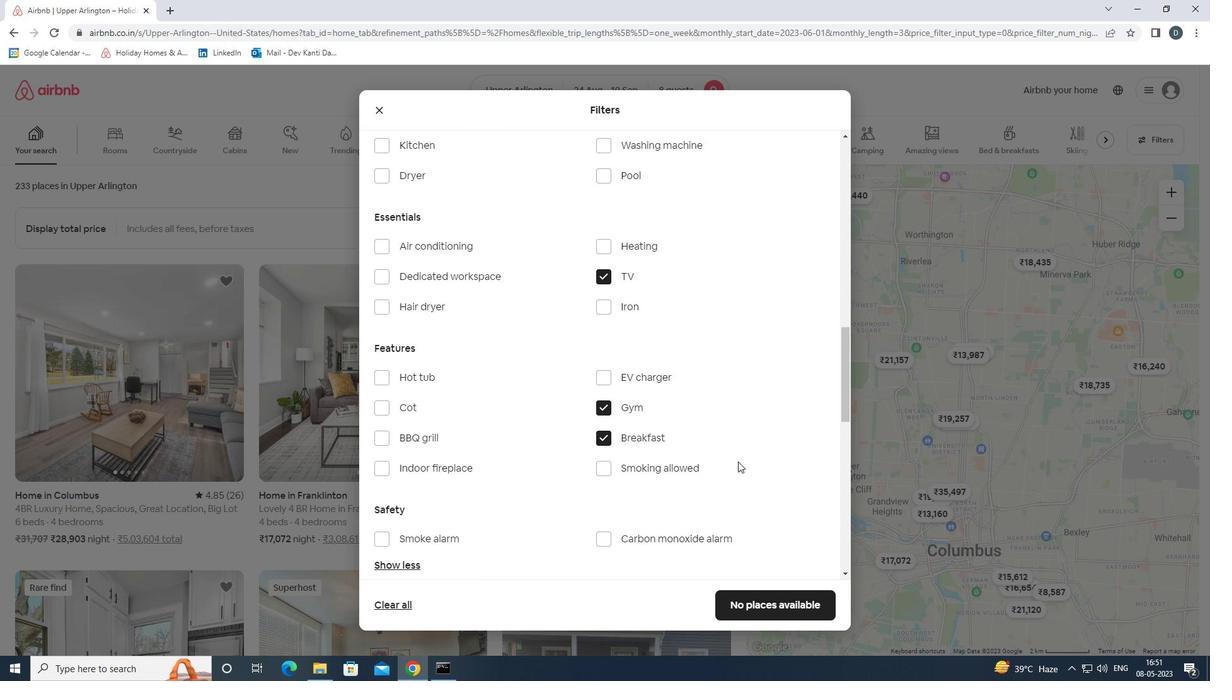 
Action: Mouse scrolled (738, 461) with delta (0, 0)
Screenshot: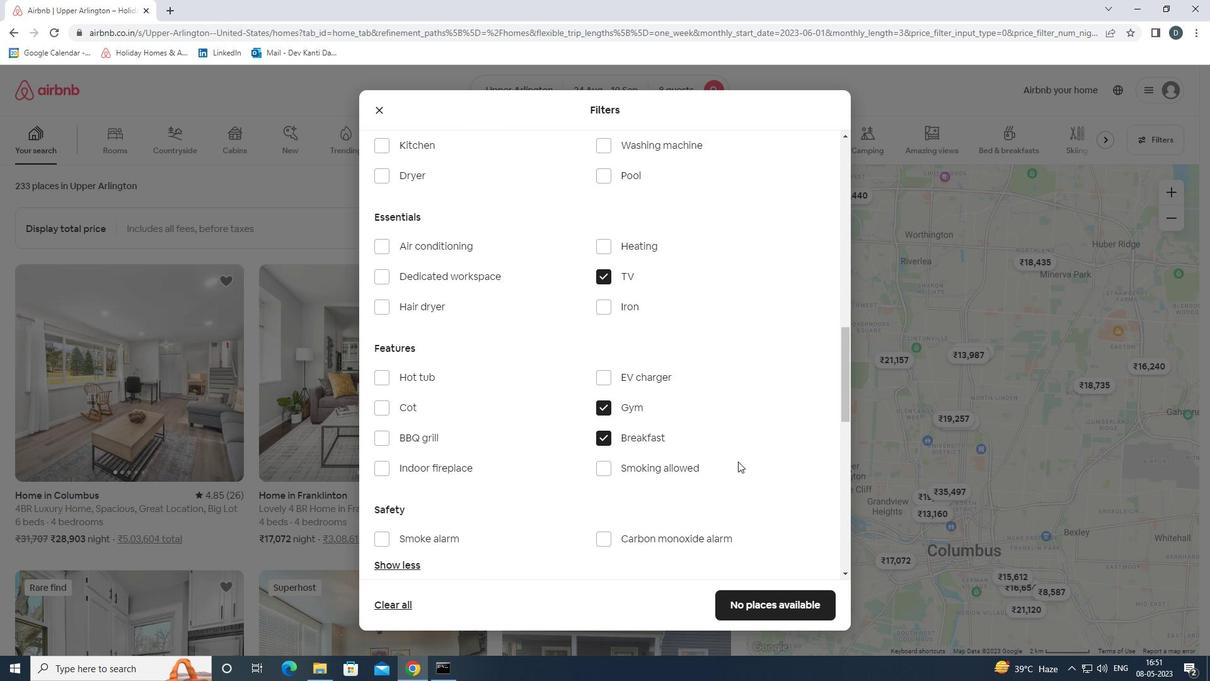 
Action: Mouse scrolled (738, 461) with delta (0, 0)
Screenshot: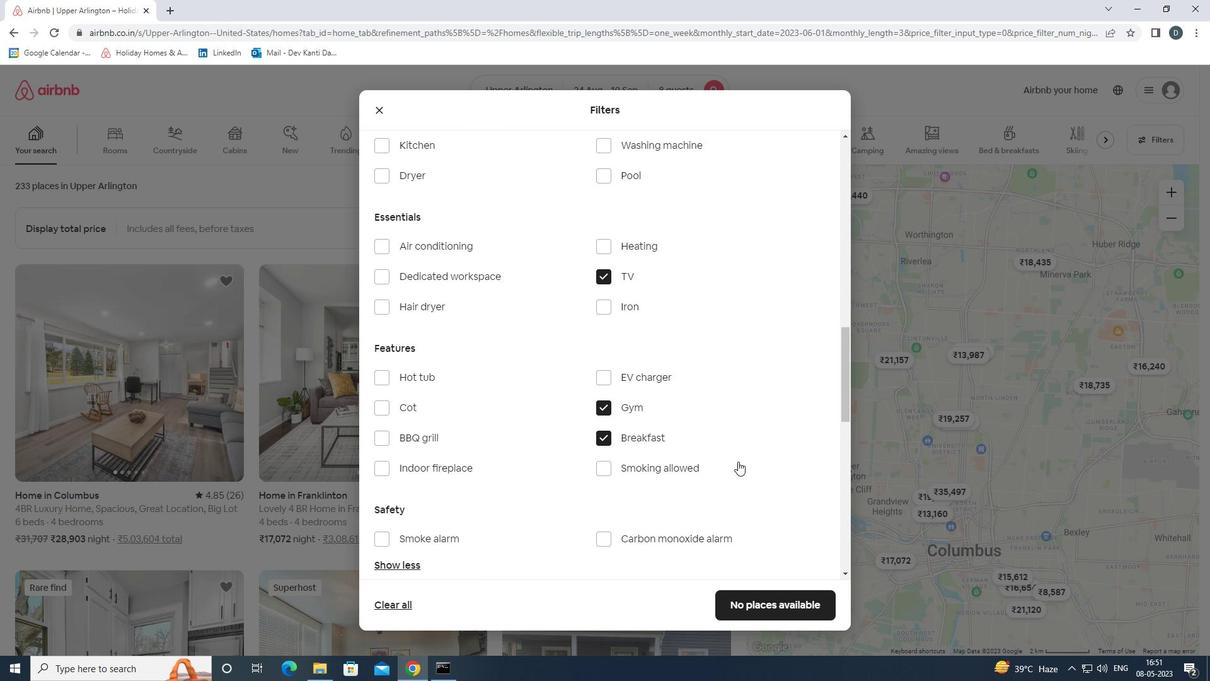 
Action: Mouse scrolled (738, 461) with delta (0, 0)
Screenshot: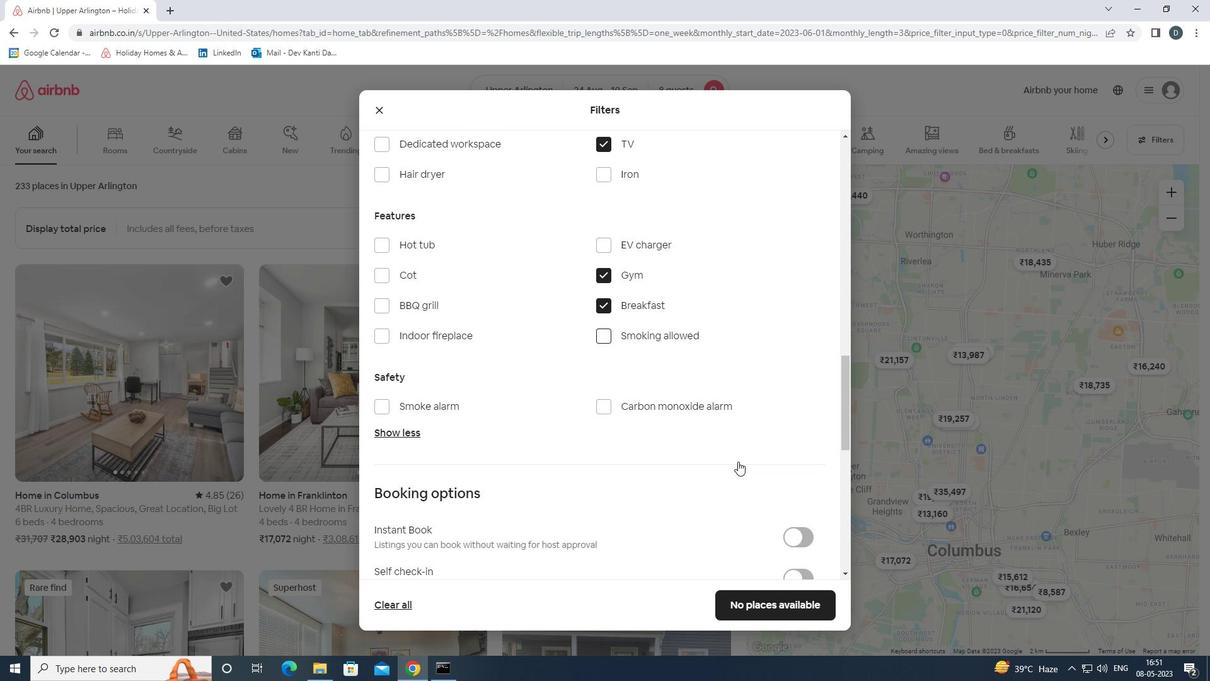 
Action: Mouse scrolled (738, 461) with delta (0, 0)
Screenshot: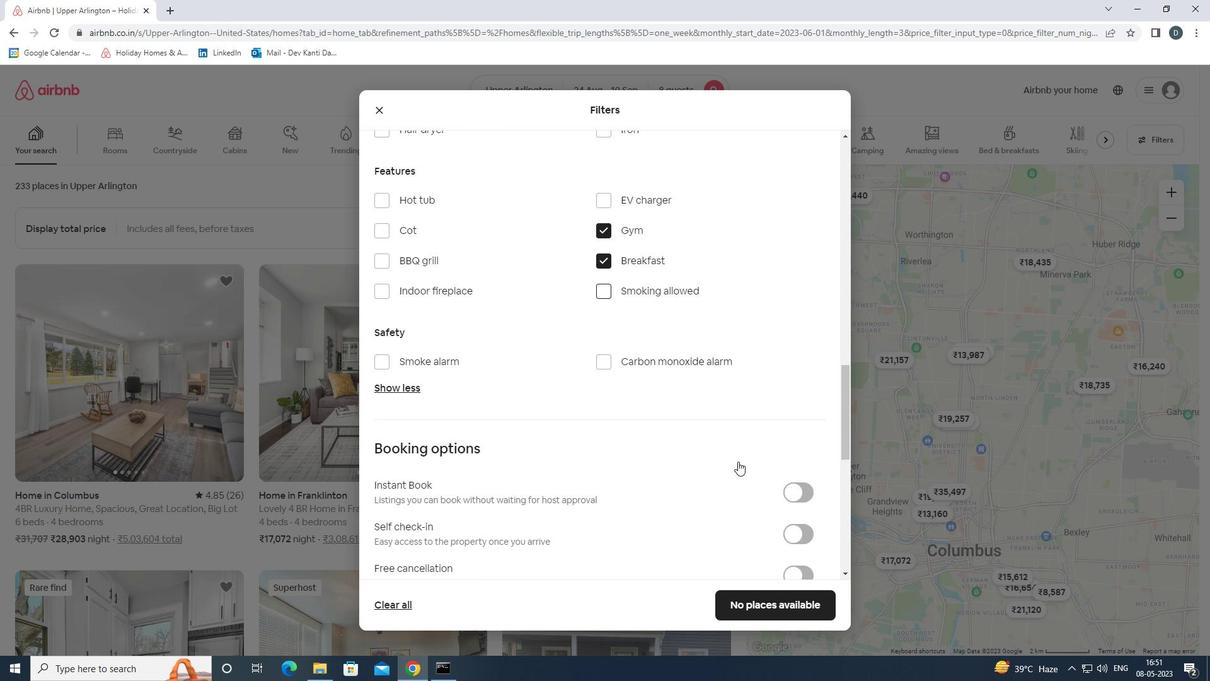
Action: Mouse moved to (796, 402)
Screenshot: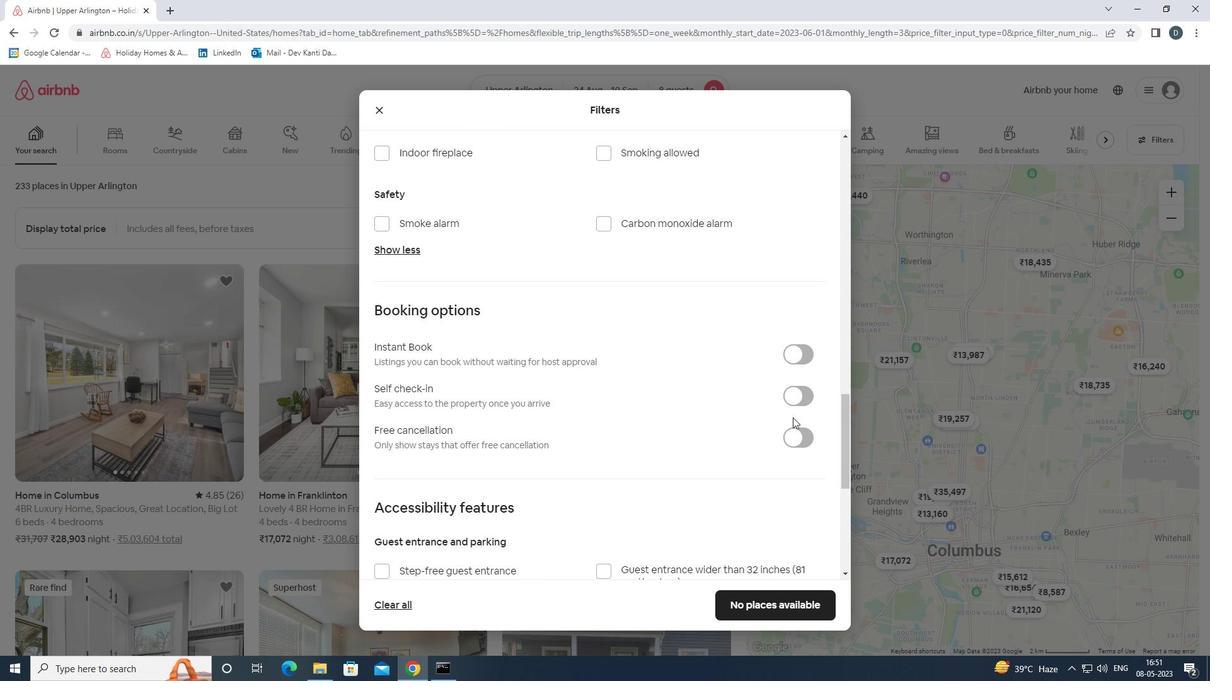 
Action: Mouse pressed left at (796, 402)
Screenshot: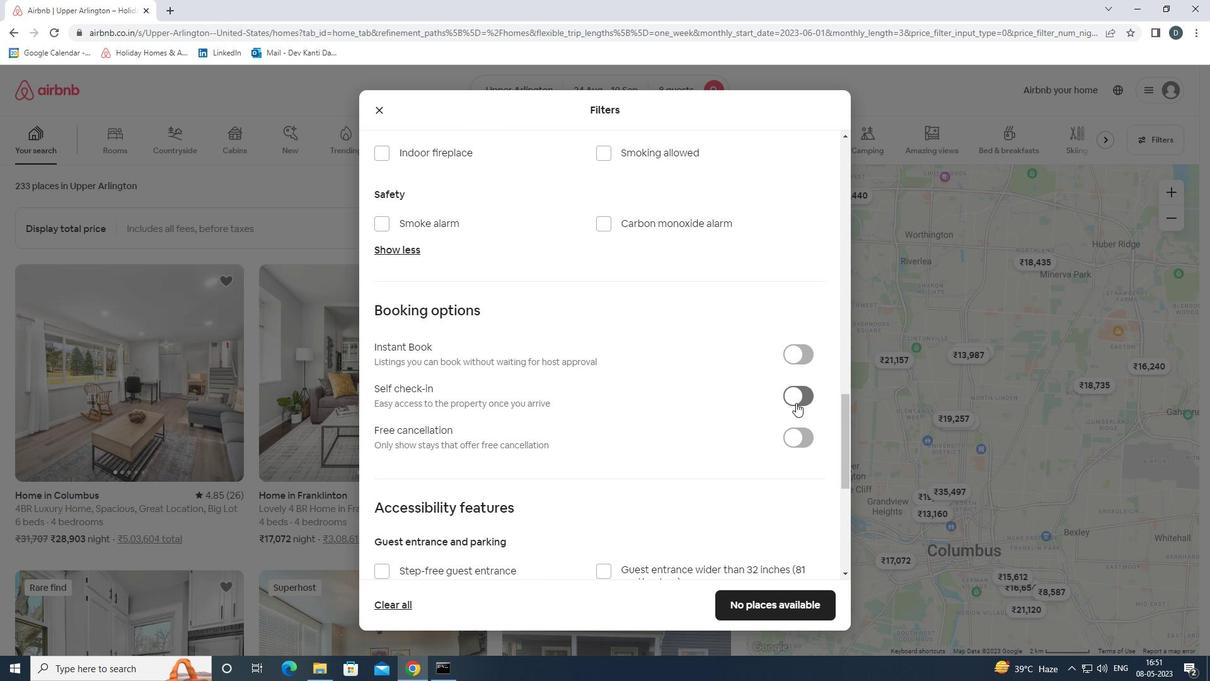 
Action: Mouse moved to (705, 419)
Screenshot: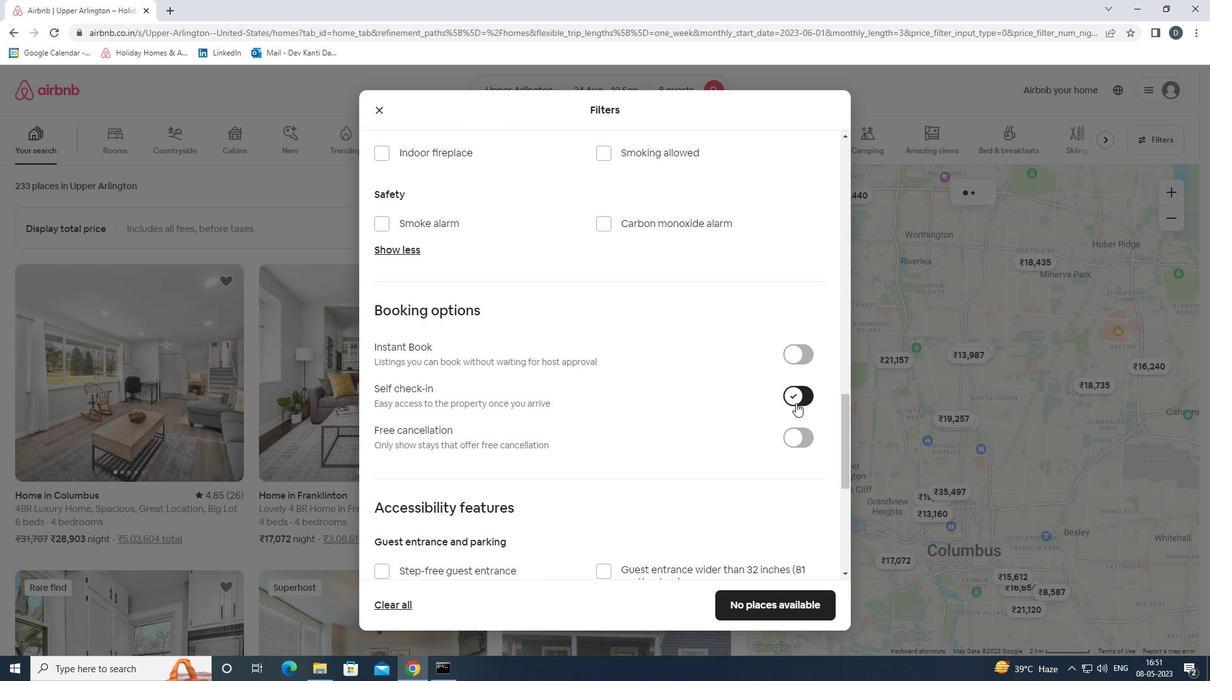 
Action: Mouse scrolled (705, 418) with delta (0, 0)
Screenshot: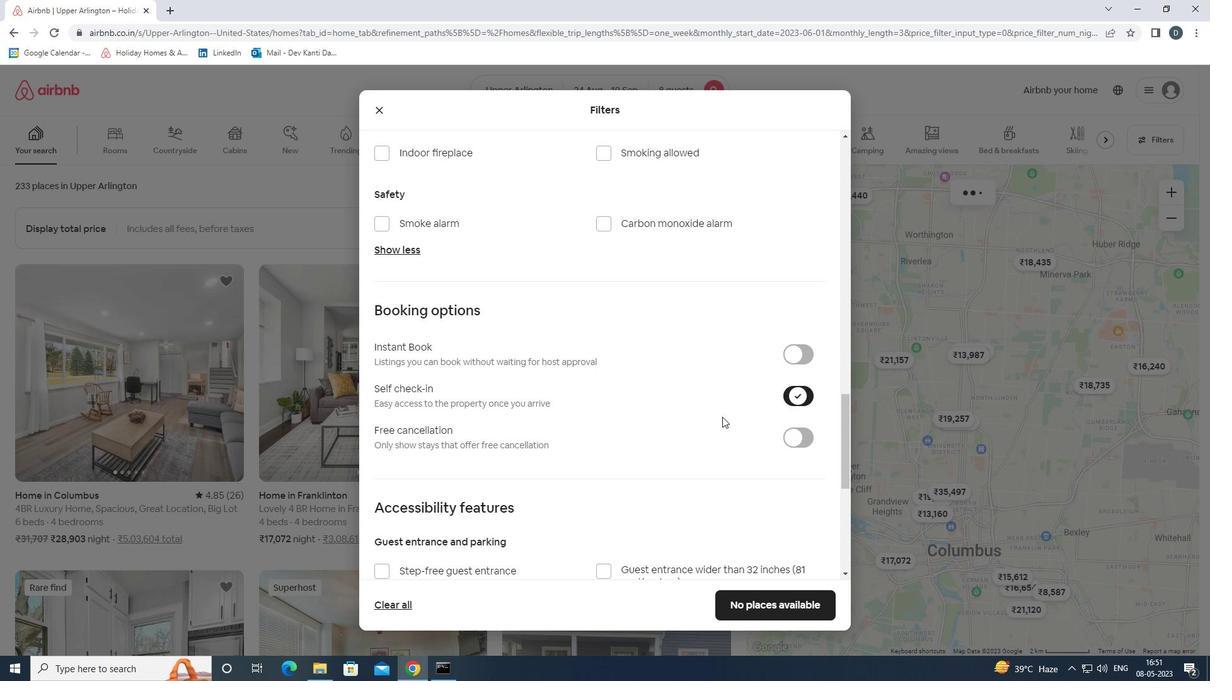 
Action: Mouse scrolled (705, 418) with delta (0, 0)
Screenshot: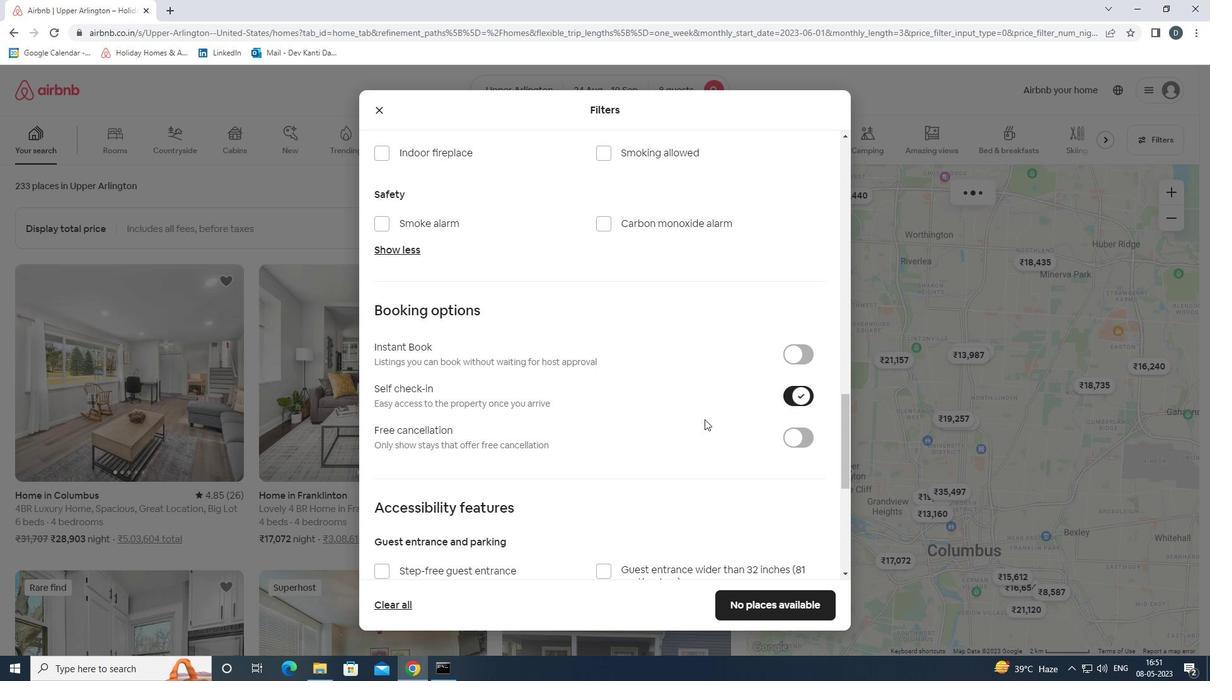 
Action: Mouse moved to (705, 419)
Screenshot: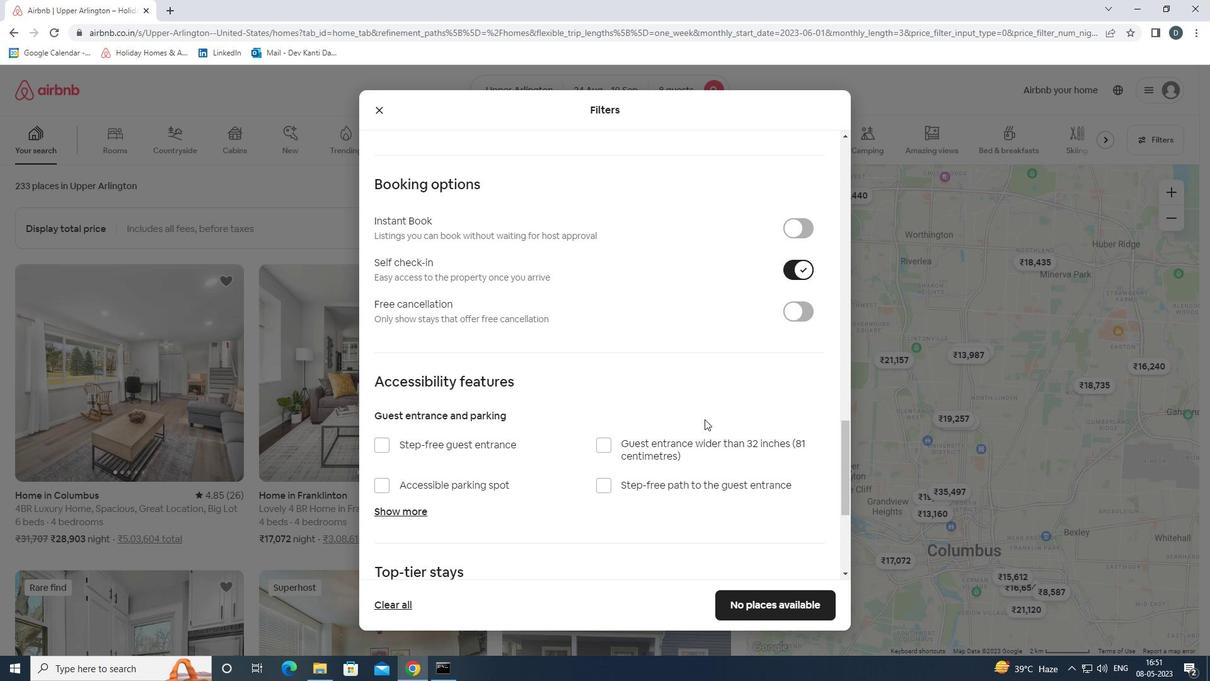 
Action: Mouse scrolled (705, 418) with delta (0, 0)
Screenshot: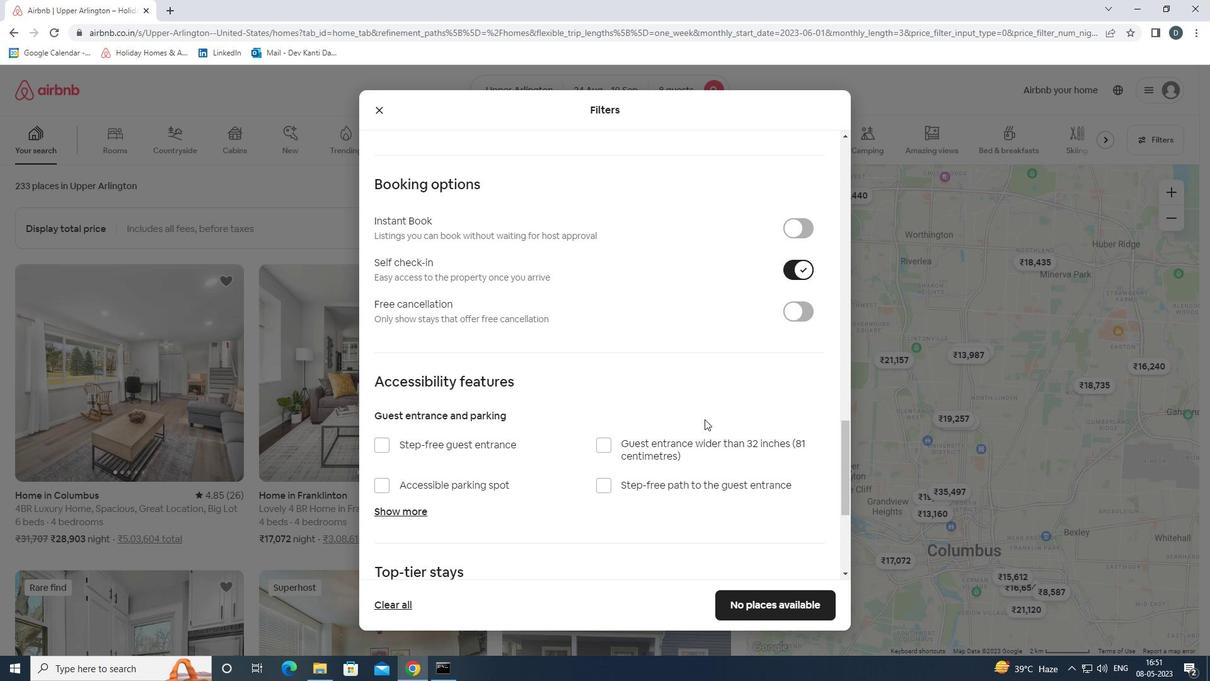 
Action: Mouse scrolled (705, 418) with delta (0, 0)
Screenshot: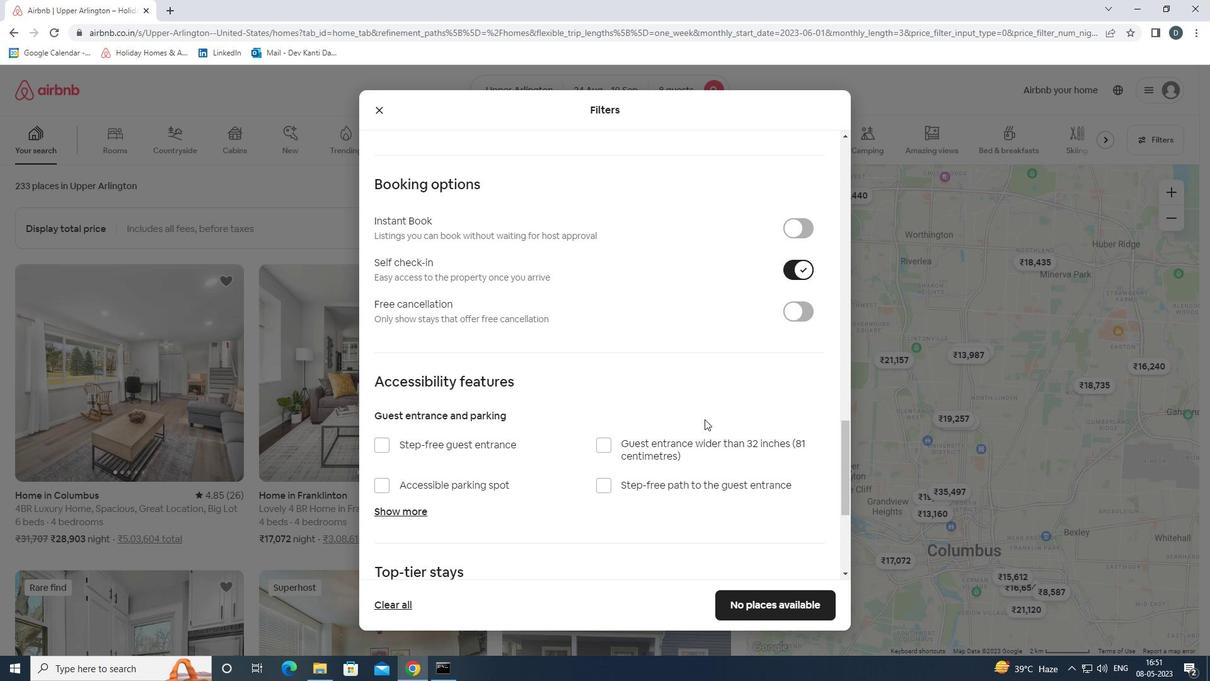 
Action: Mouse scrolled (705, 418) with delta (0, 0)
Screenshot: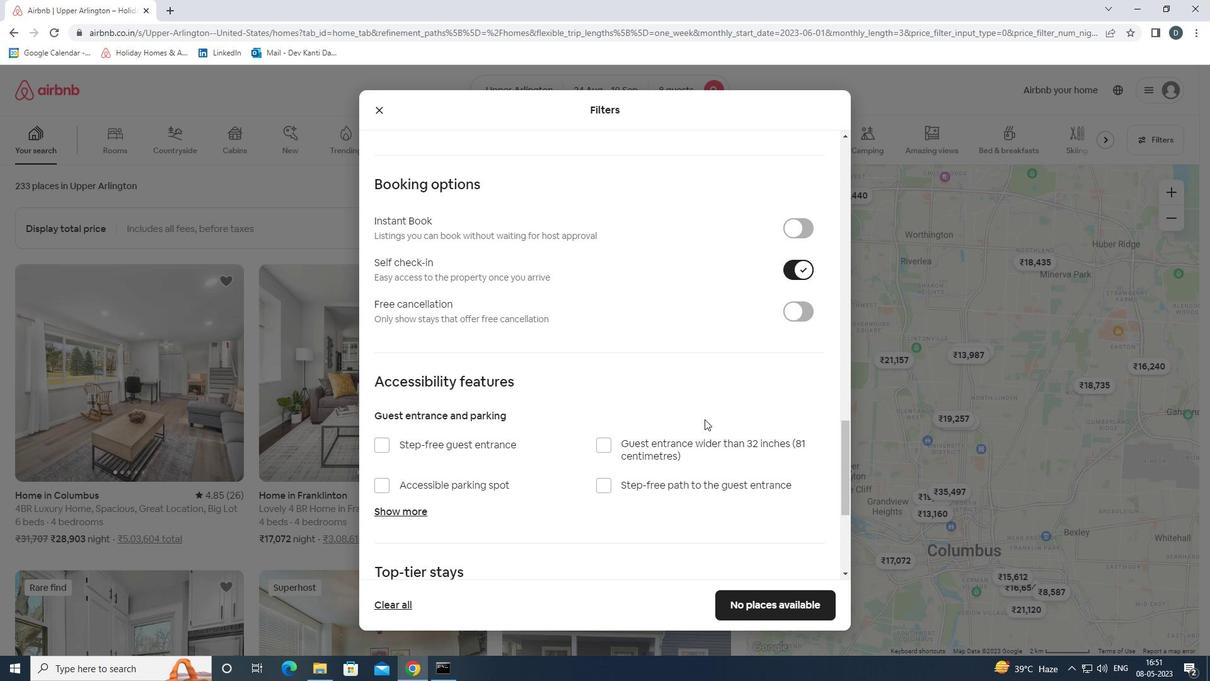 
Action: Mouse scrolled (705, 418) with delta (0, 0)
Screenshot: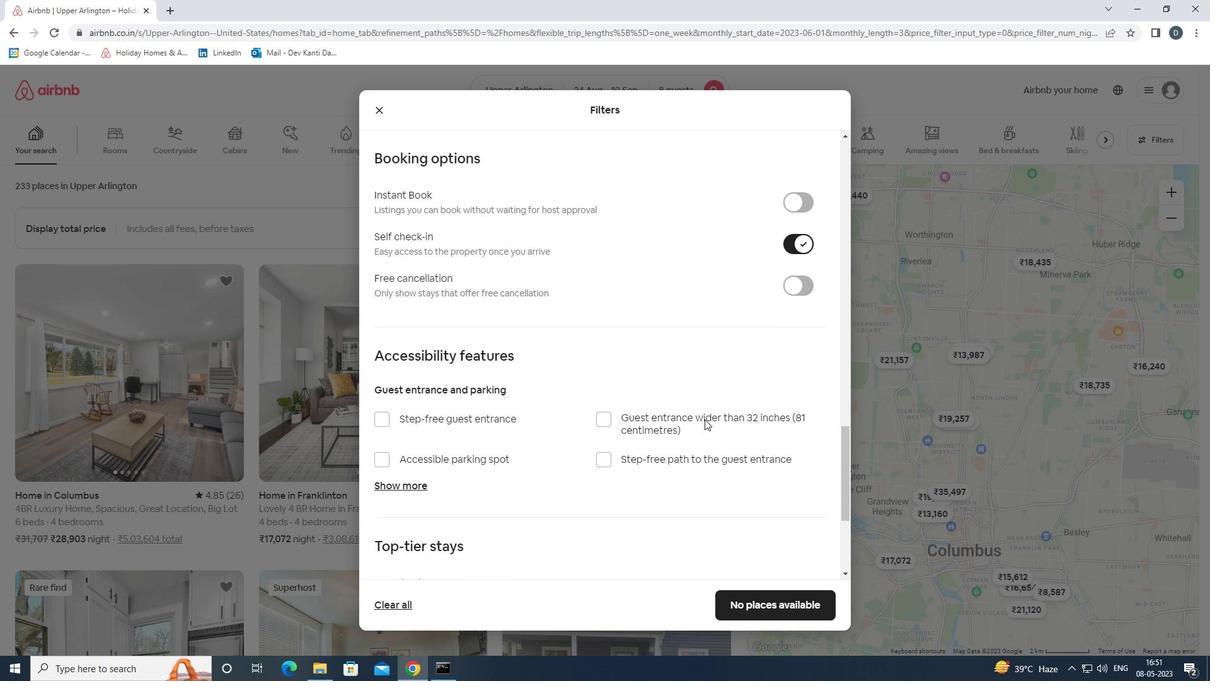 
Action: Mouse scrolled (705, 418) with delta (0, 0)
Screenshot: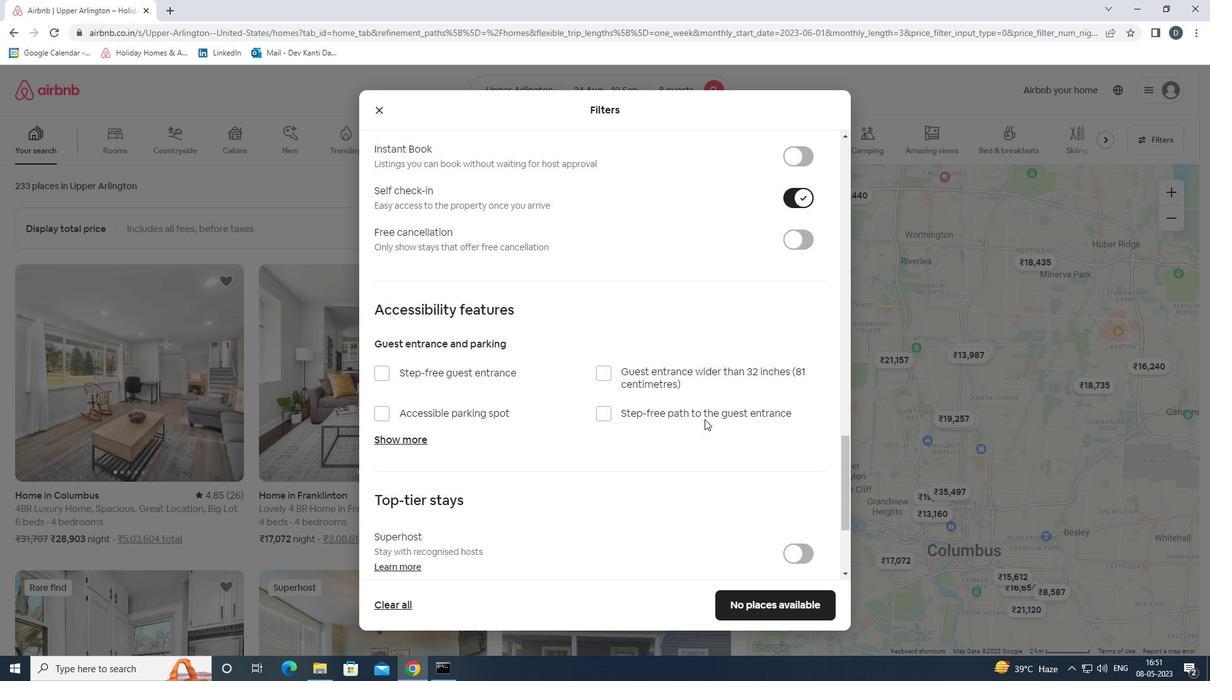 
Action: Mouse moved to (682, 433)
Screenshot: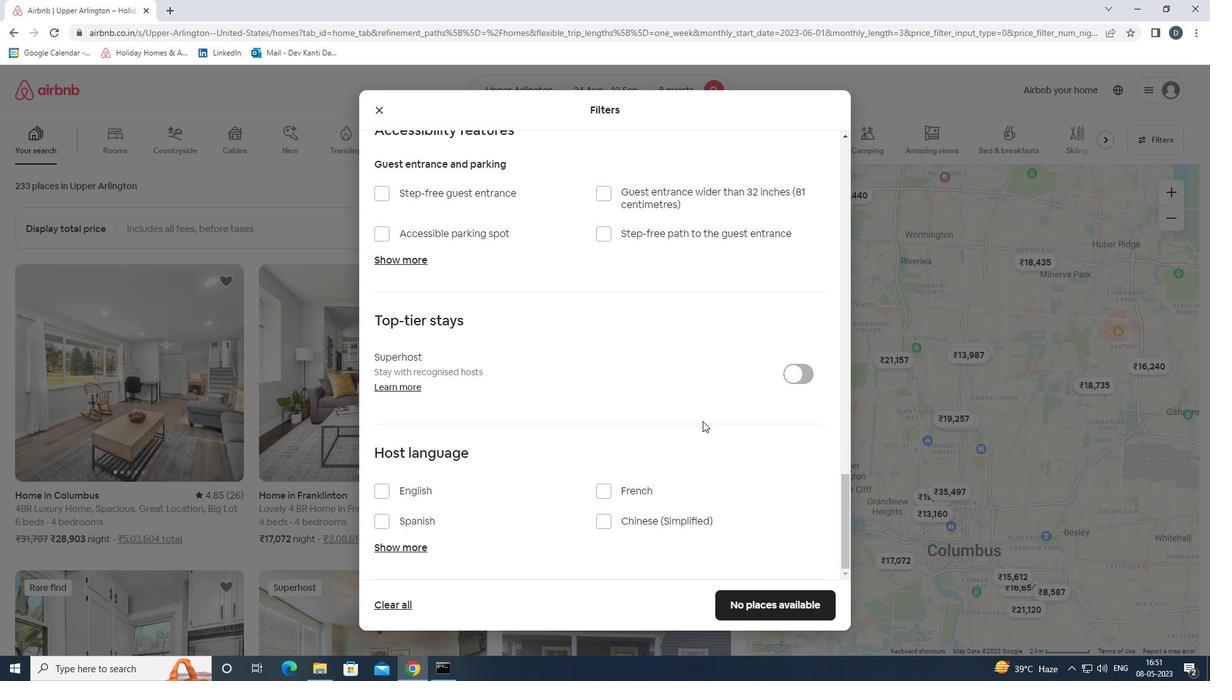 
Action: Mouse scrolled (682, 433) with delta (0, 0)
Screenshot: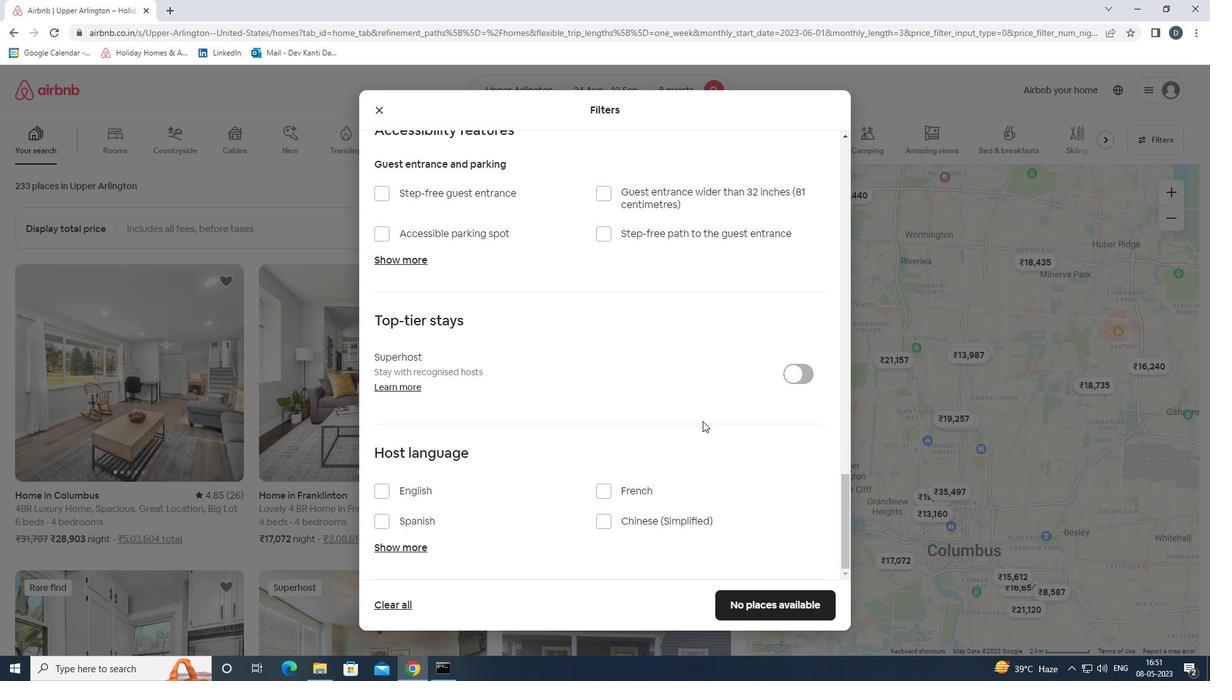 
Action: Mouse moved to (679, 435)
Screenshot: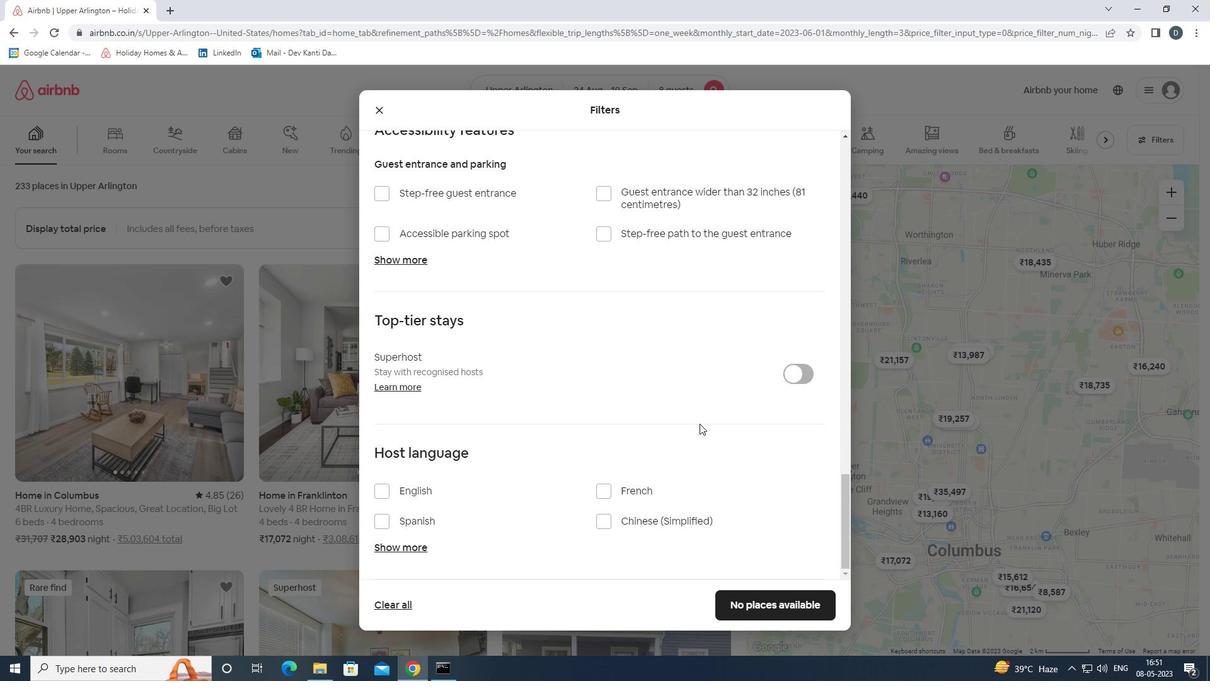 
Action: Mouse scrolled (679, 435) with delta (0, 0)
Screenshot: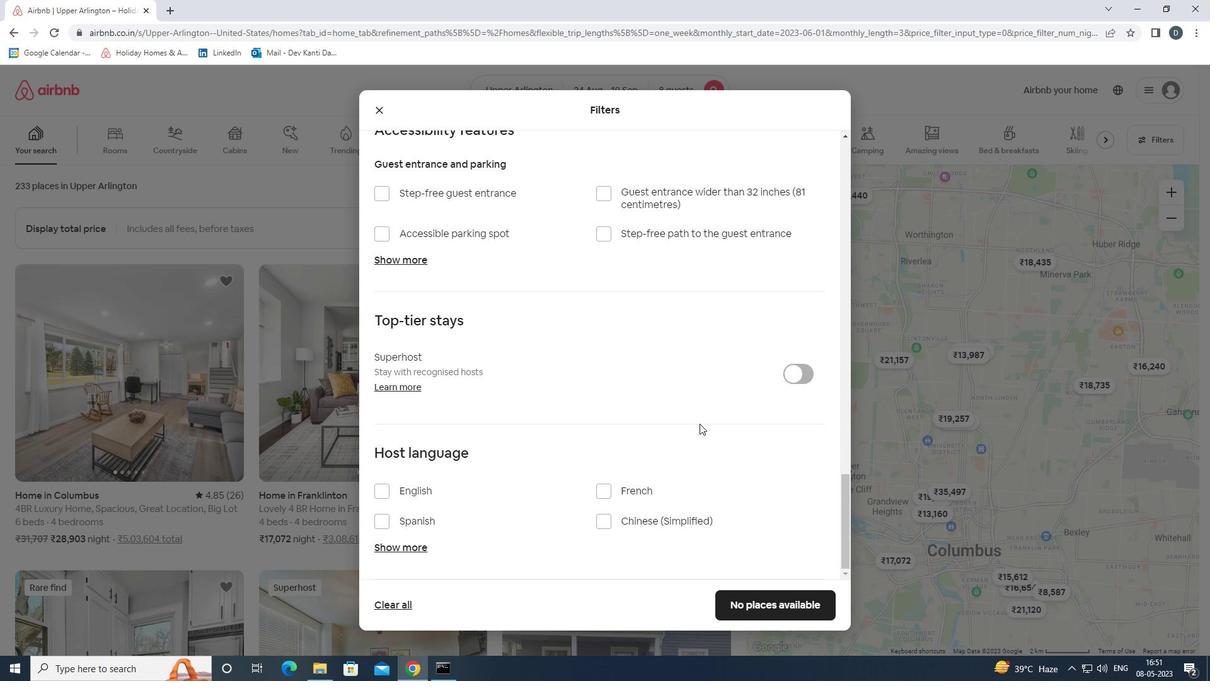 
Action: Mouse moved to (670, 438)
Screenshot: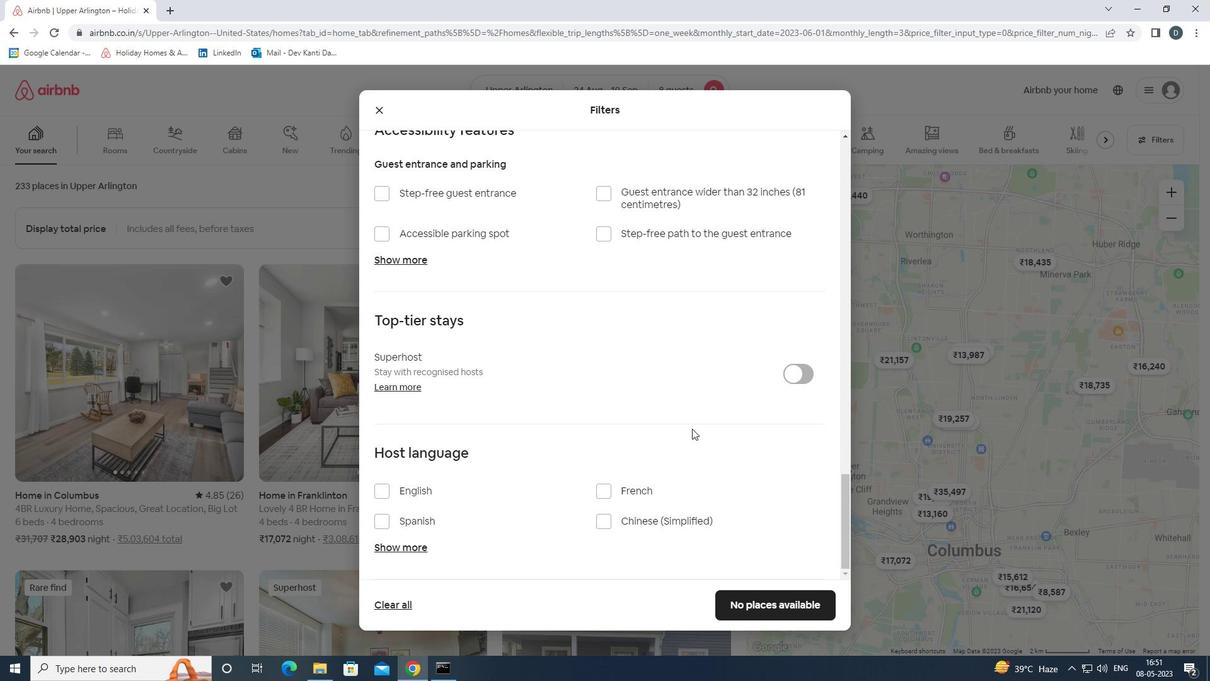 
Action: Mouse scrolled (670, 438) with delta (0, 0)
Screenshot: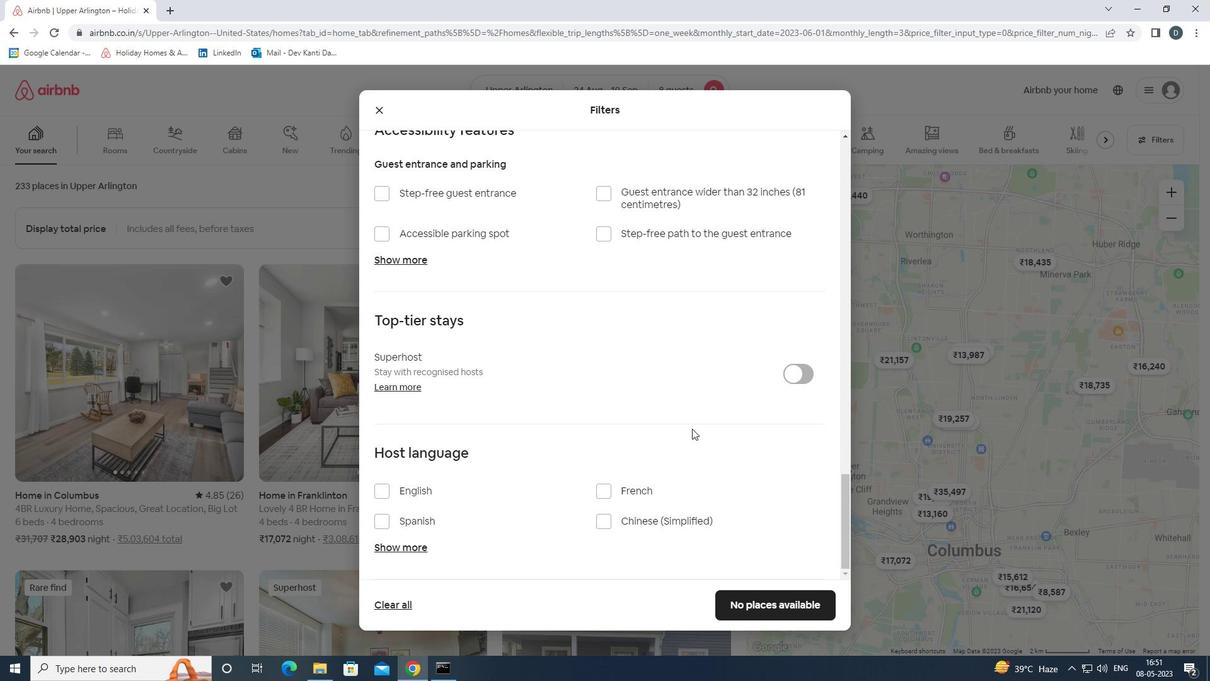 
Action: Mouse moved to (409, 491)
Screenshot: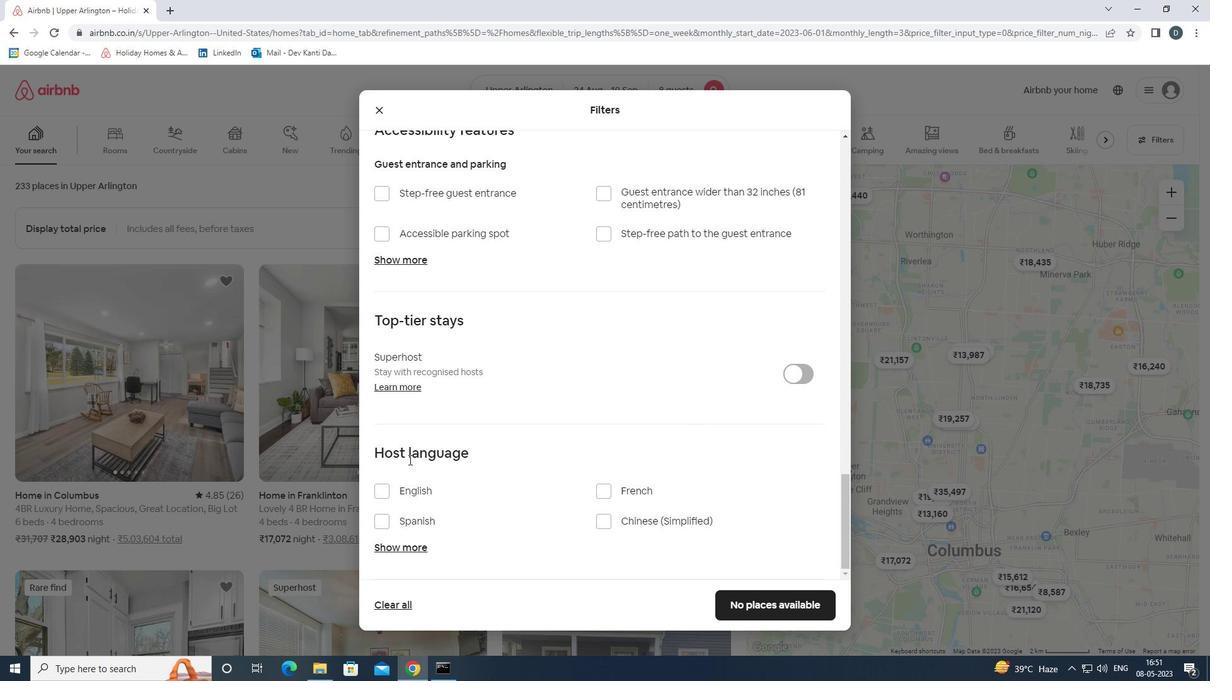 
Action: Mouse pressed left at (409, 491)
Screenshot: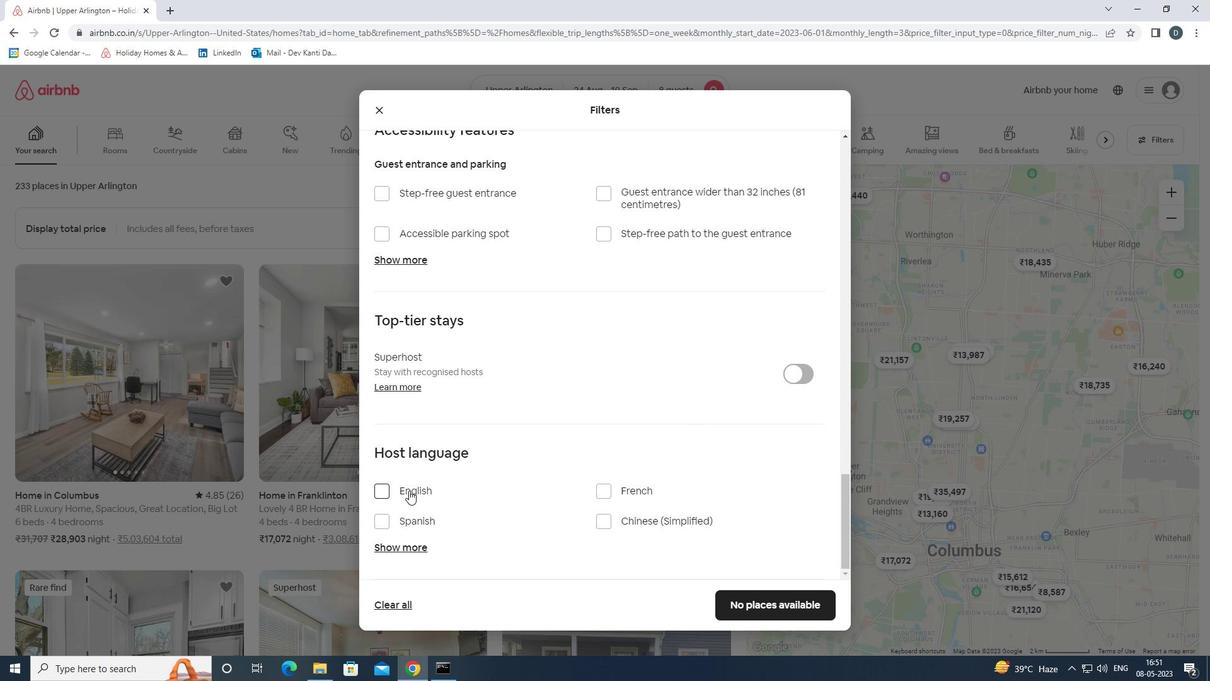 
Action: Mouse moved to (776, 614)
Screenshot: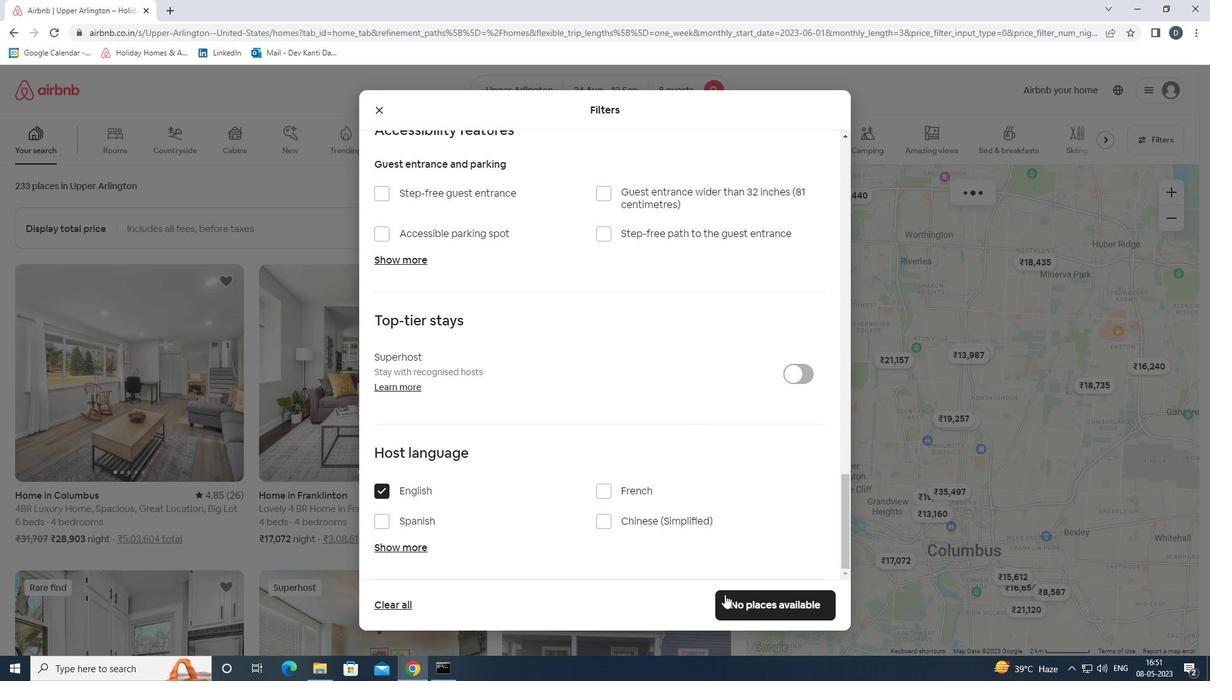 
Action: Mouse pressed left at (776, 614)
Screenshot: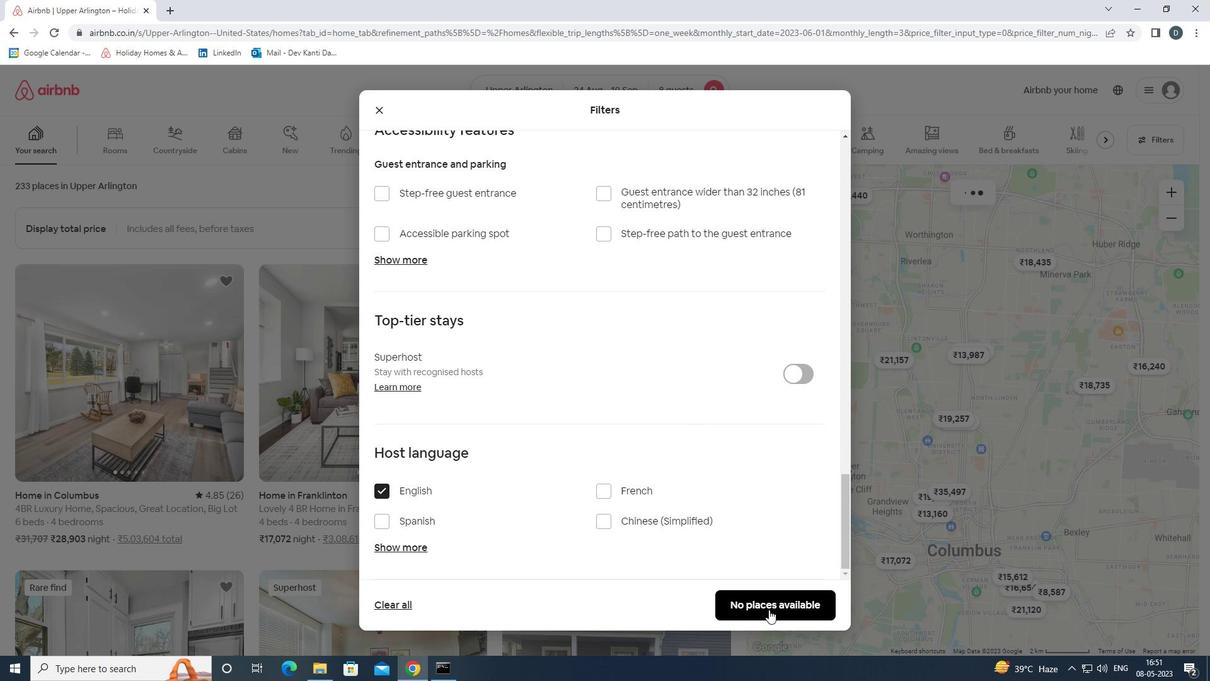 
